 Task: Set up a custom metronome sound to match the genre or mood of a project.
Action: Mouse moved to (105, 16)
Screenshot: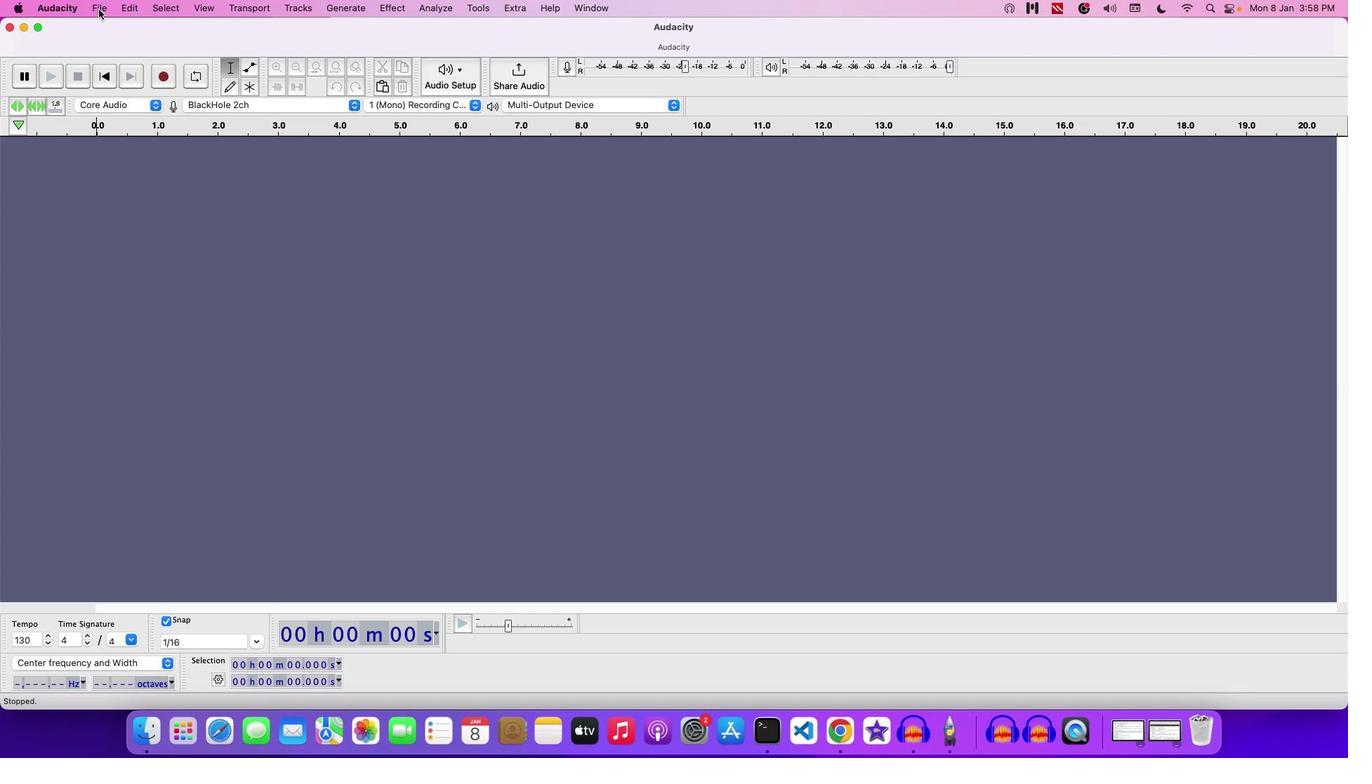 
Action: Mouse pressed left at (105, 16)
Screenshot: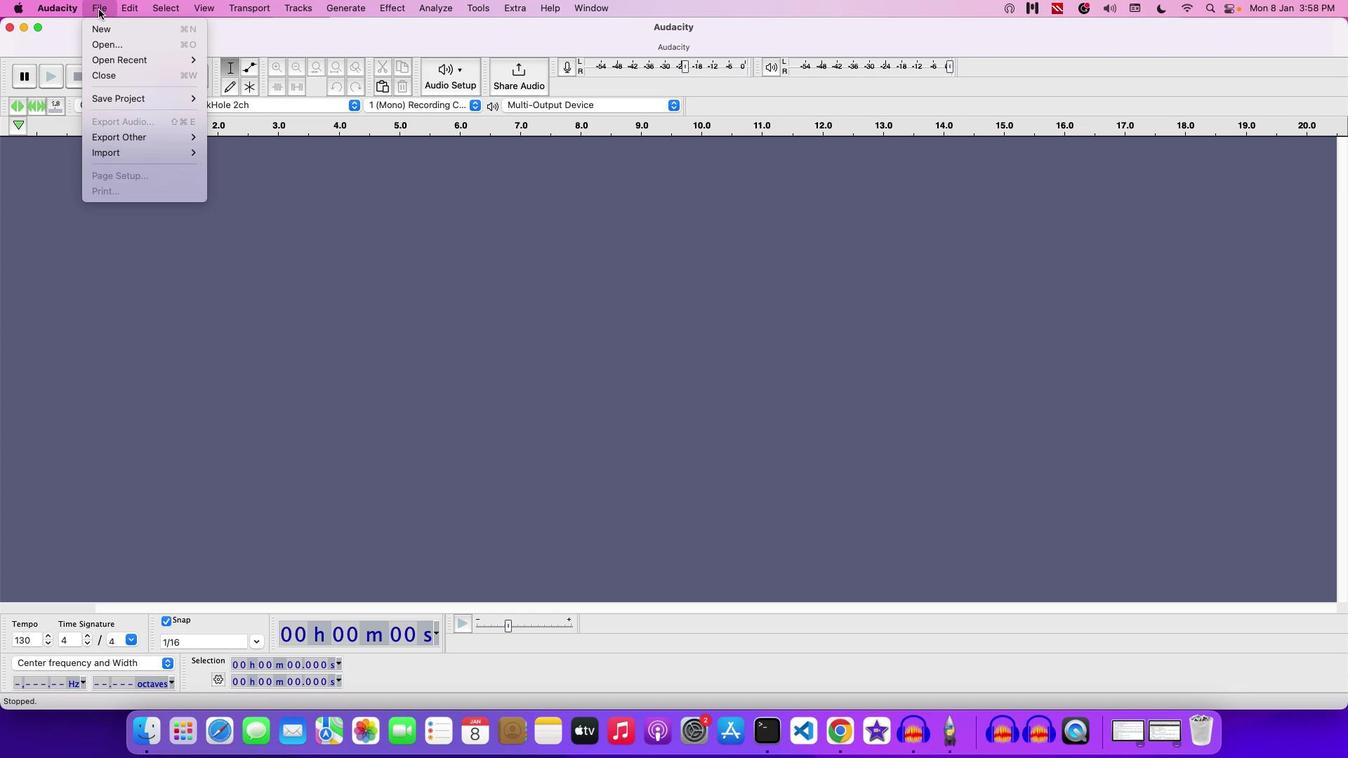 
Action: Mouse moved to (124, 51)
Screenshot: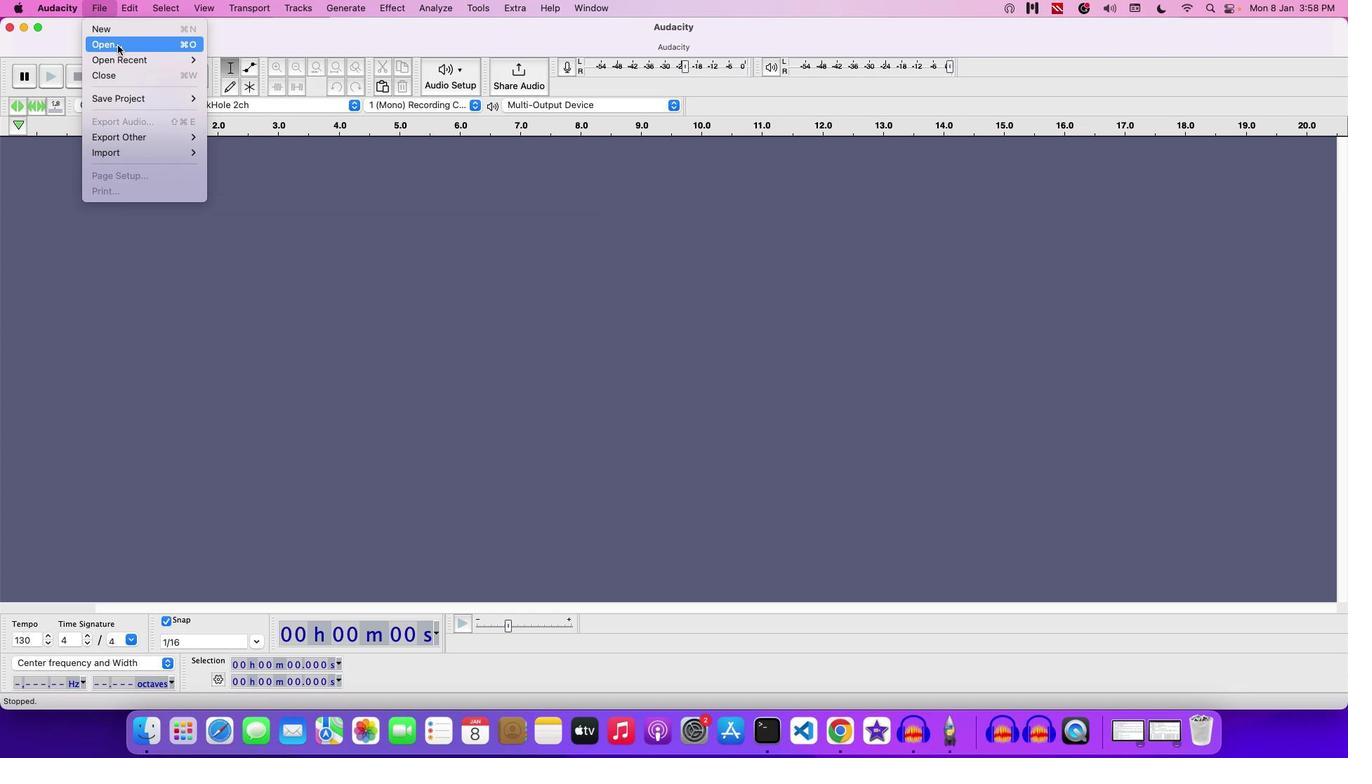 
Action: Mouse pressed left at (124, 51)
Screenshot: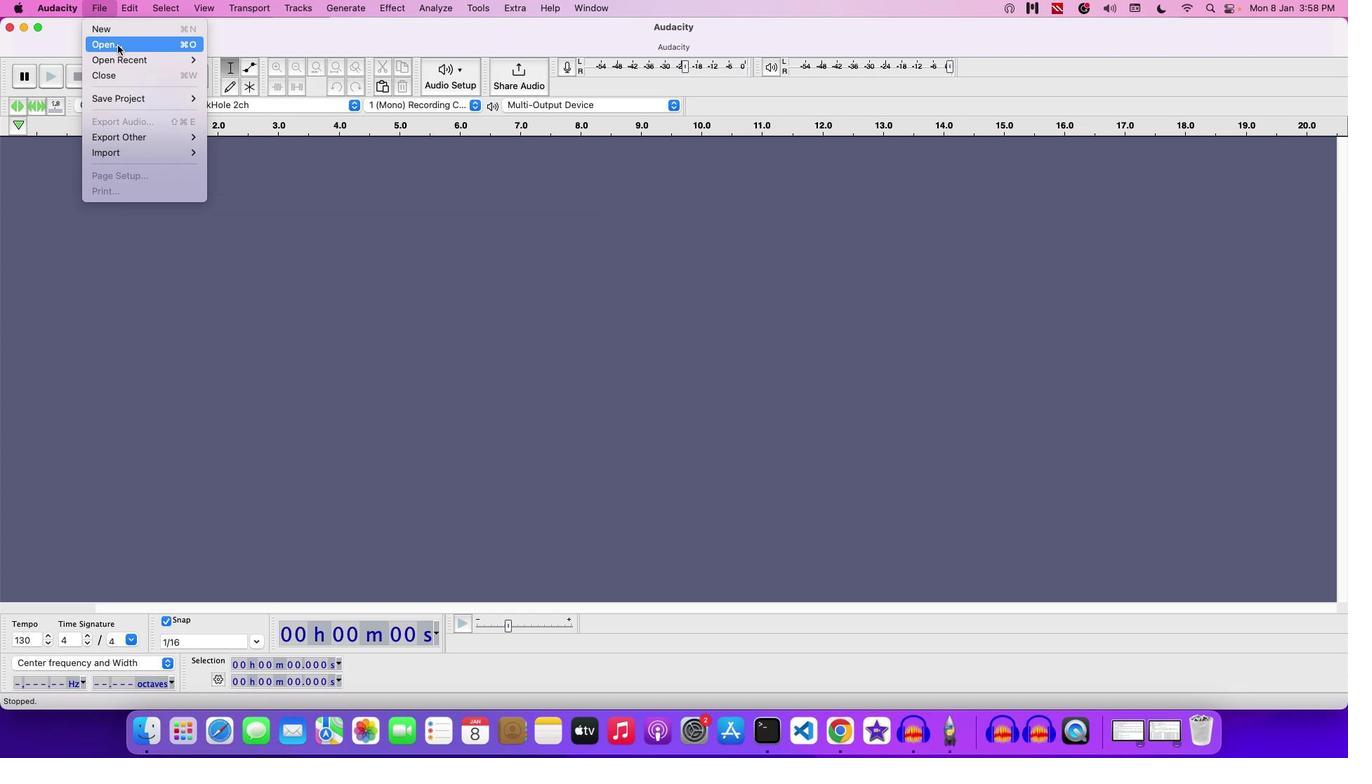 
Action: Mouse moved to (572, 281)
Screenshot: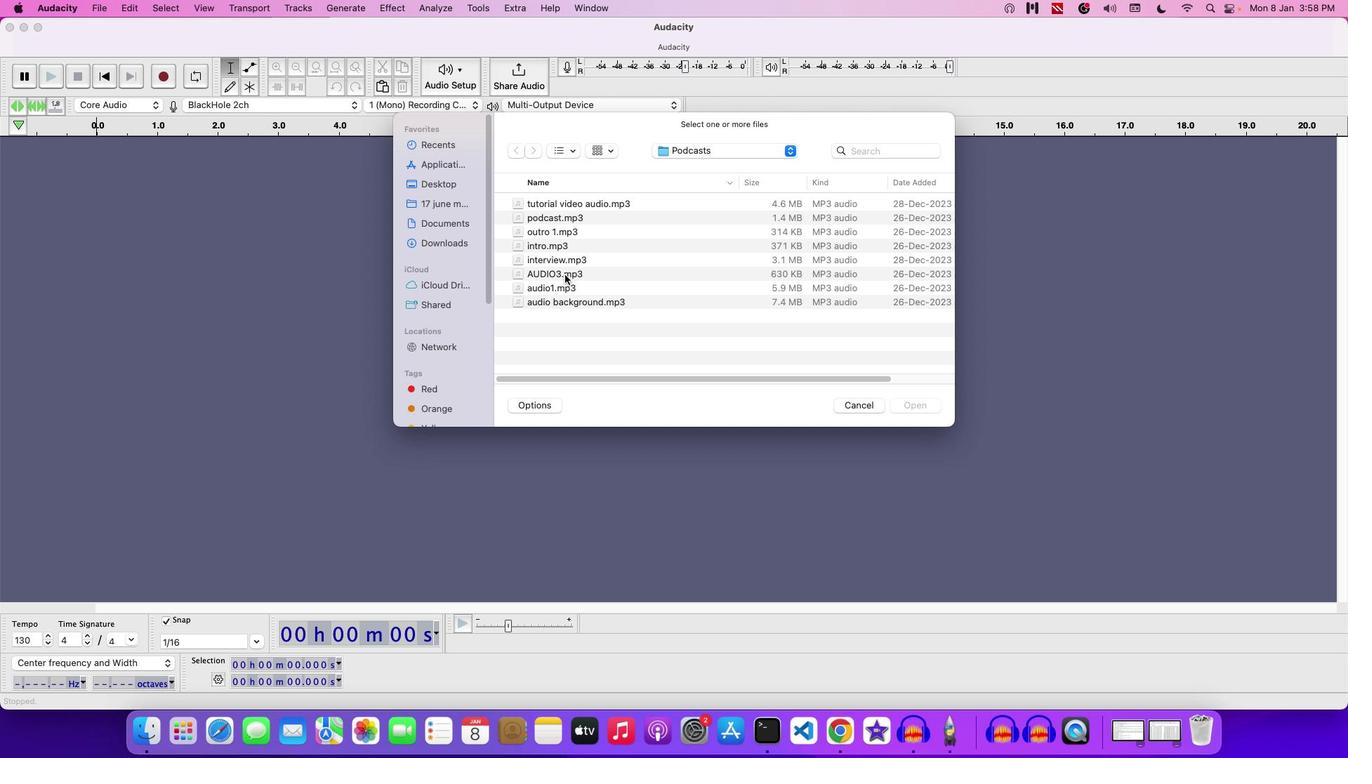 
Action: Mouse pressed left at (572, 281)
Screenshot: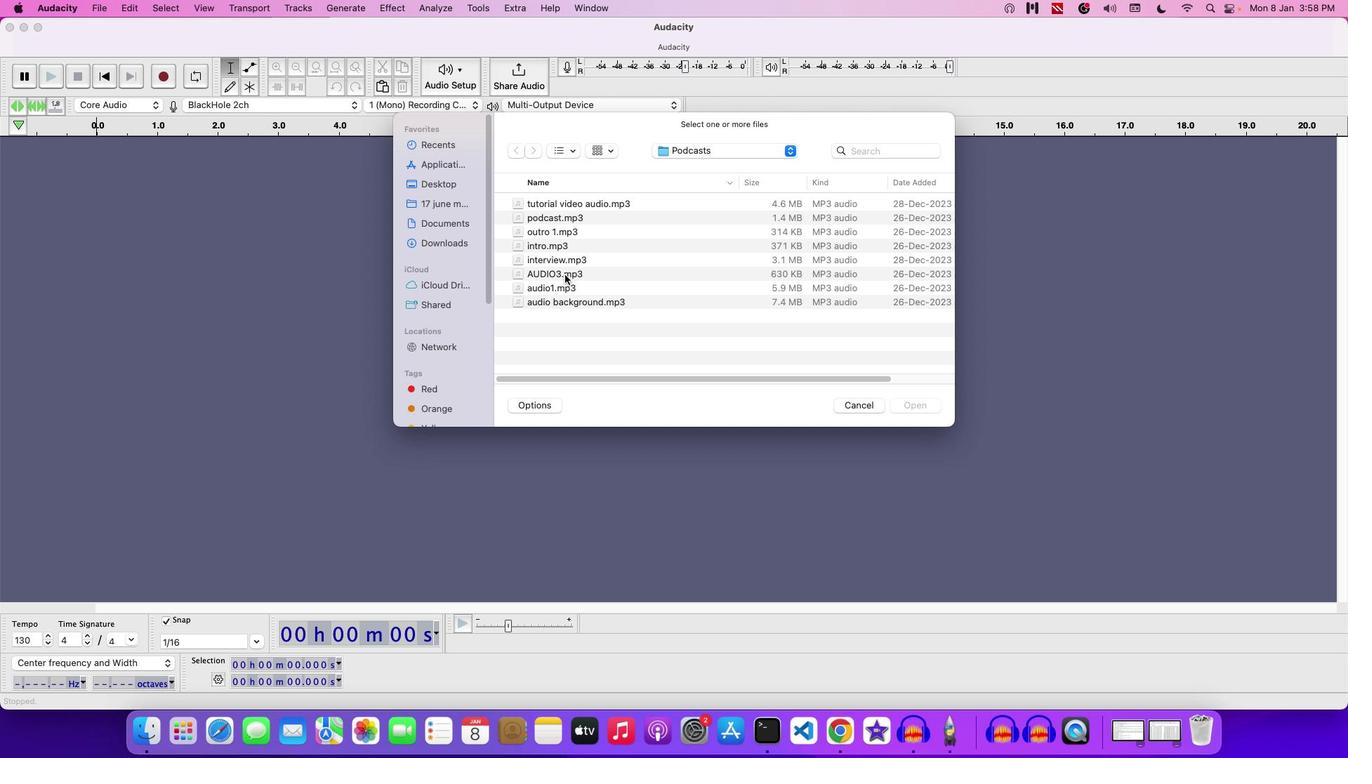 
Action: Mouse moved to (589, 309)
Screenshot: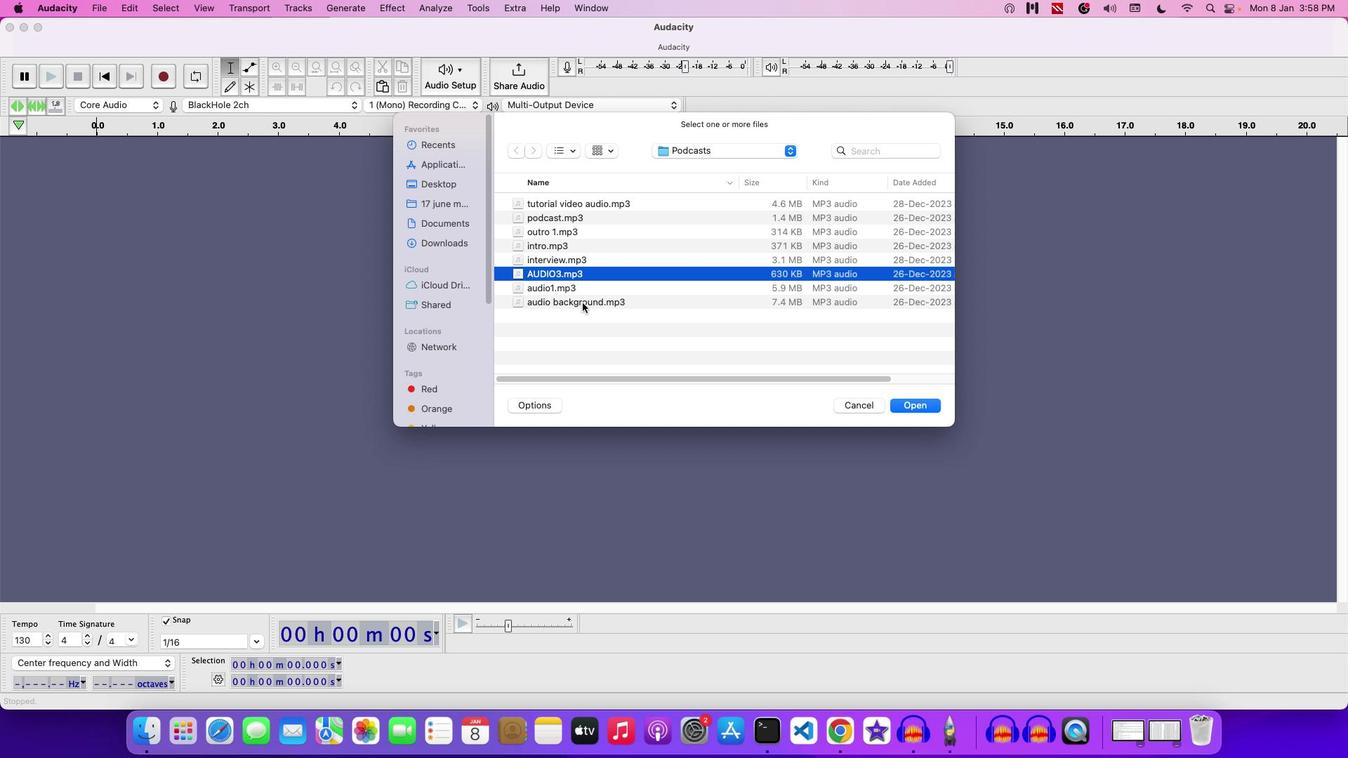 
Action: Mouse pressed left at (589, 309)
Screenshot: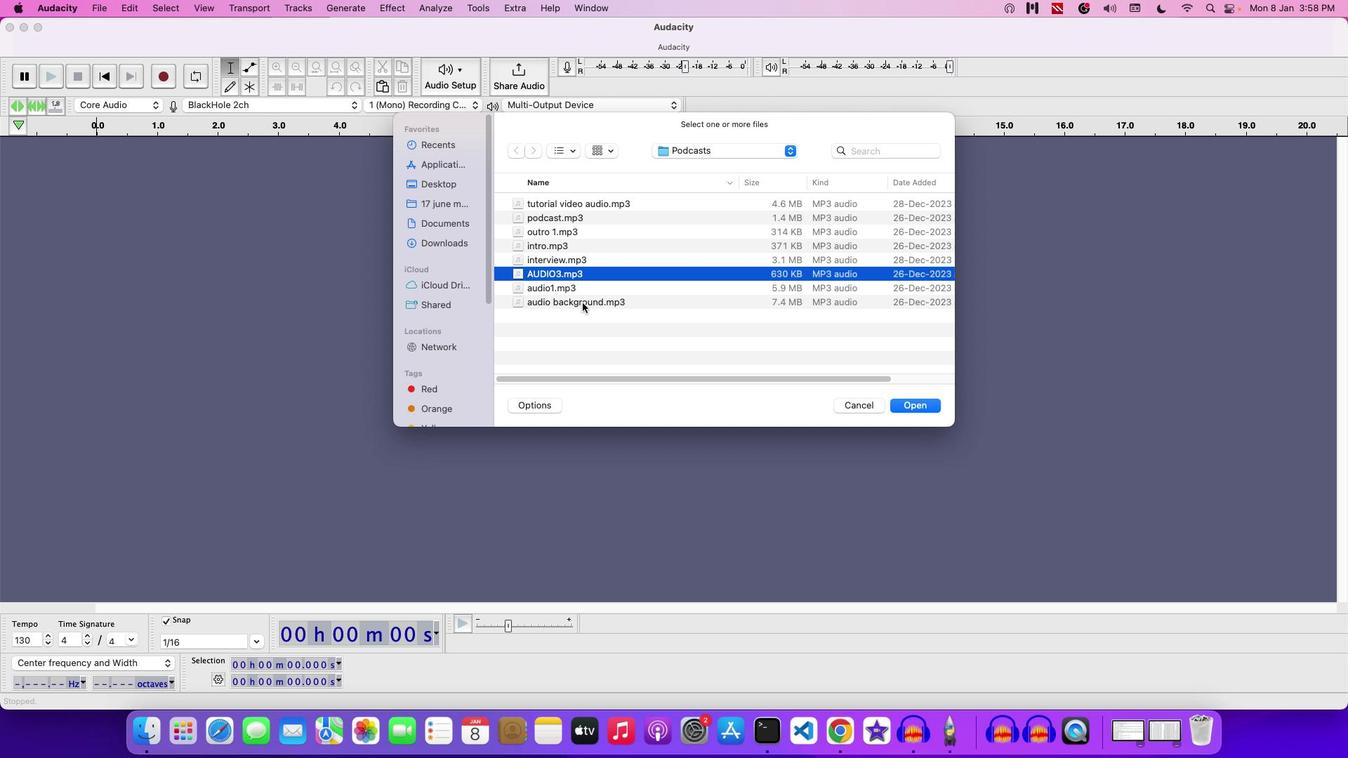 
Action: Mouse moved to (649, 306)
Screenshot: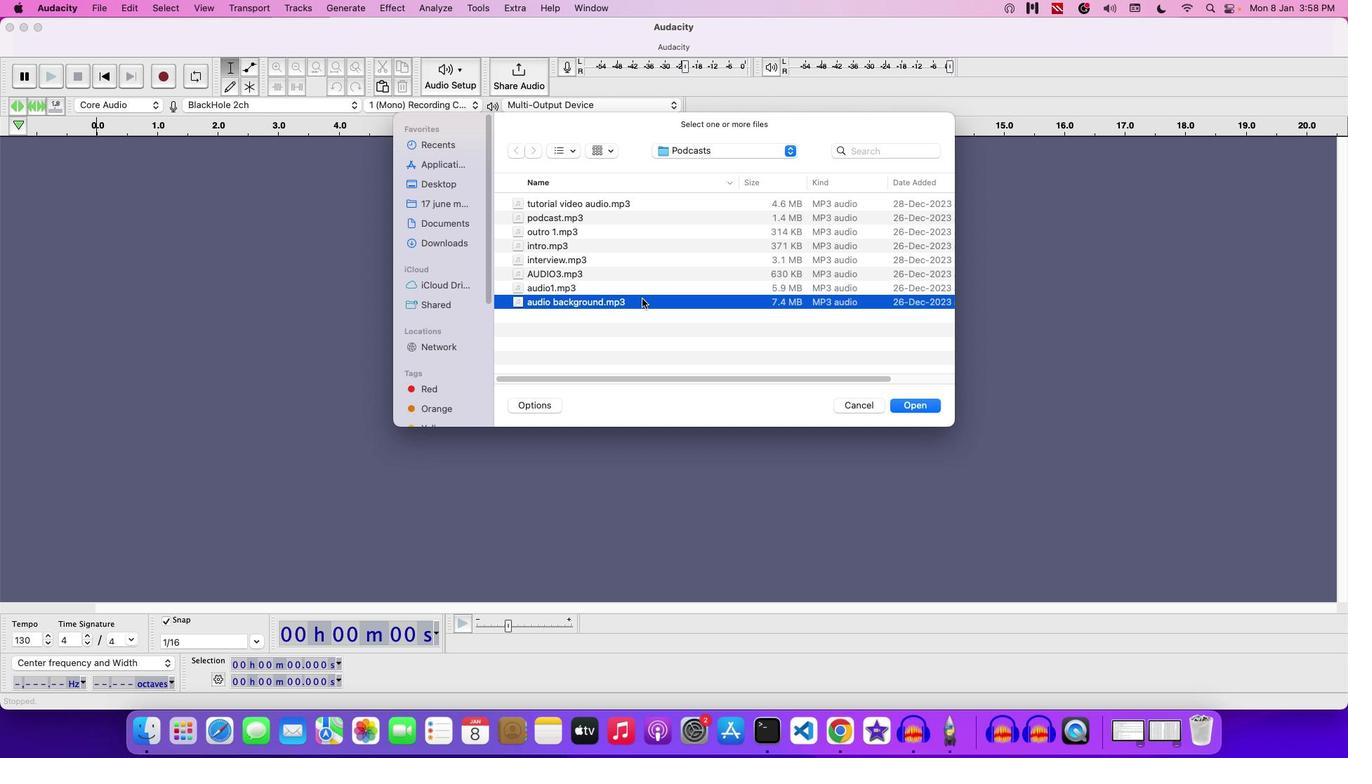 
Action: Mouse pressed left at (649, 306)
Screenshot: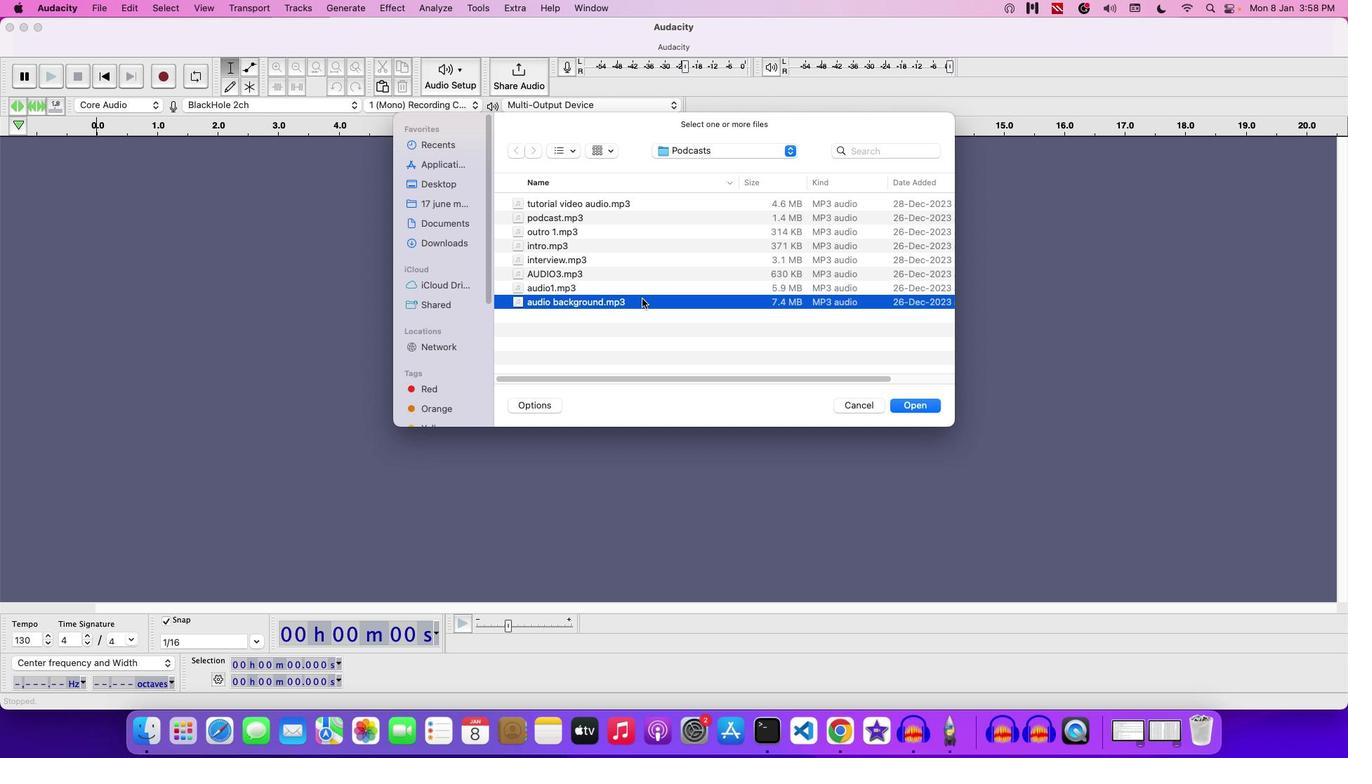 
Action: Mouse moved to (879, 416)
Screenshot: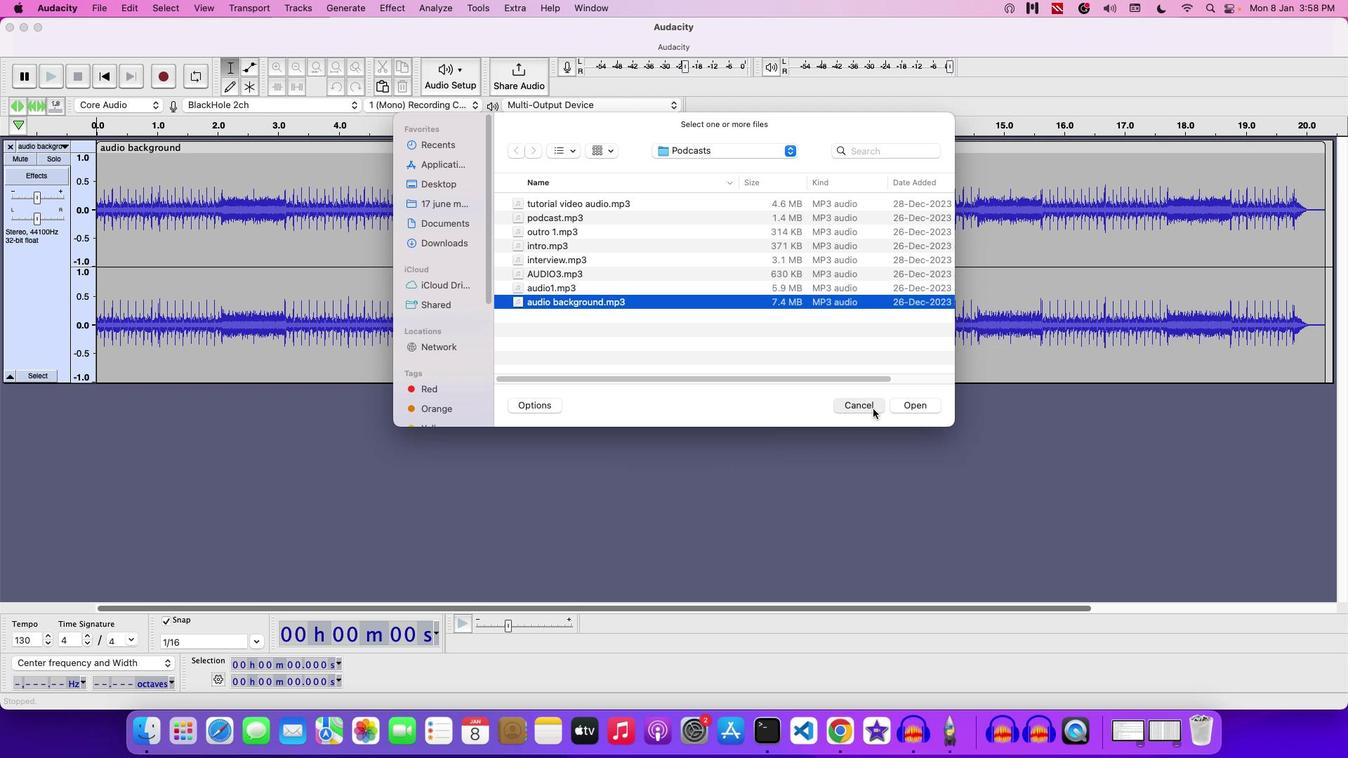 
Action: Mouse pressed left at (879, 416)
Screenshot: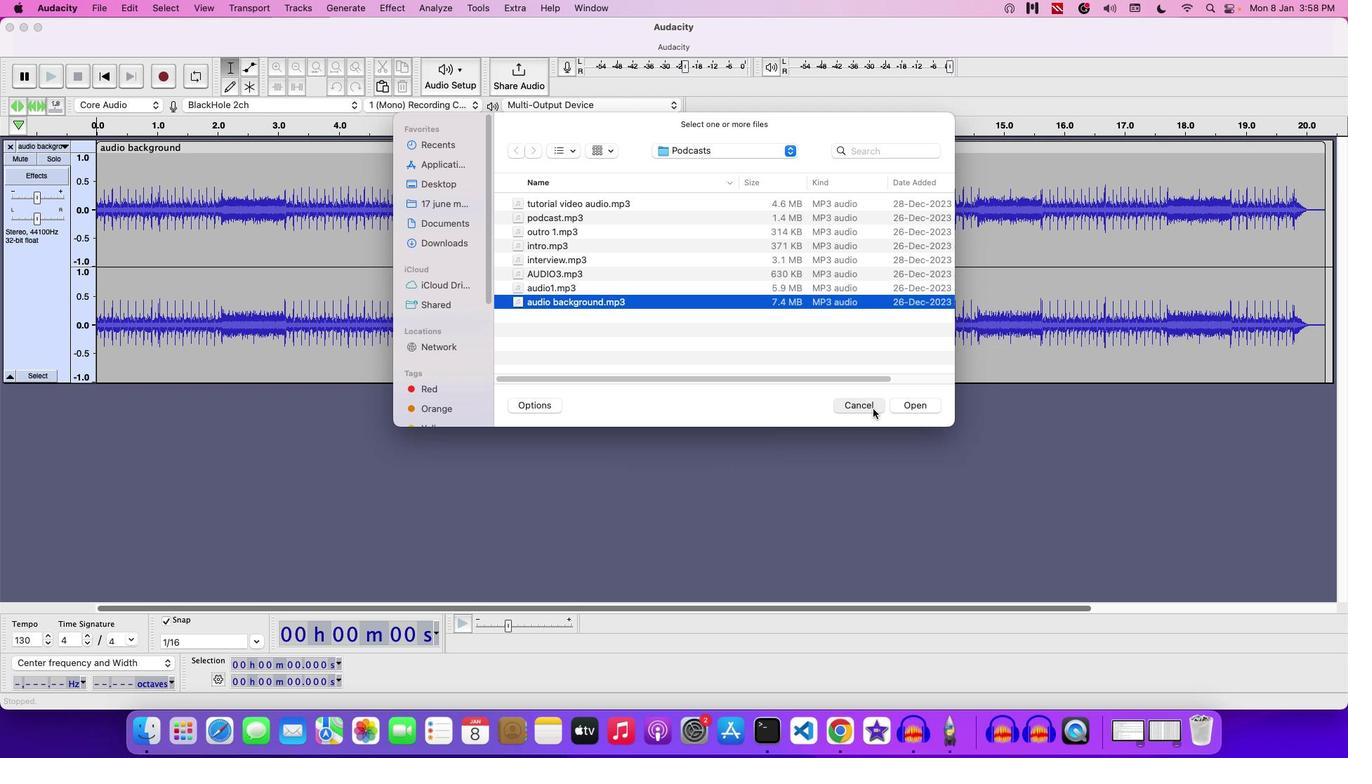 
Action: Mouse moved to (274, 221)
Screenshot: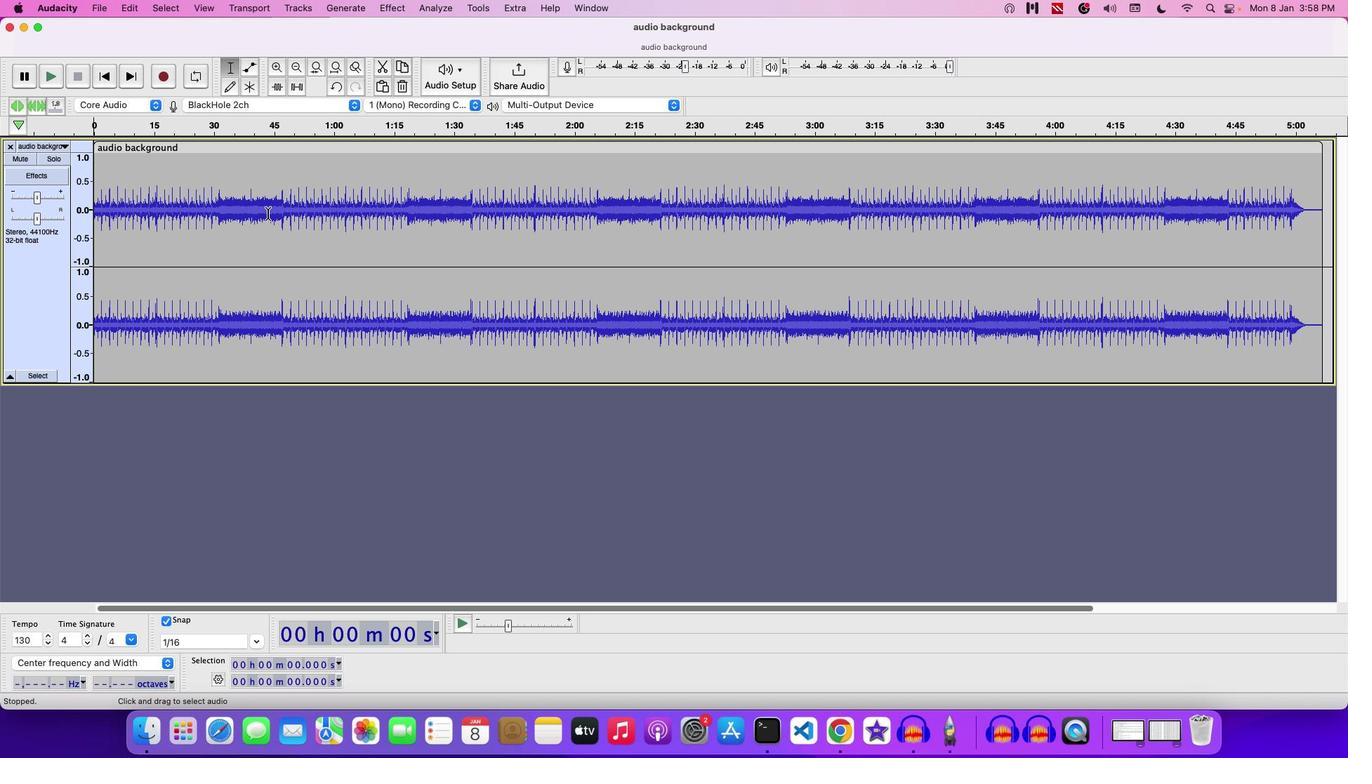 
Action: Mouse pressed left at (274, 221)
Screenshot: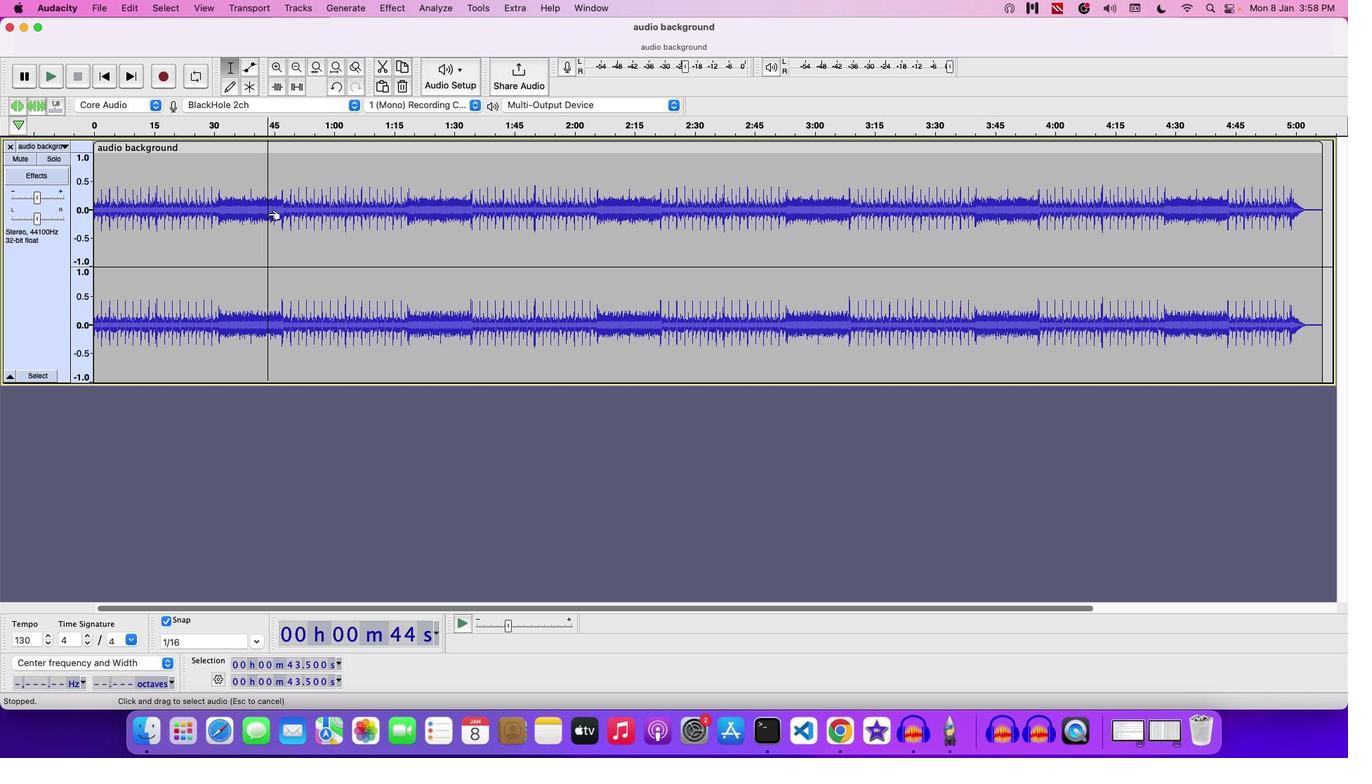 
Action: Mouse pressed left at (274, 221)
Screenshot: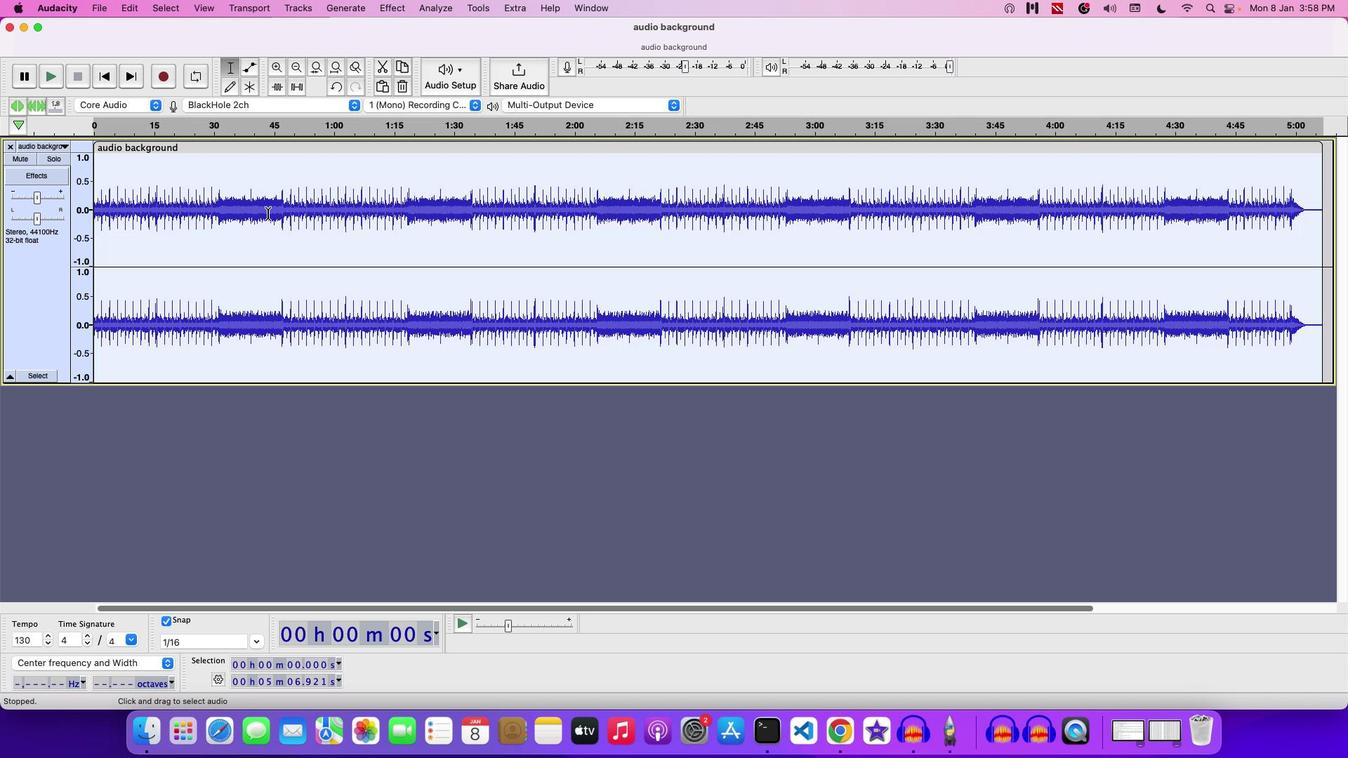 
Action: Mouse moved to (284, 207)
Screenshot: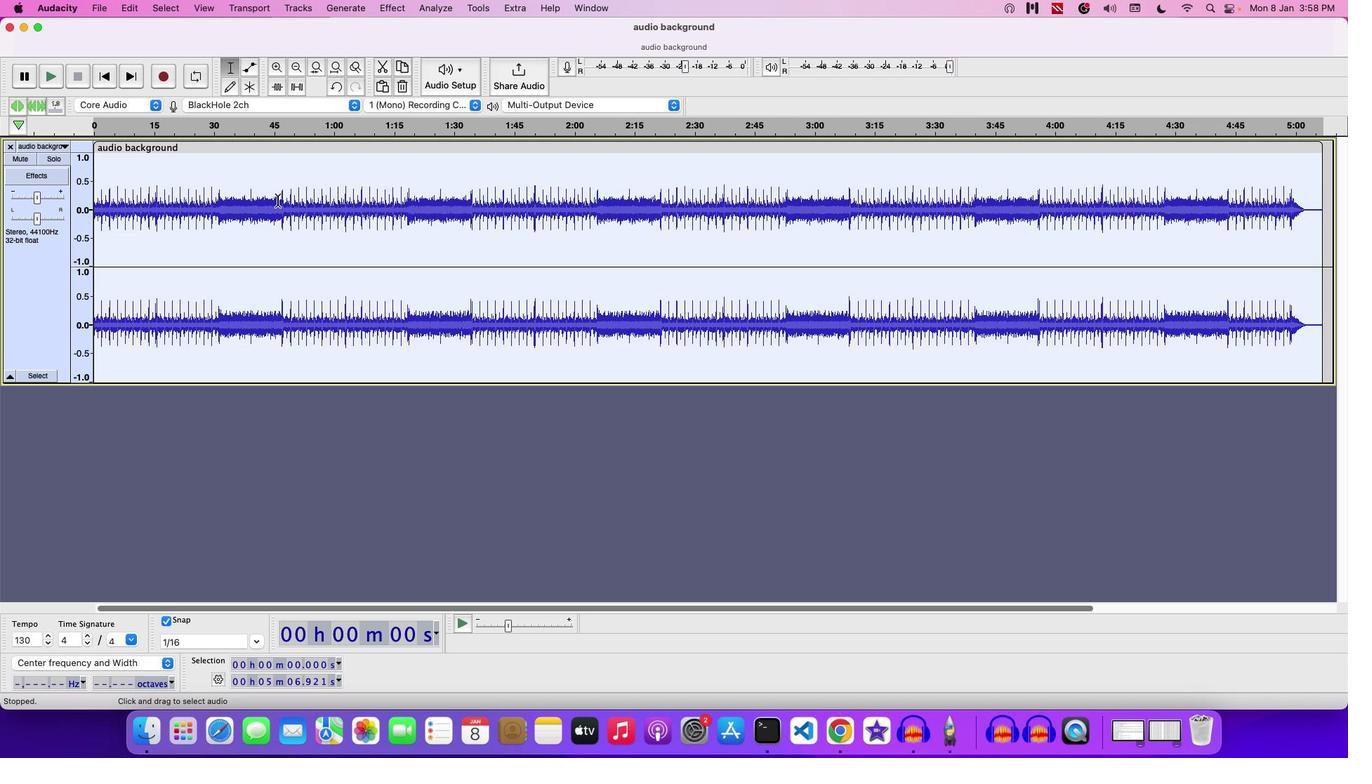 
Action: Key pressed Key.space
Screenshot: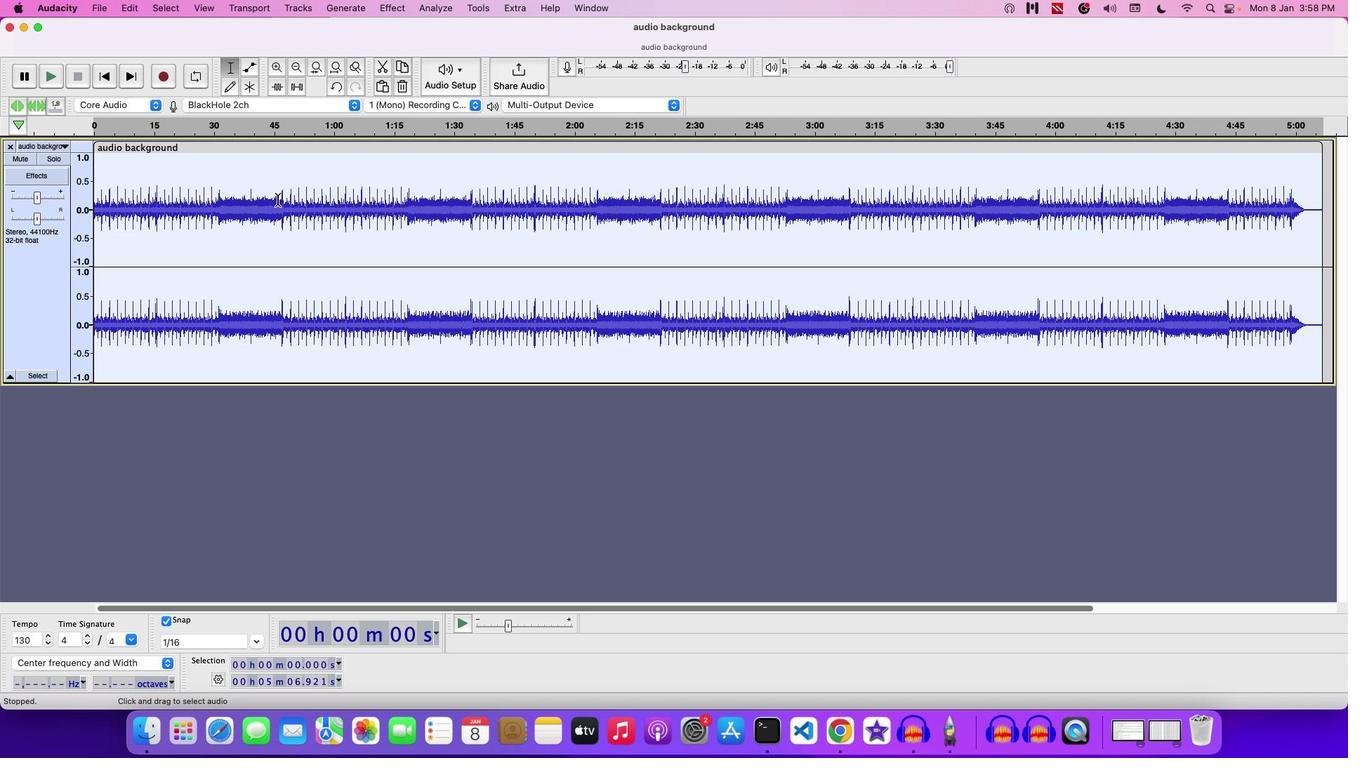 
Action: Mouse moved to (47, 204)
Screenshot: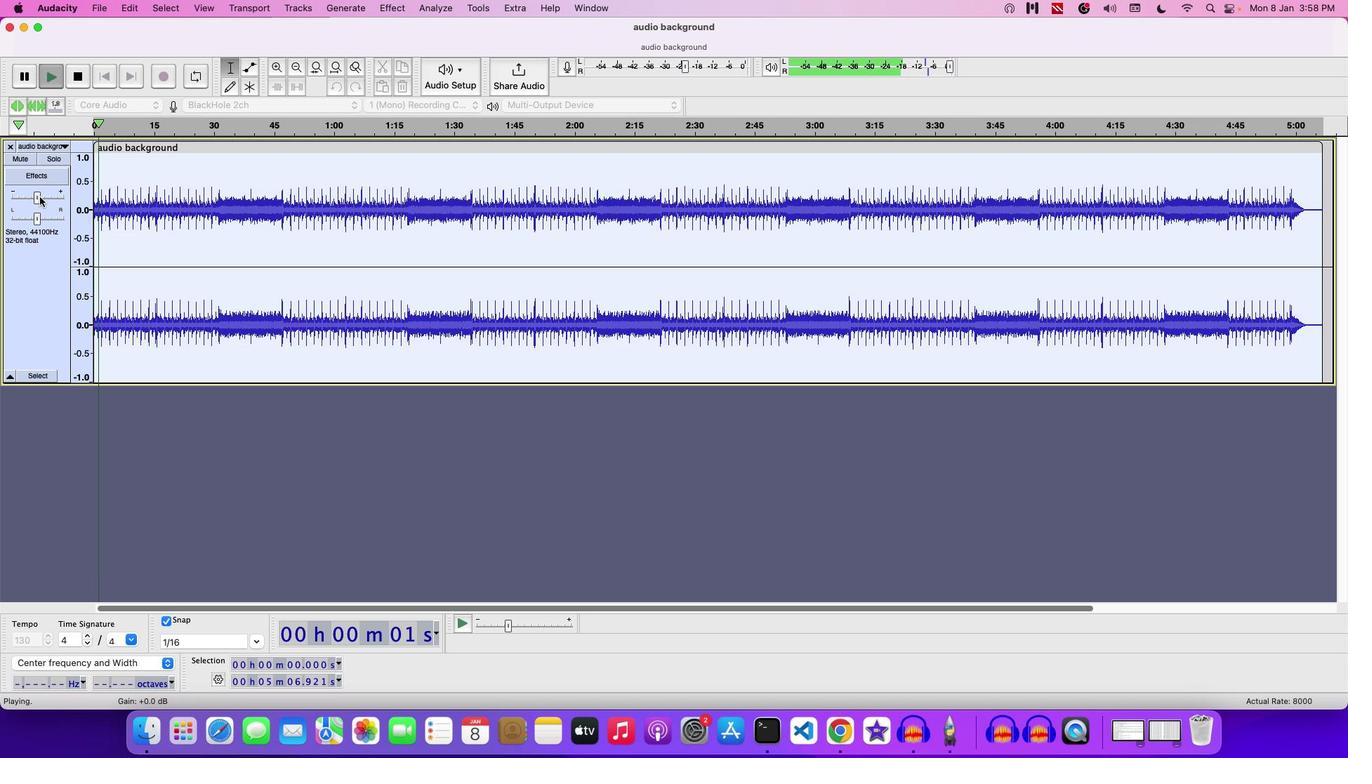 
Action: Mouse pressed left at (47, 204)
Screenshot: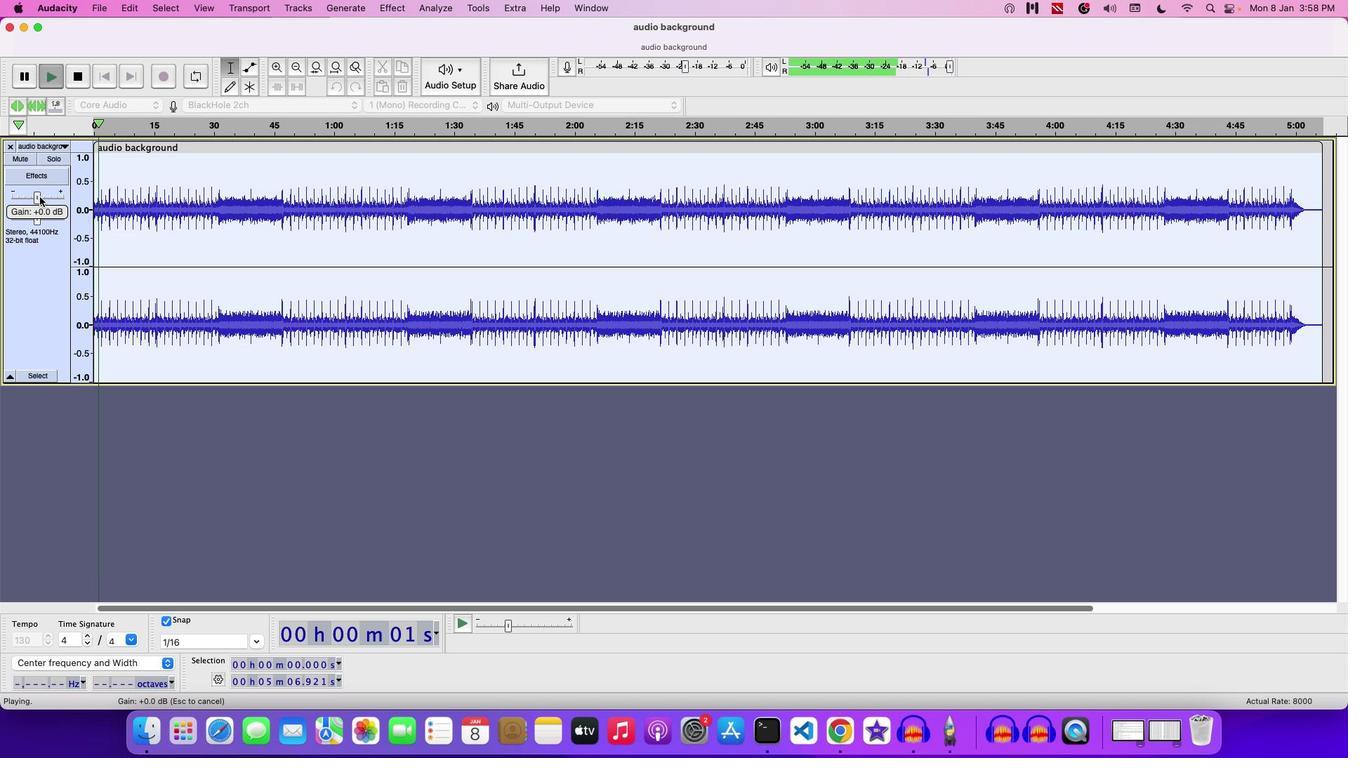 
Action: Mouse moved to (51, 202)
Screenshot: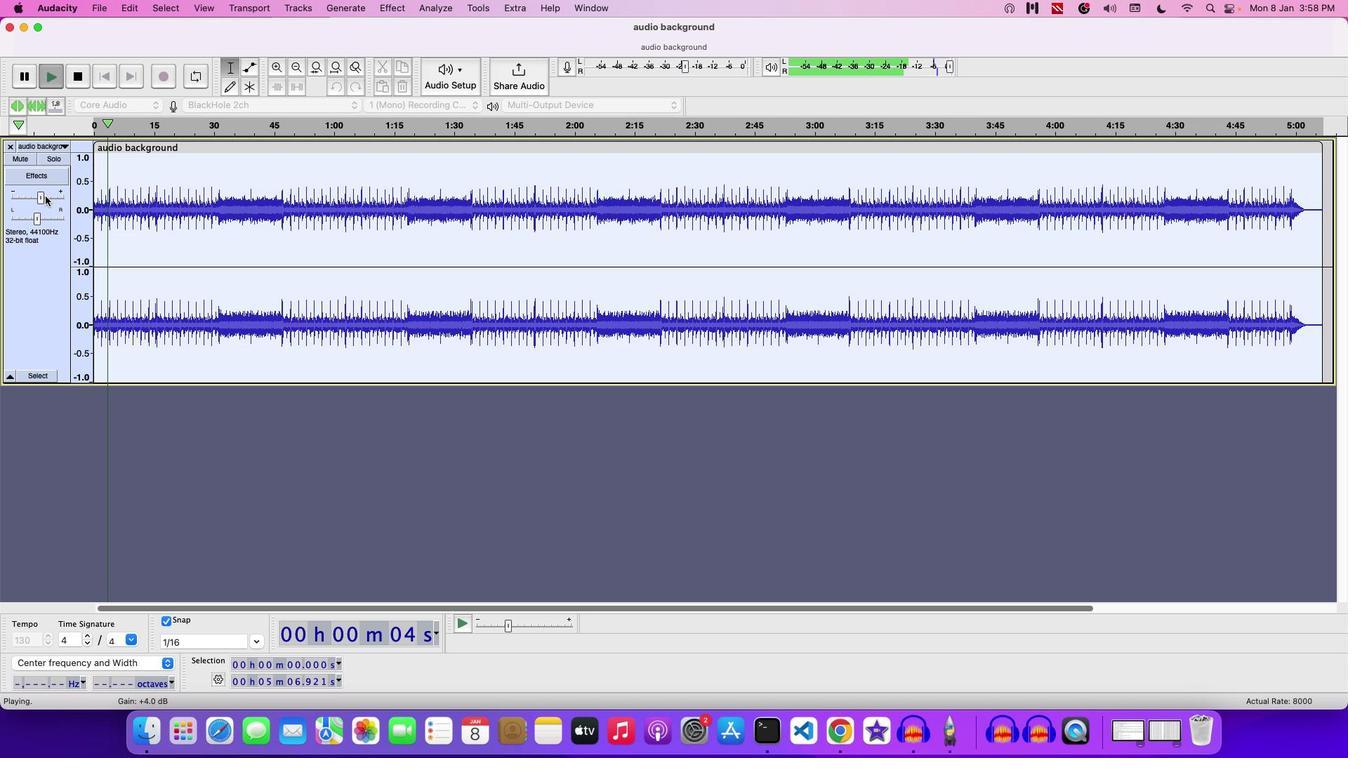 
Action: Mouse pressed left at (51, 202)
Screenshot: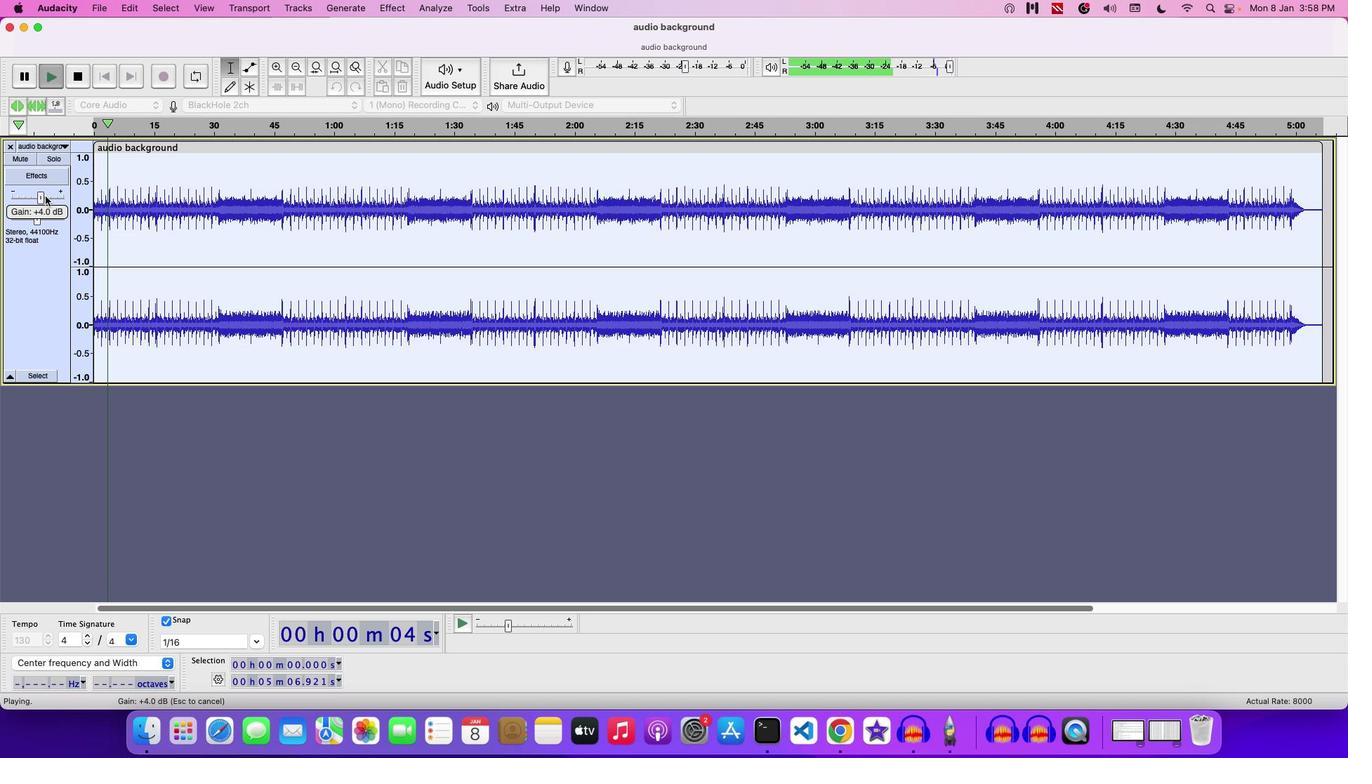 
Action: Mouse moved to (54, 203)
Screenshot: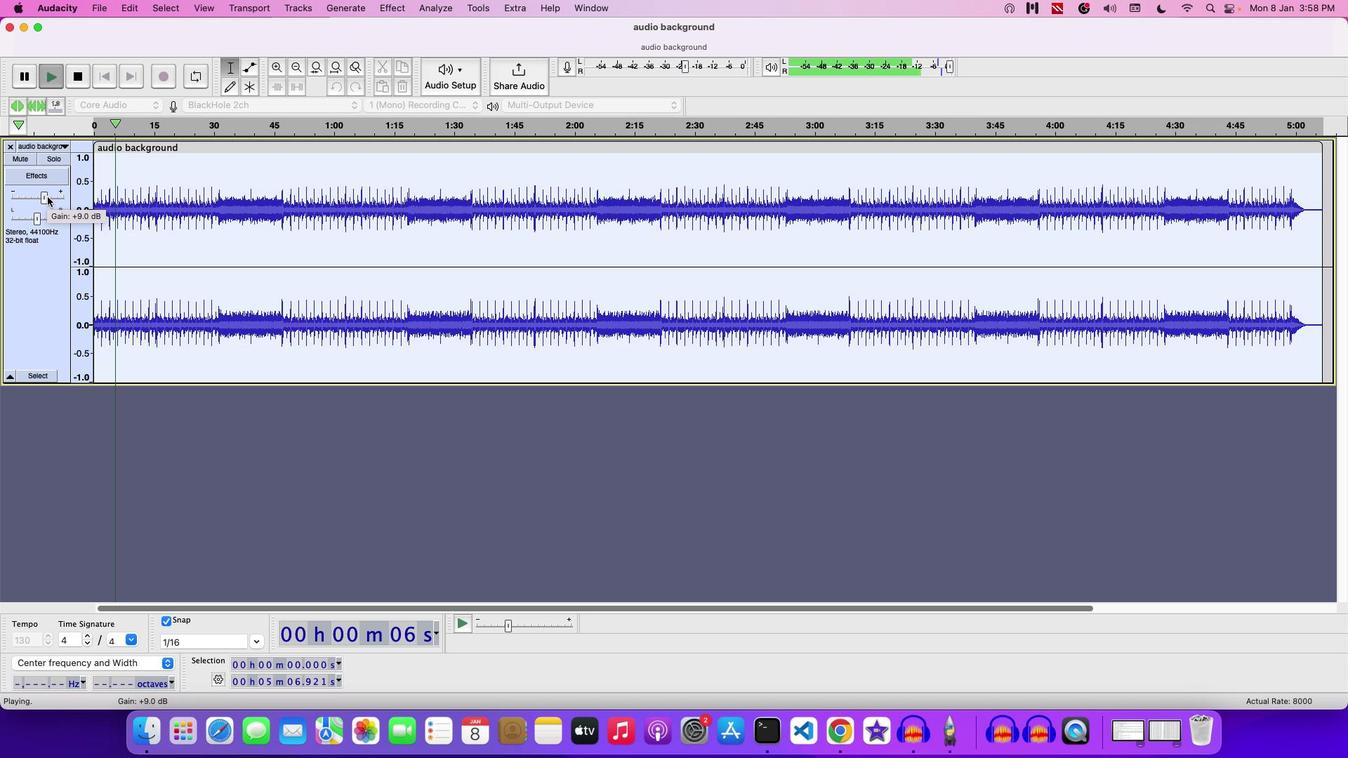 
Action: Mouse pressed left at (54, 203)
Screenshot: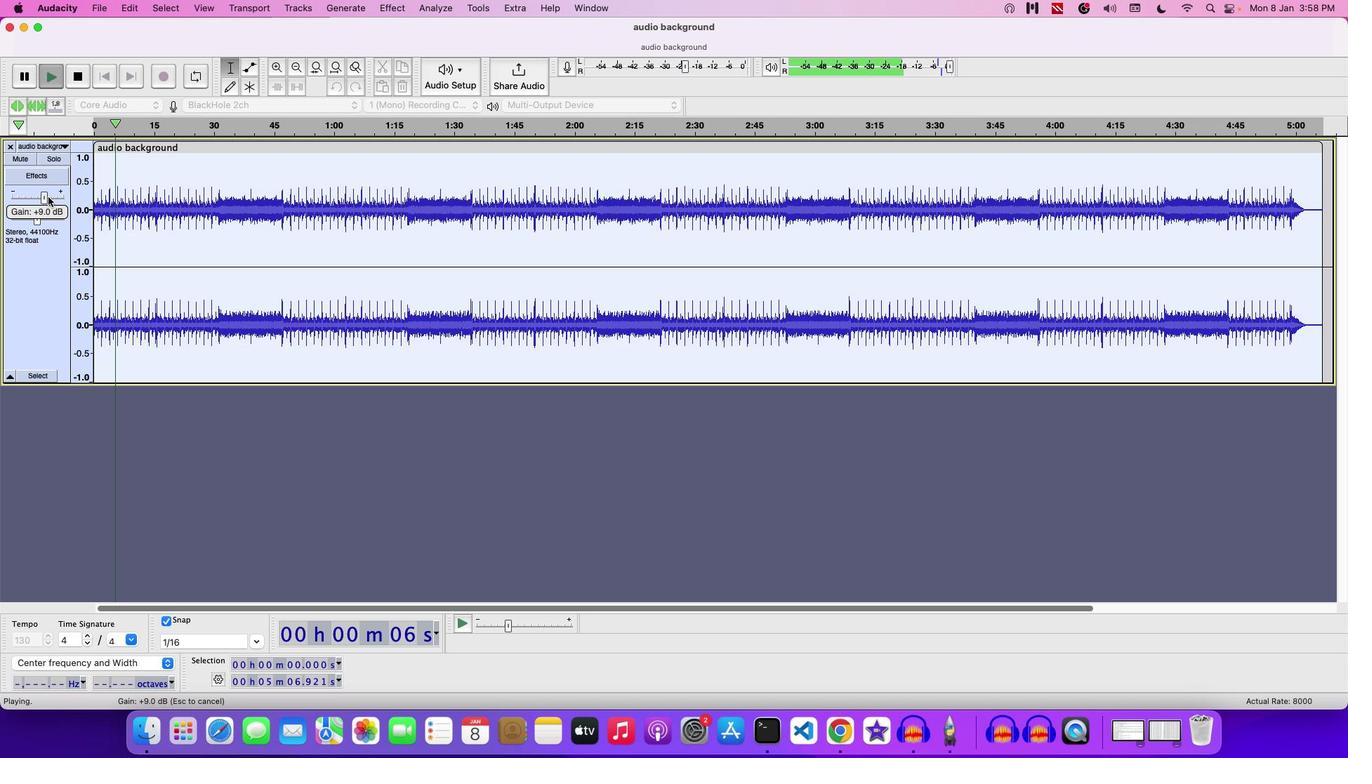 
Action: Mouse moved to (347, 58)
Screenshot: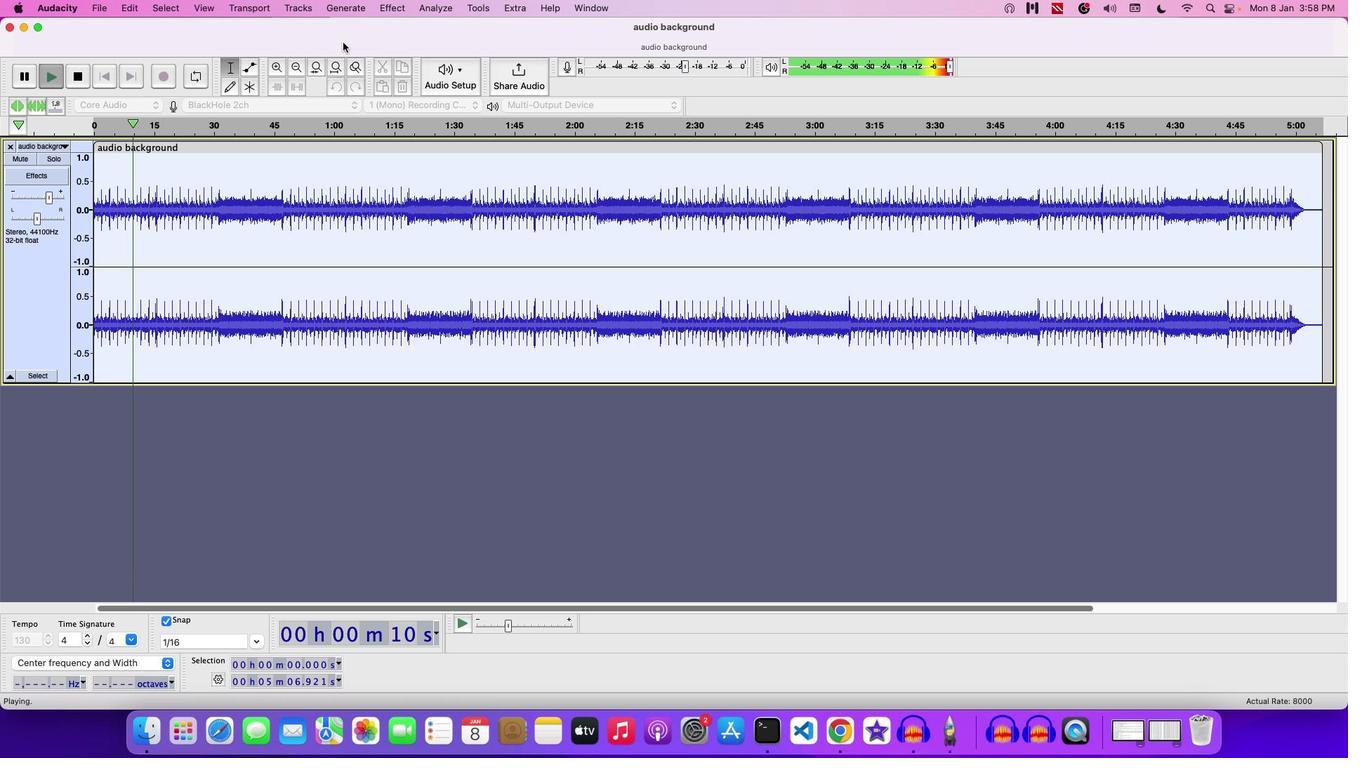 
Action: Key pressed Key.space
Screenshot: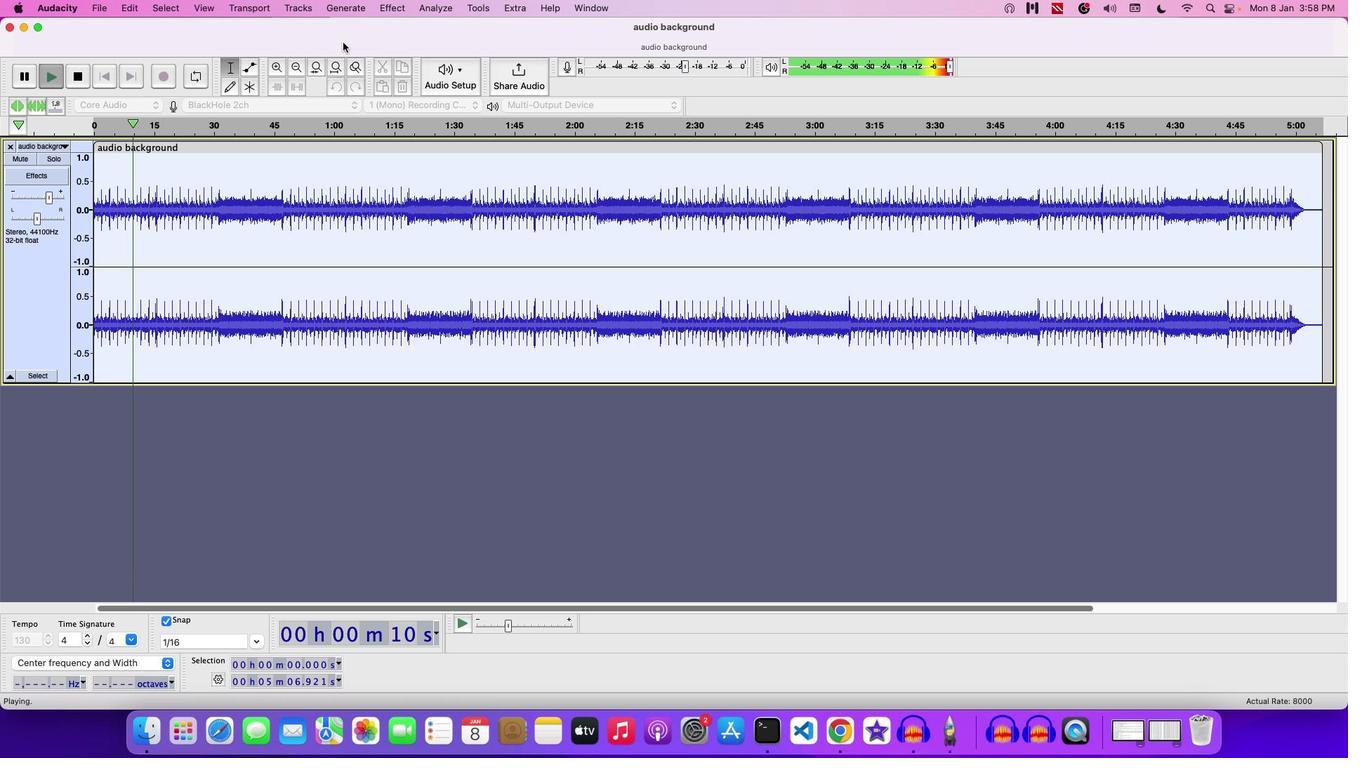 
Action: Mouse moved to (363, 16)
Screenshot: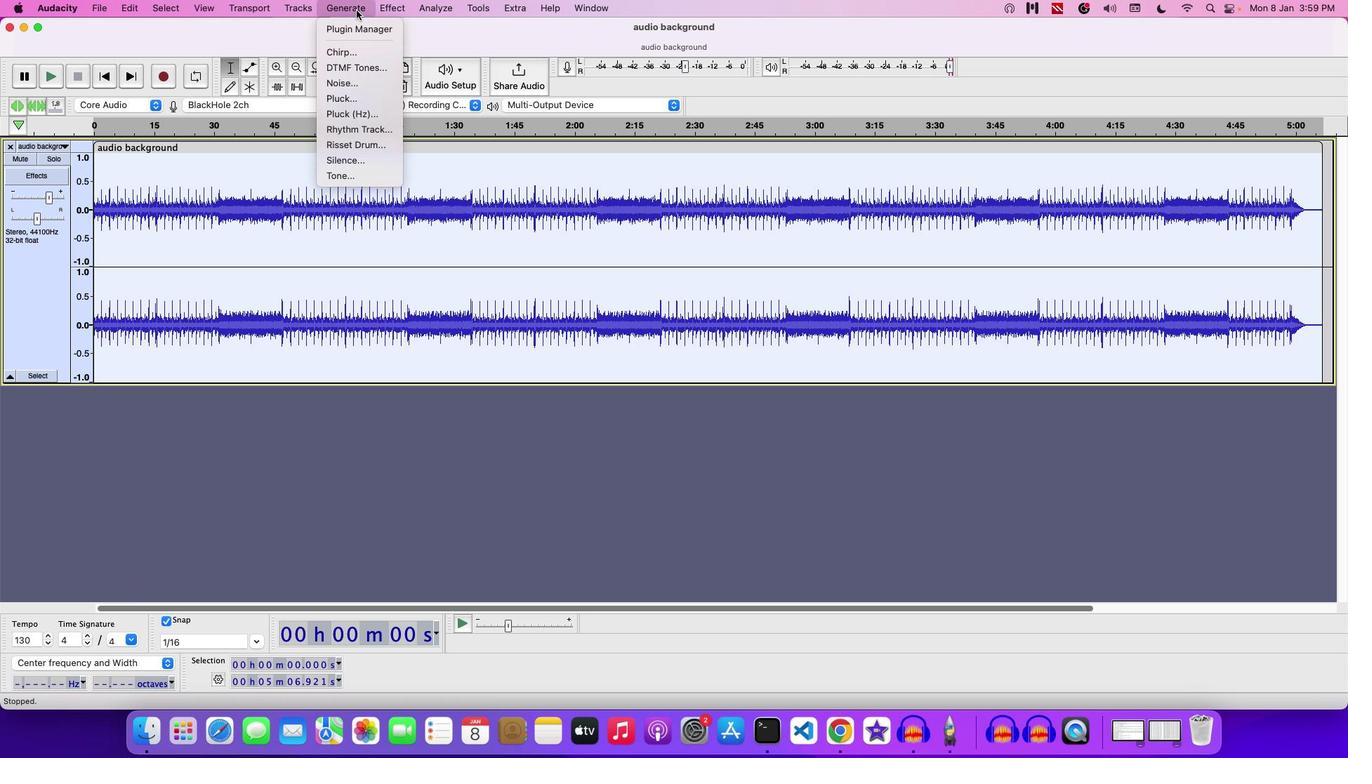 
Action: Mouse pressed left at (363, 16)
Screenshot: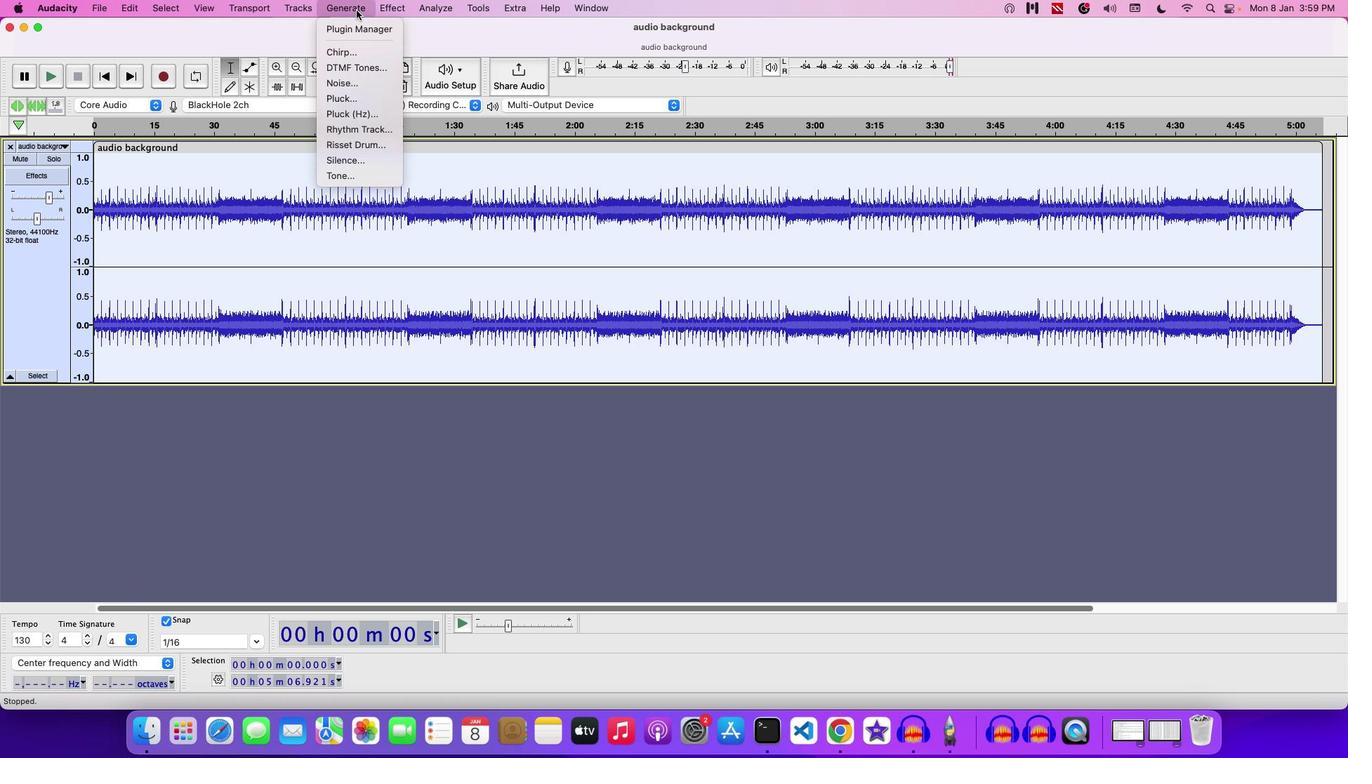 
Action: Mouse moved to (374, 132)
Screenshot: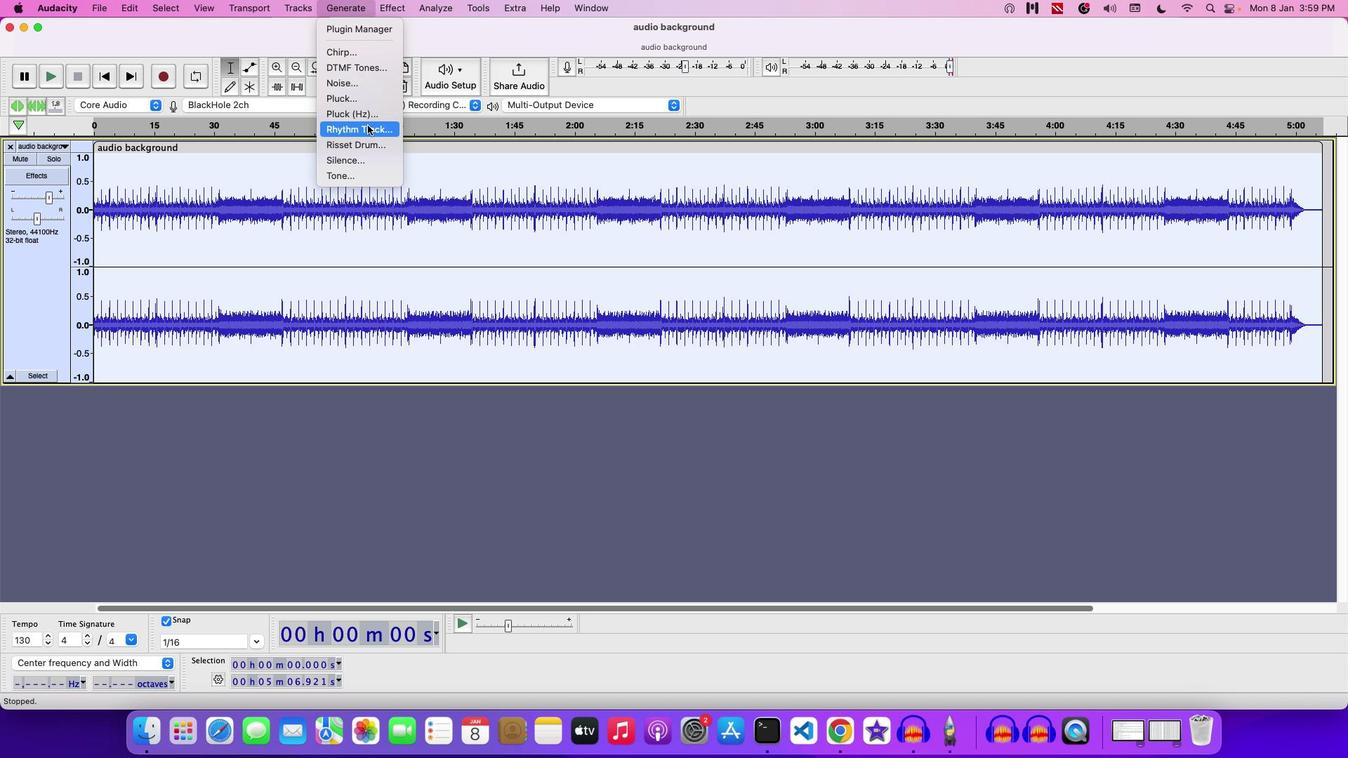 
Action: Mouse pressed left at (374, 132)
Screenshot: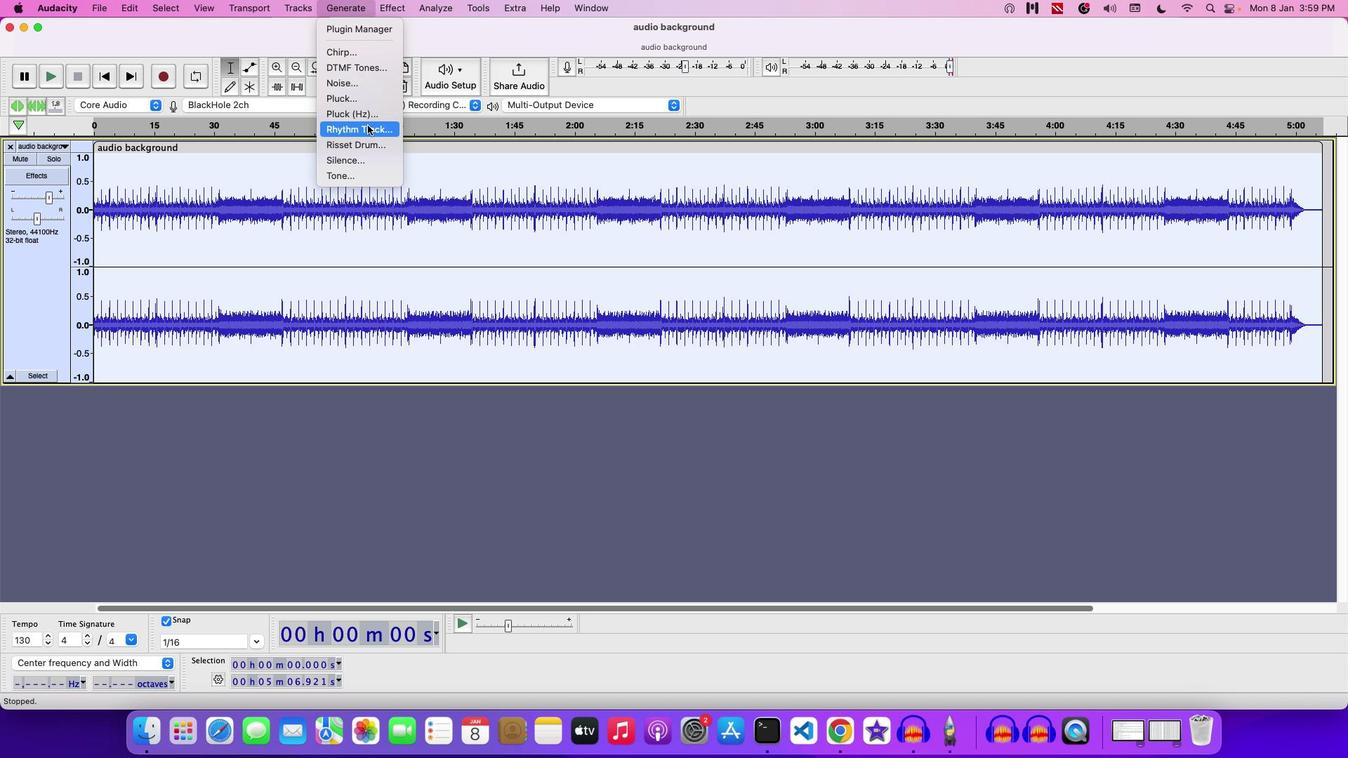 
Action: Mouse moved to (700, 450)
Screenshot: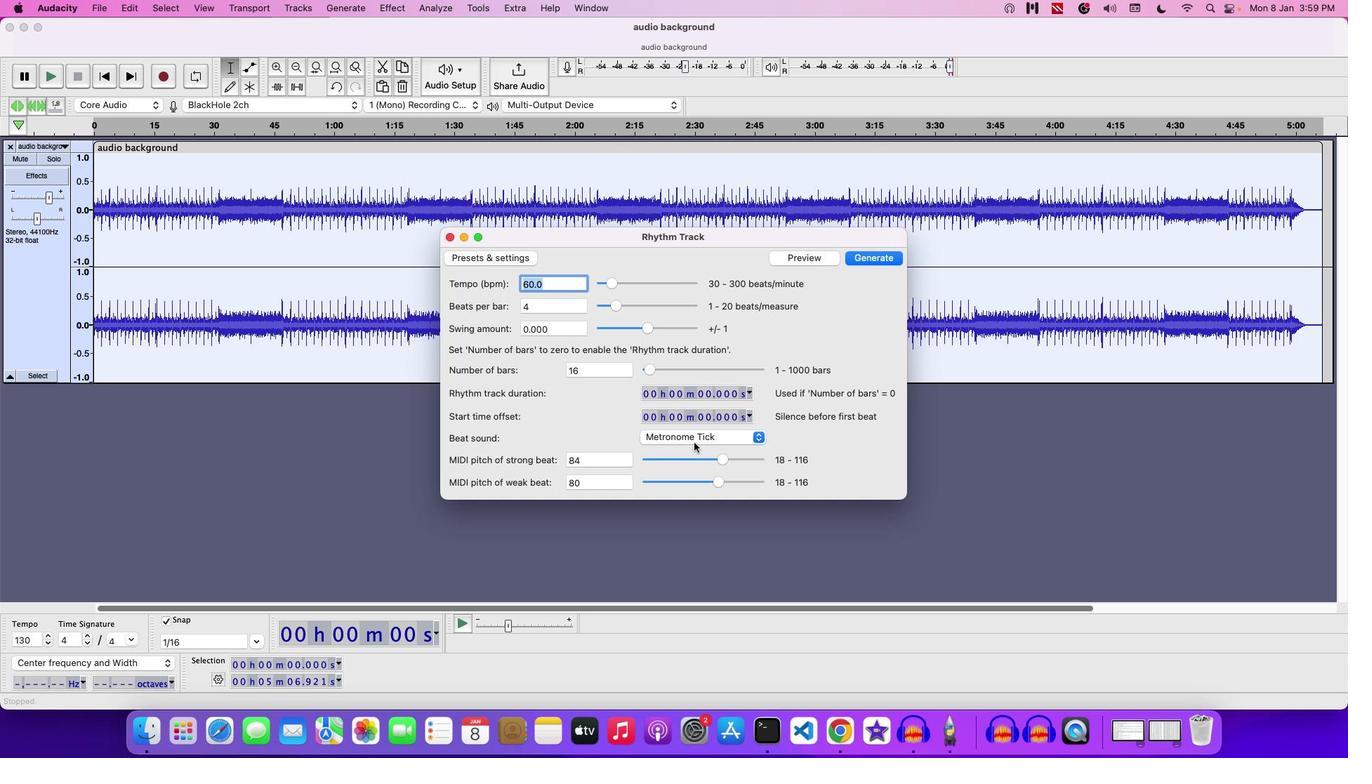 
Action: Mouse pressed left at (700, 450)
Screenshot: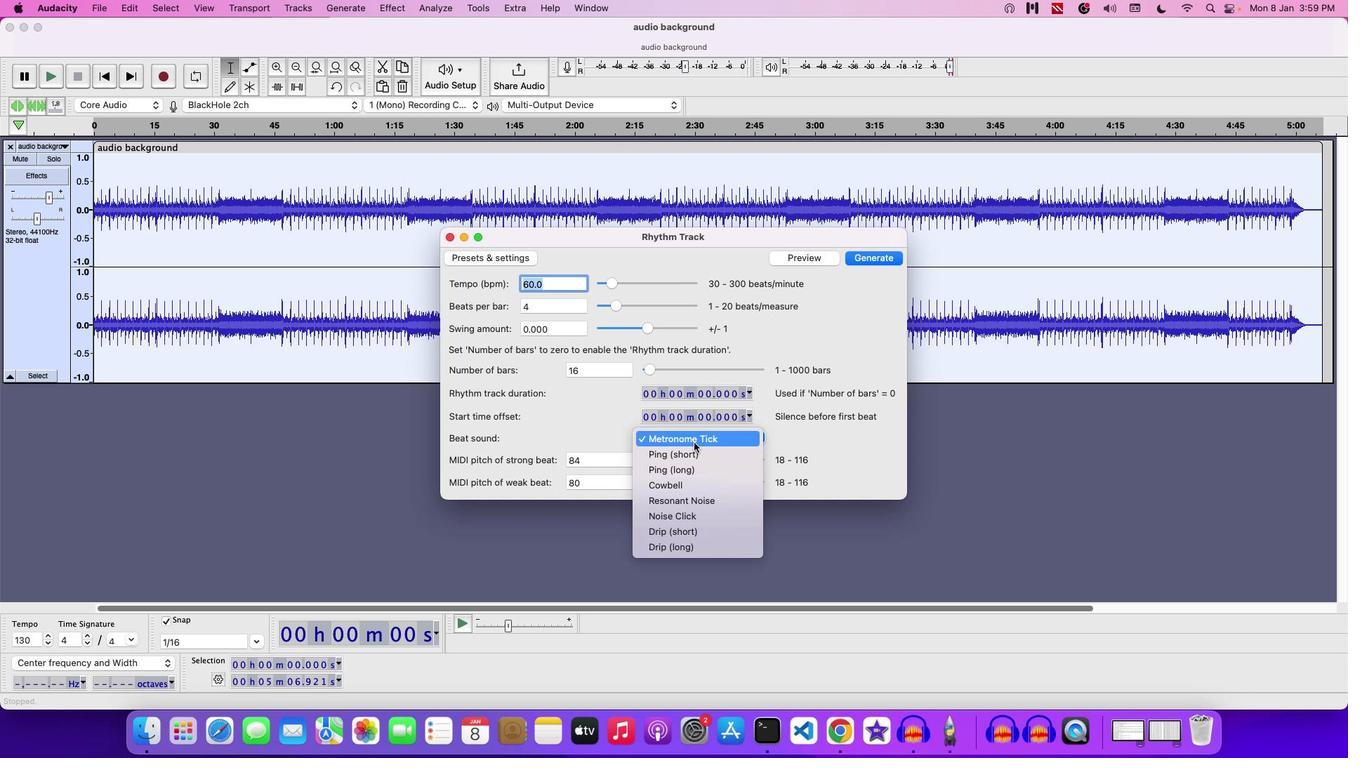 
Action: Mouse moved to (688, 464)
Screenshot: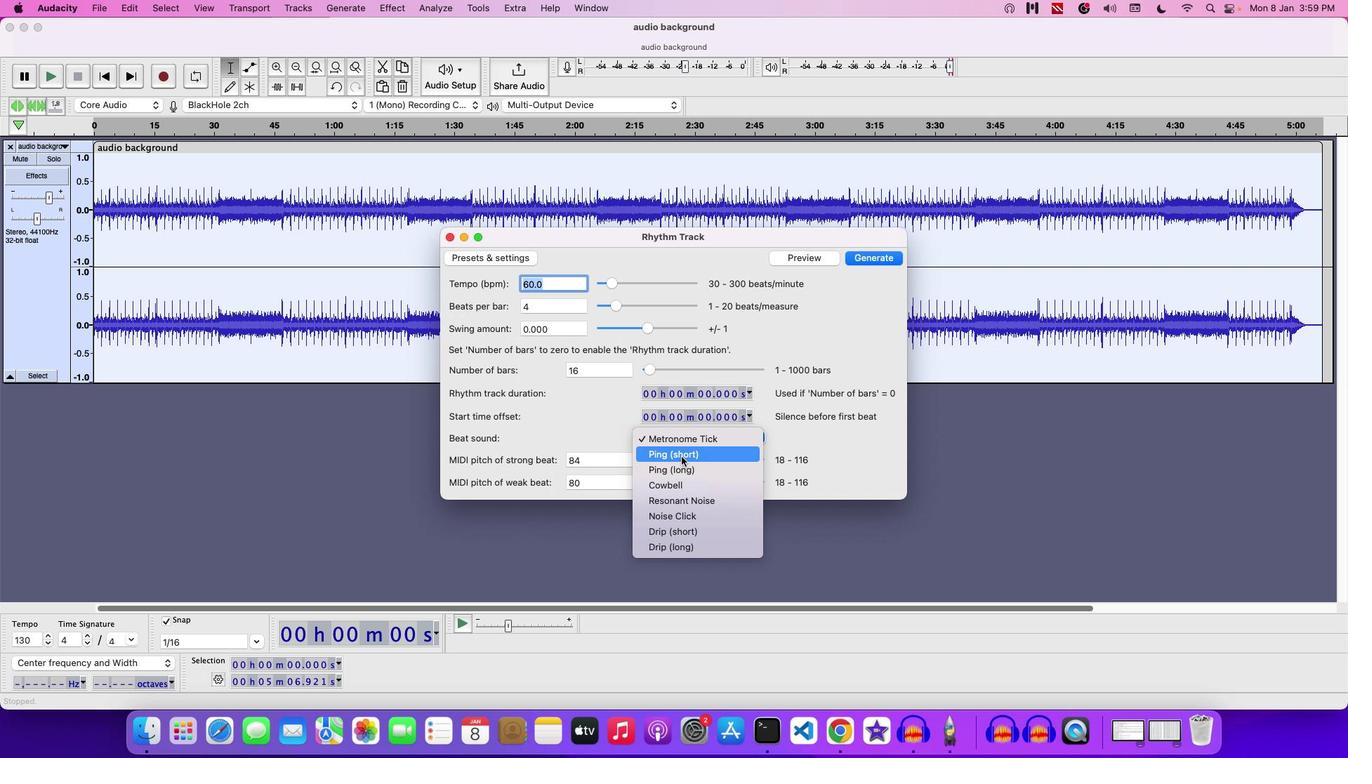 
Action: Mouse pressed left at (688, 464)
Screenshot: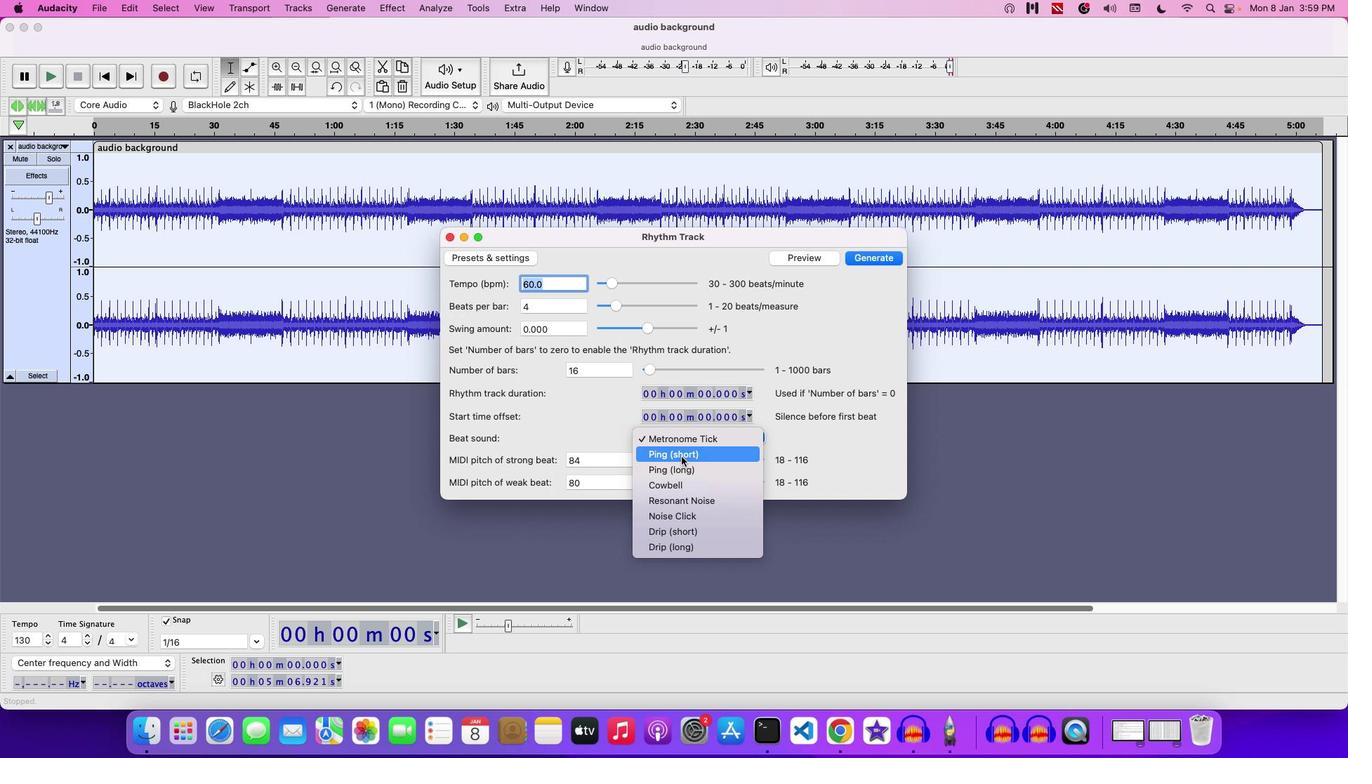 
Action: Mouse moved to (810, 259)
Screenshot: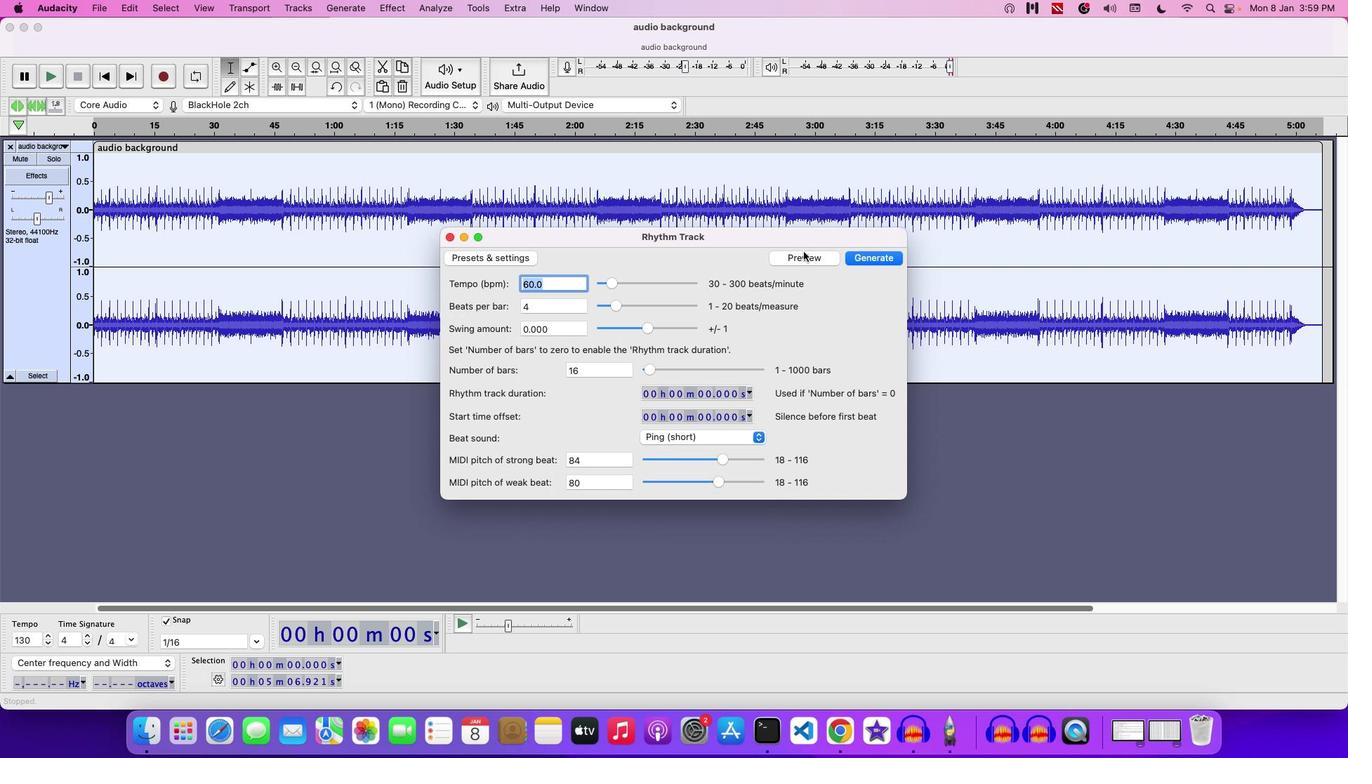 
Action: Mouse pressed left at (810, 259)
Screenshot: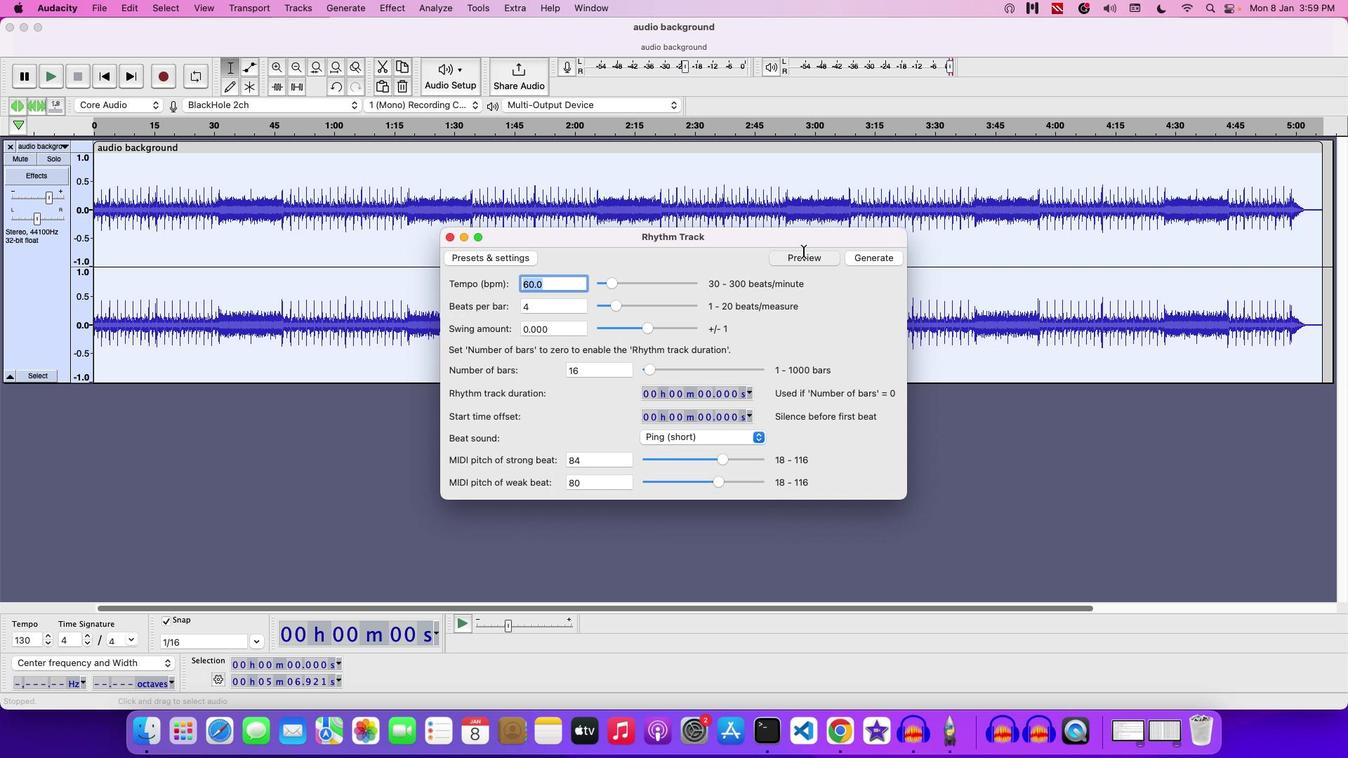 
Action: Mouse moved to (725, 426)
Screenshot: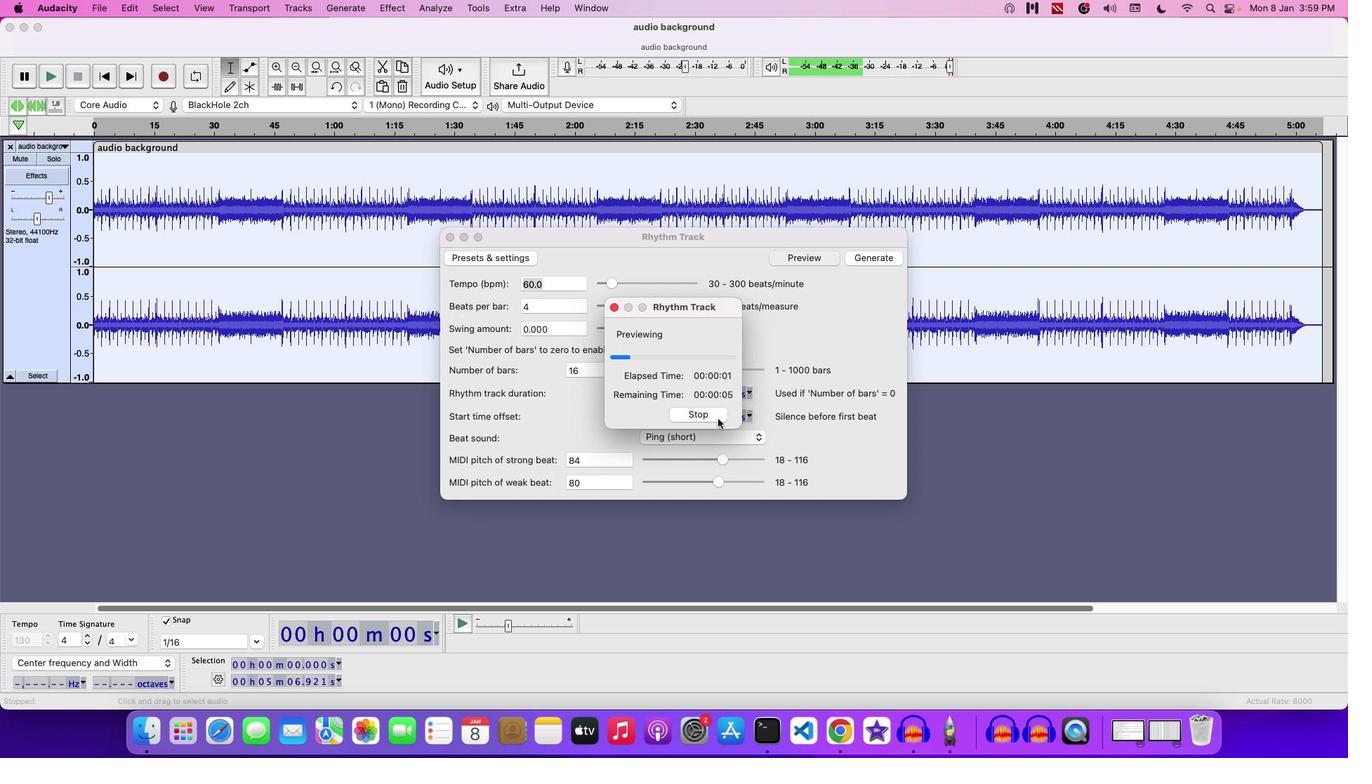 
Action: Mouse pressed left at (725, 426)
Screenshot: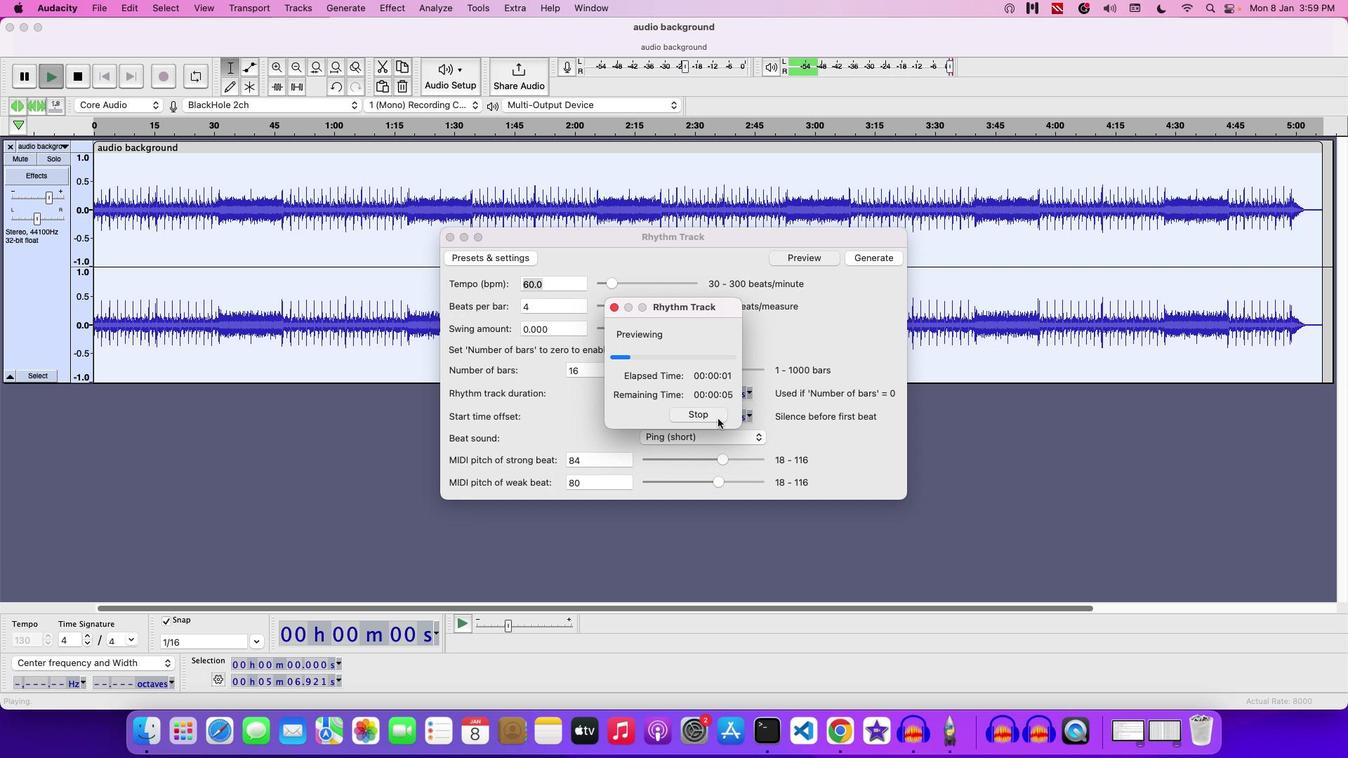 
Action: Mouse moved to (704, 439)
Screenshot: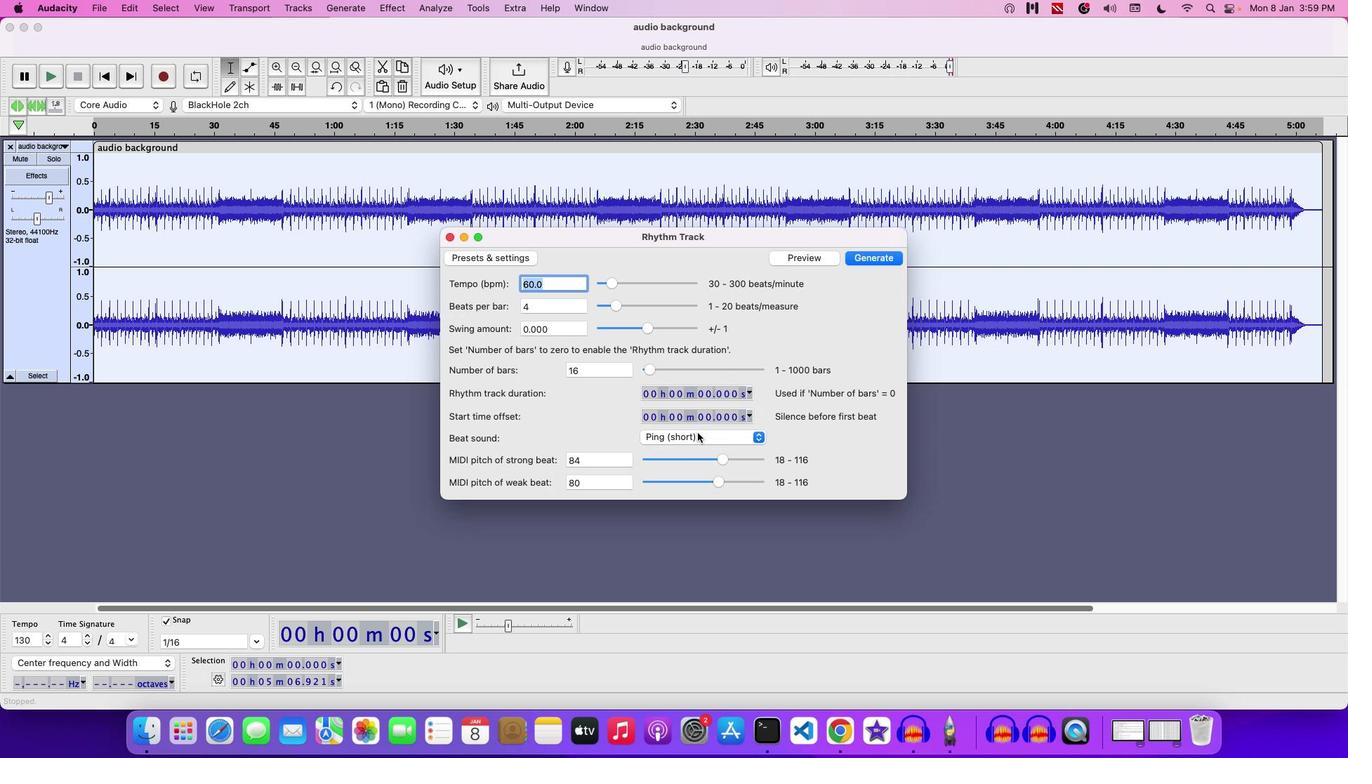 
Action: Mouse pressed left at (704, 439)
Screenshot: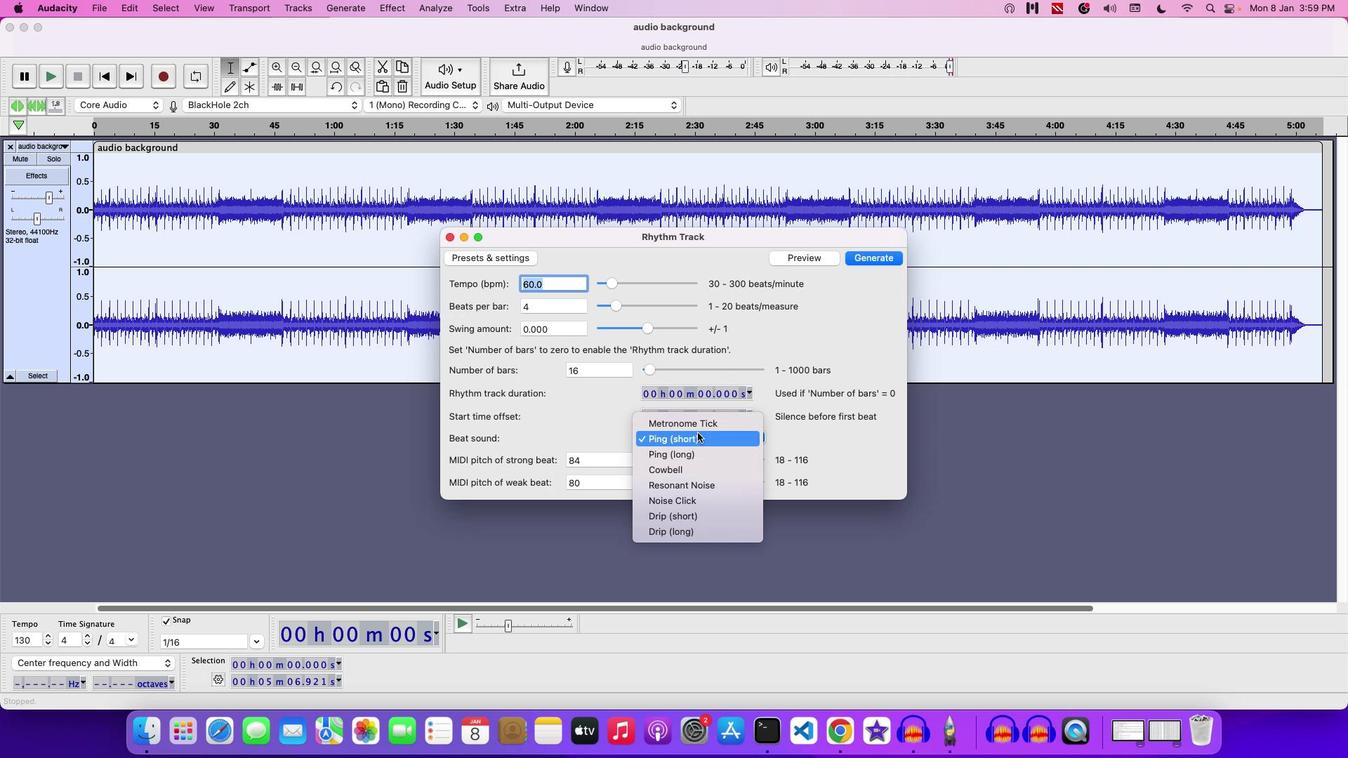 
Action: Mouse moved to (688, 490)
Screenshot: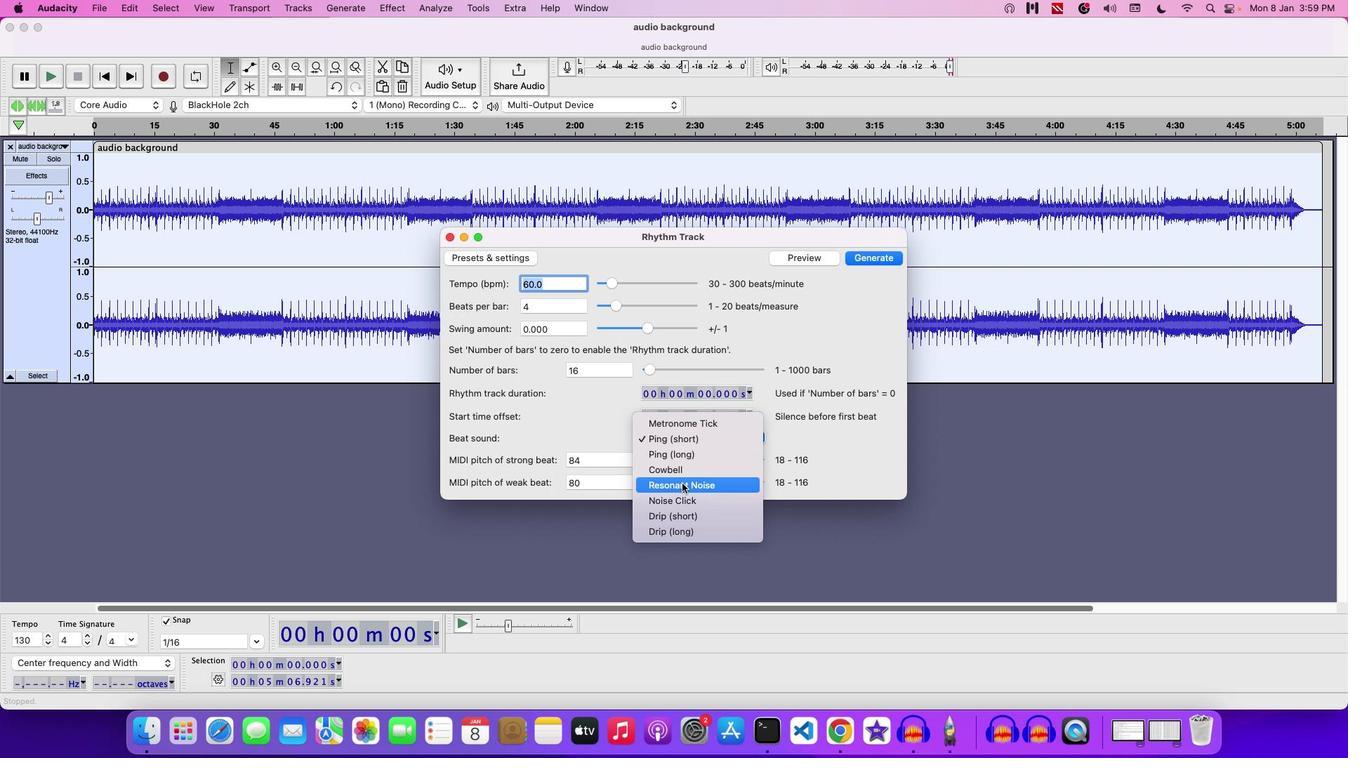 
Action: Mouse pressed left at (688, 490)
Screenshot: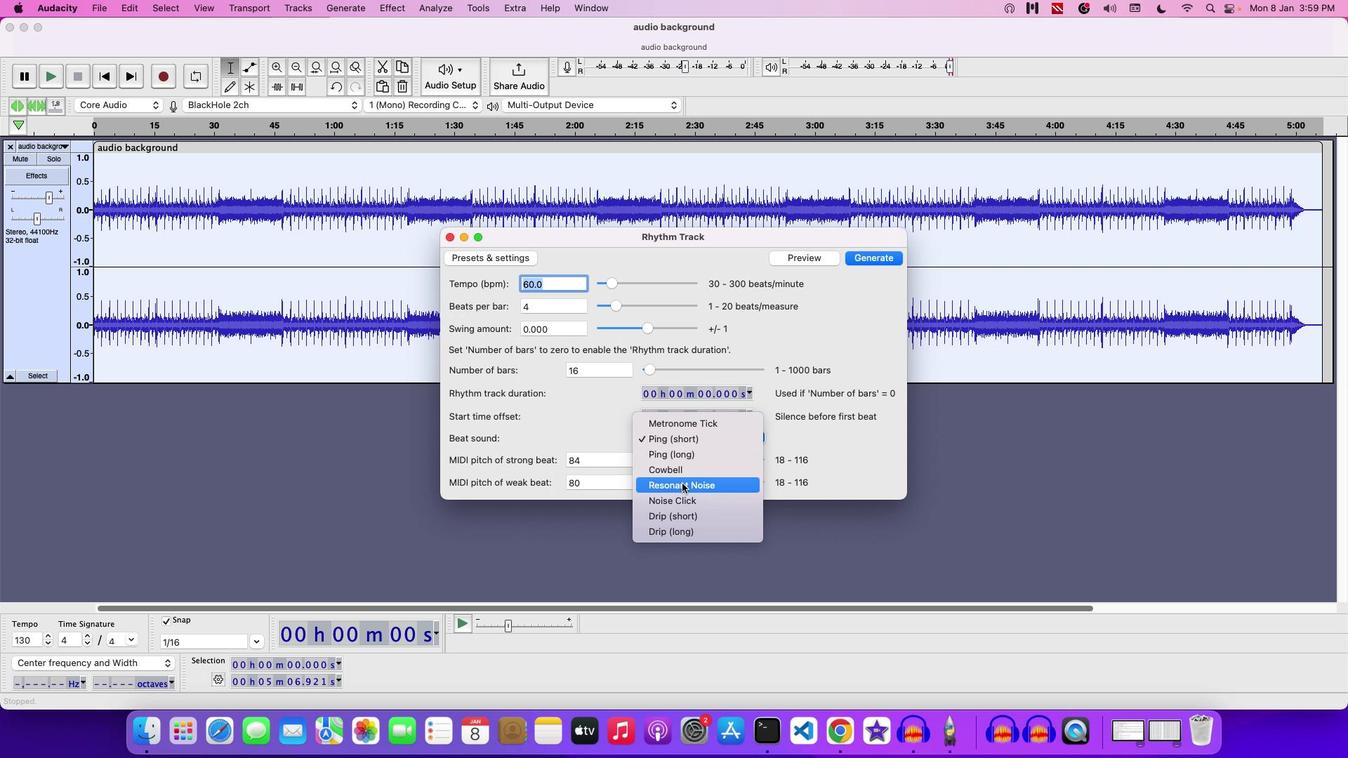 
Action: Mouse moved to (828, 266)
Screenshot: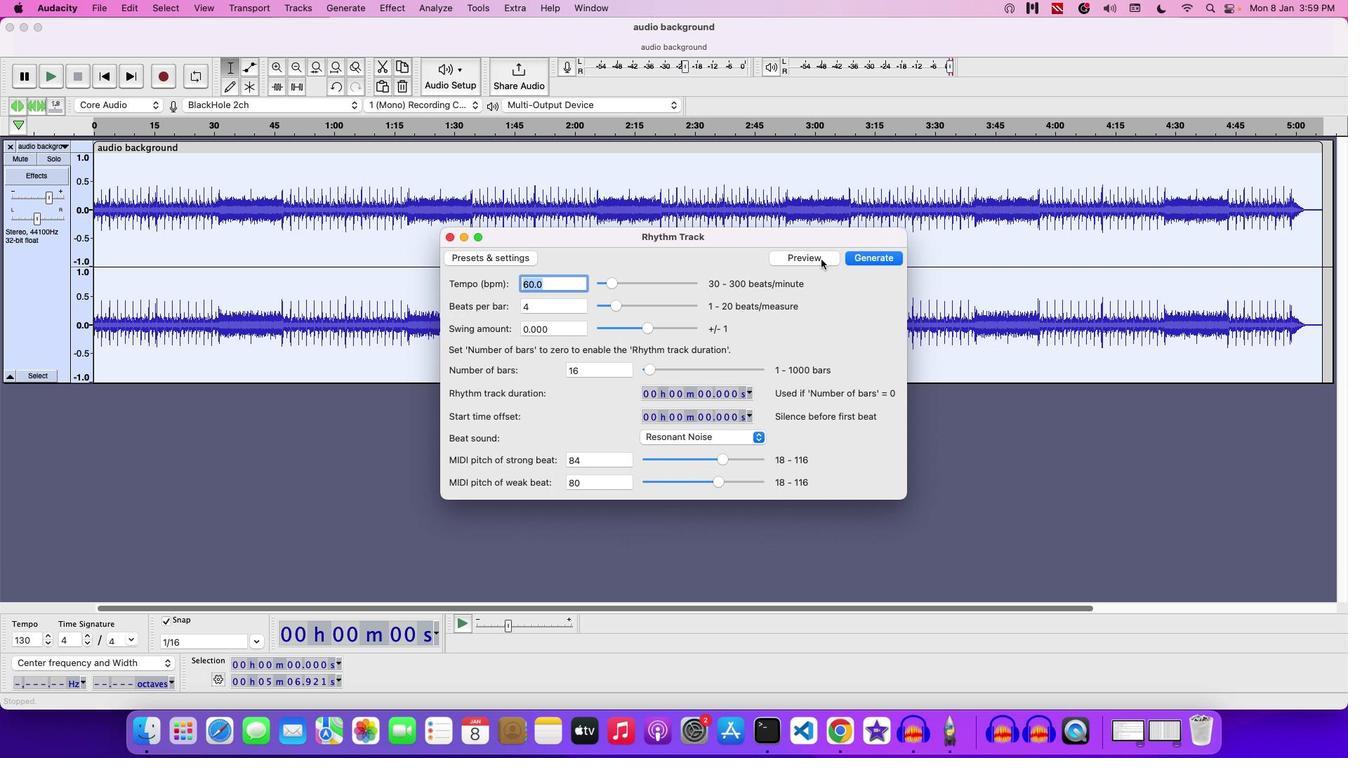 
Action: Mouse pressed left at (828, 266)
Screenshot: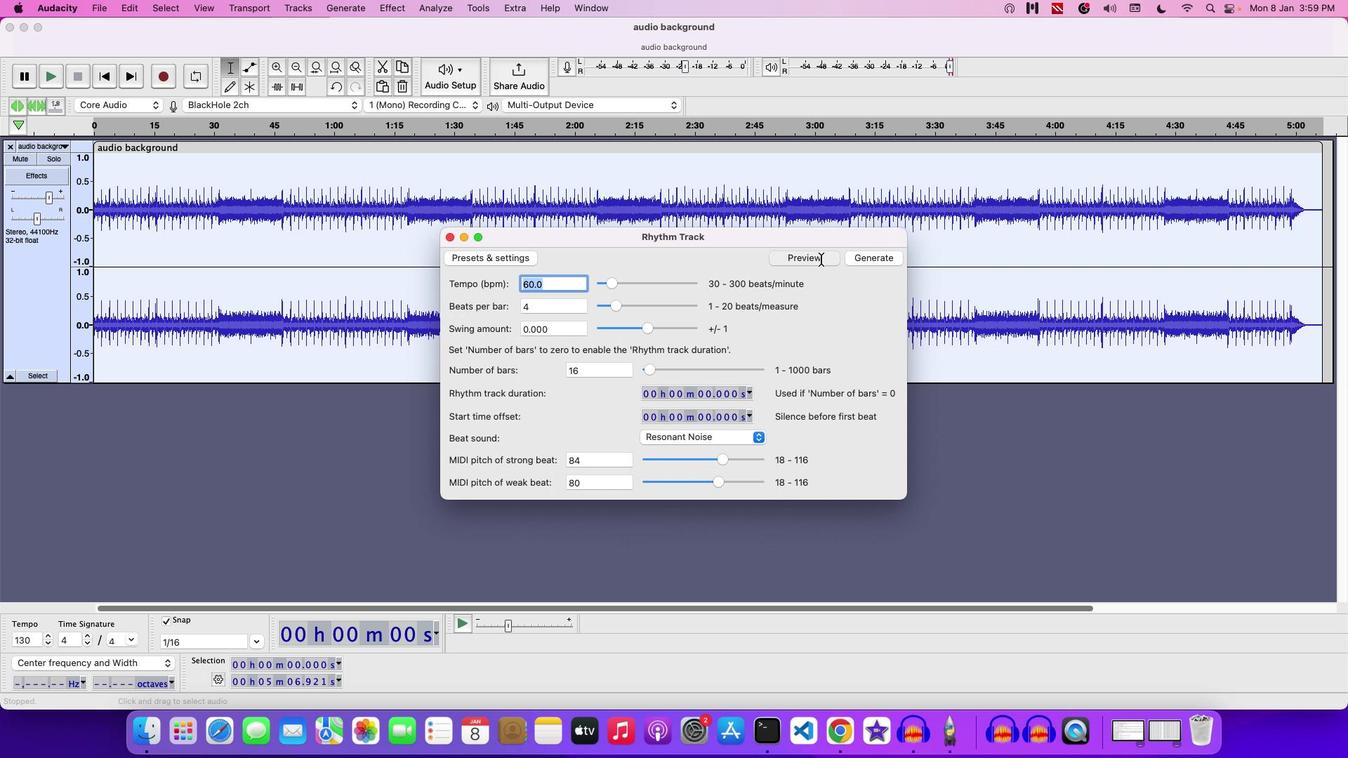 
Action: Mouse moved to (704, 422)
Screenshot: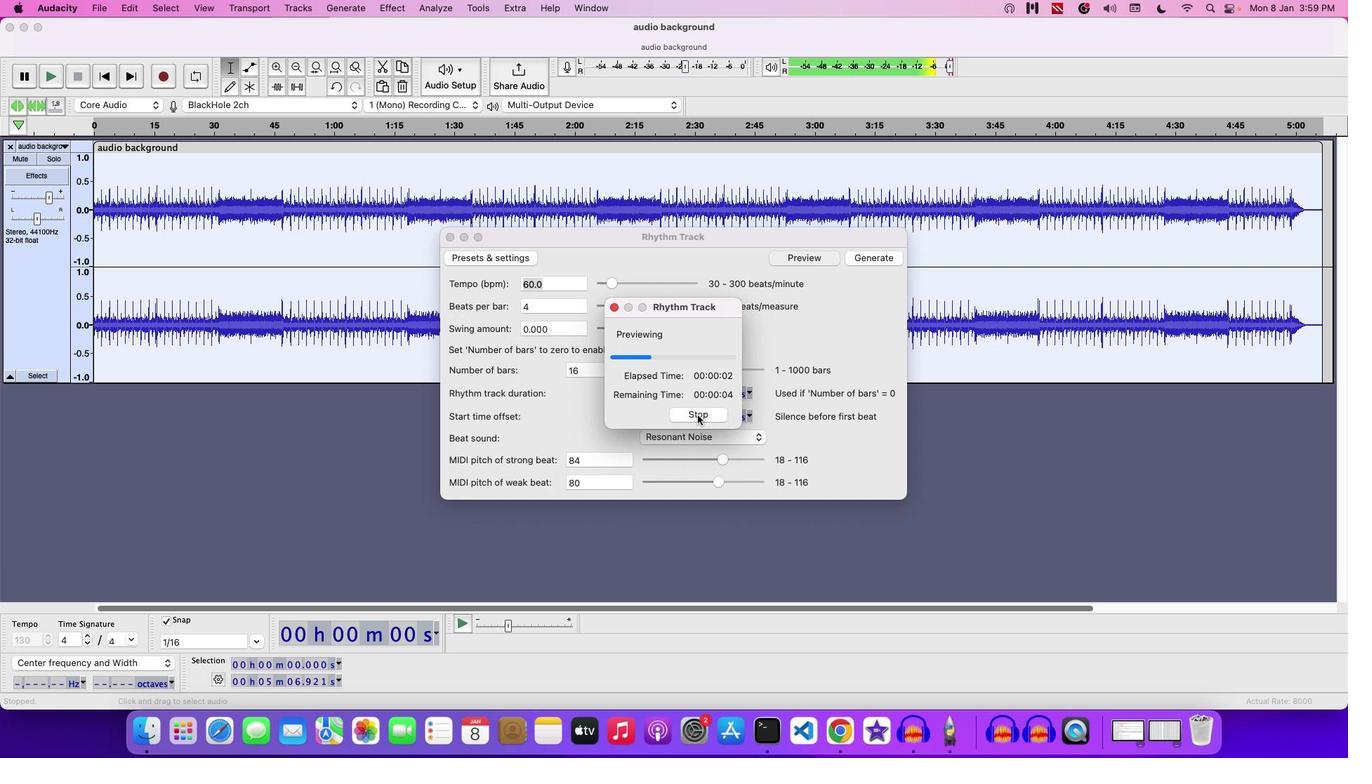 
Action: Mouse pressed left at (704, 422)
Screenshot: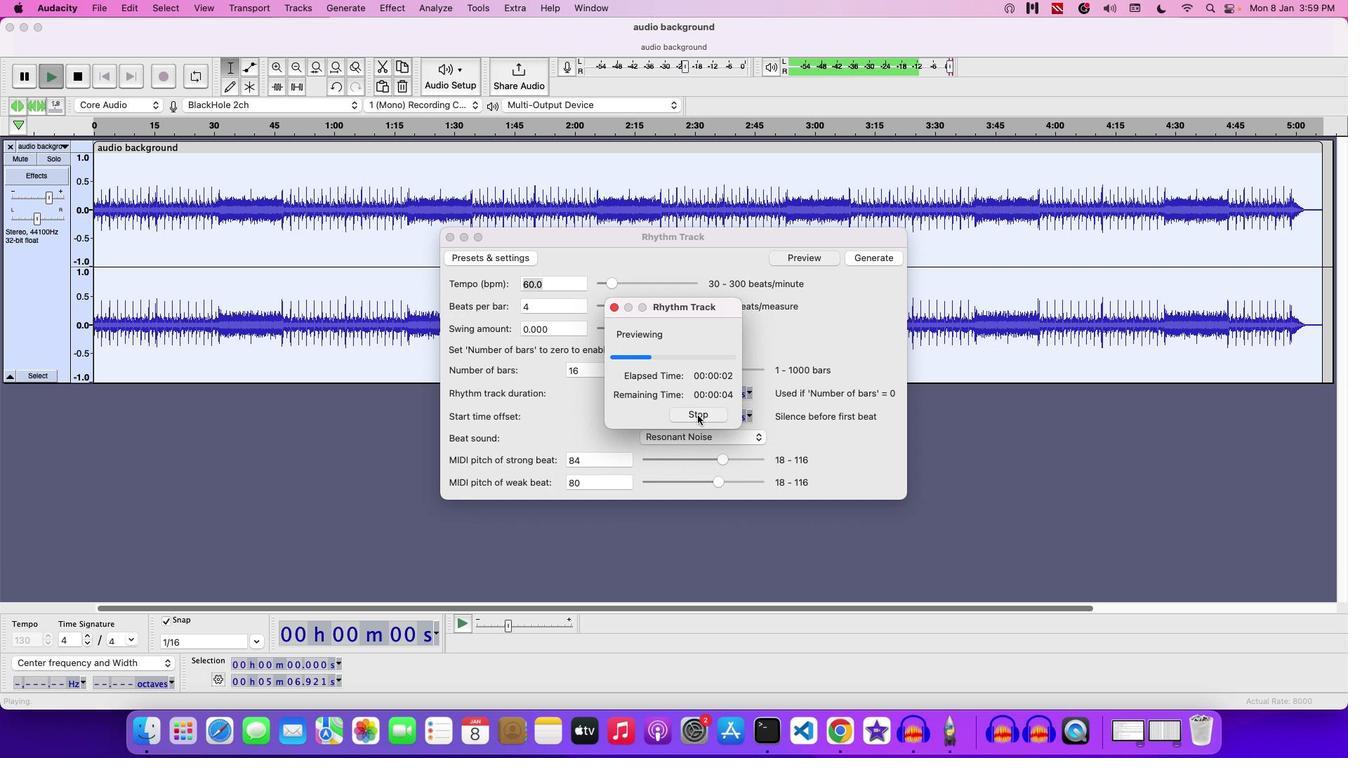 
Action: Mouse moved to (685, 439)
Screenshot: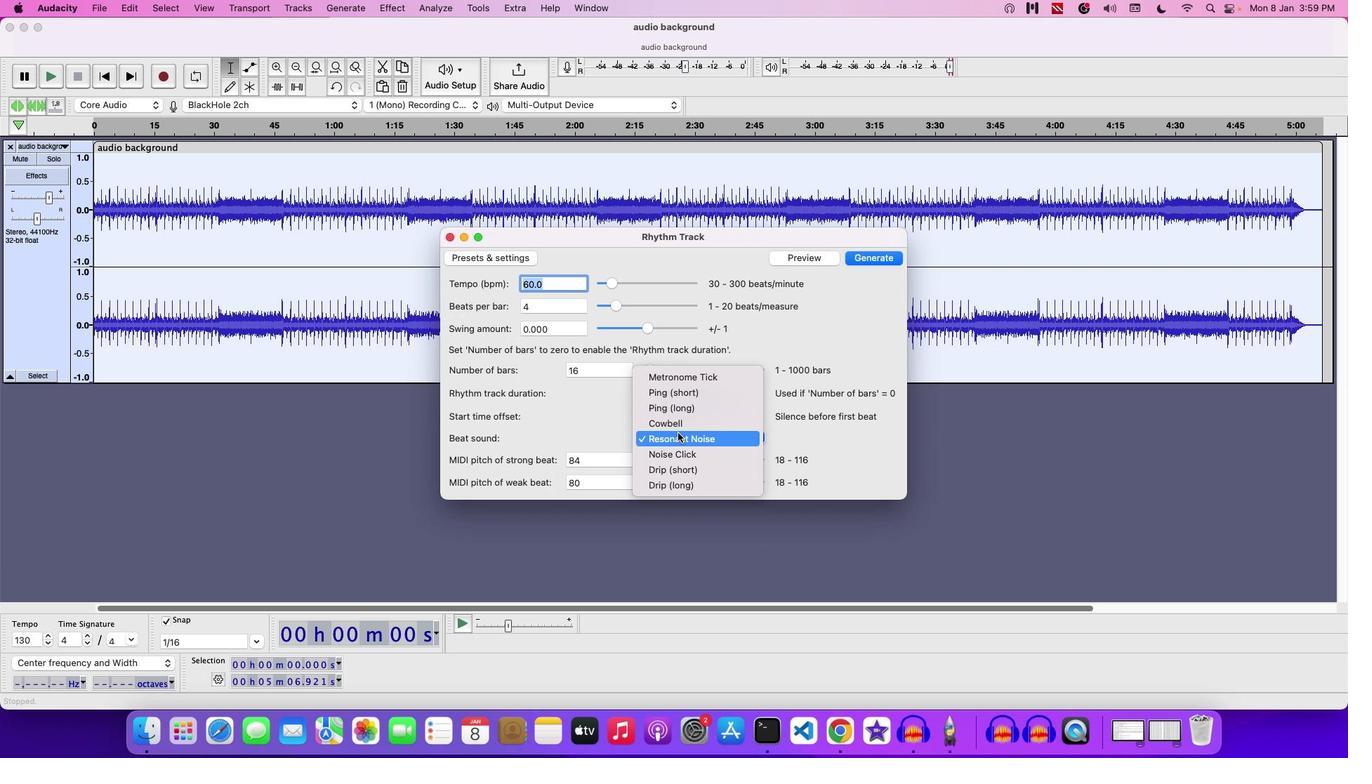 
Action: Mouse pressed left at (685, 439)
Screenshot: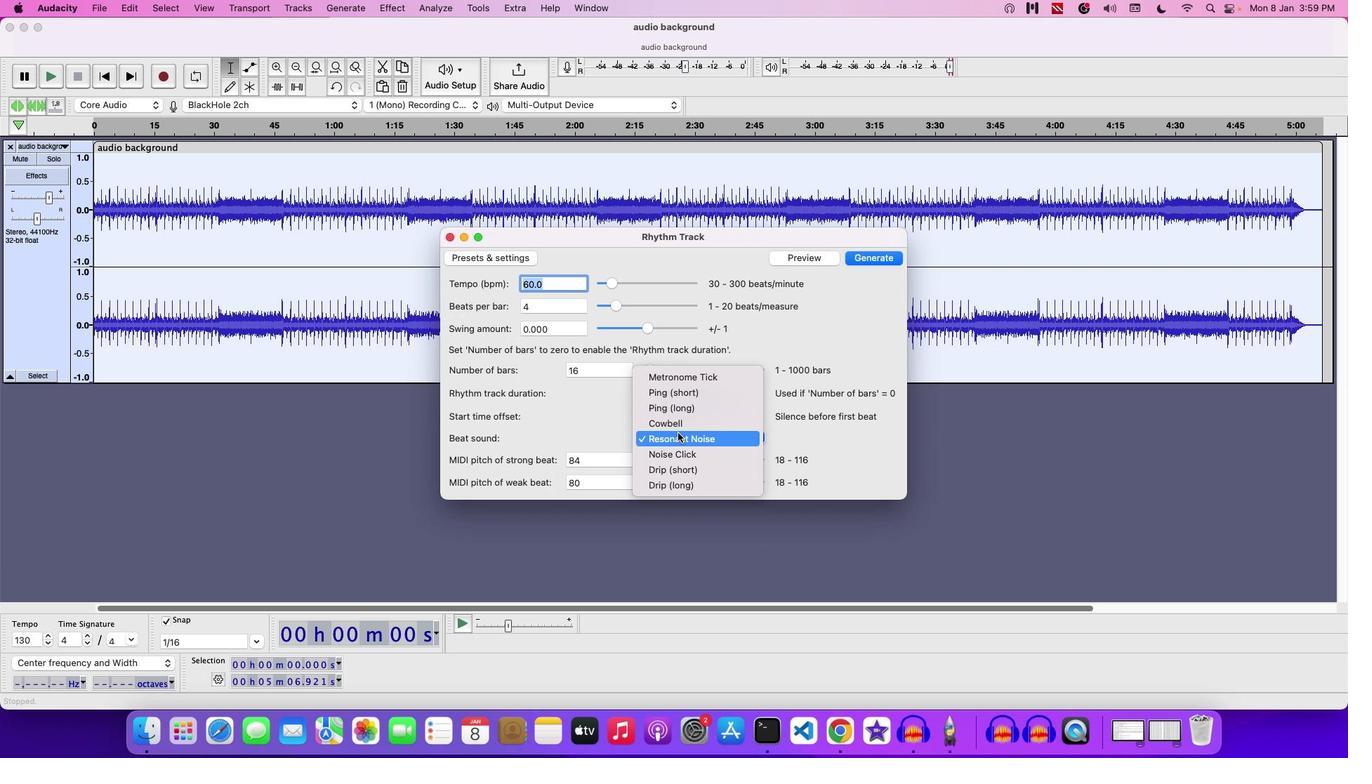 
Action: Mouse moved to (680, 472)
Screenshot: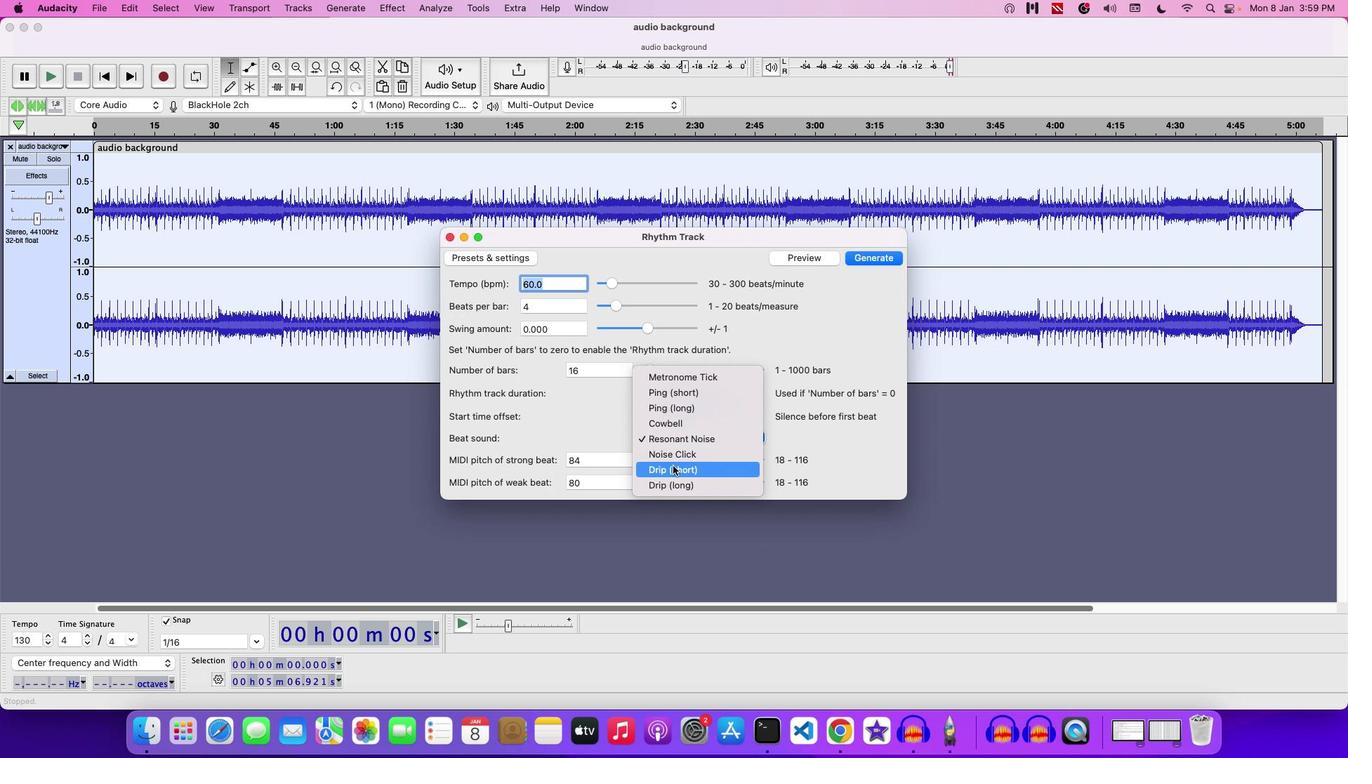 
Action: Mouse pressed left at (680, 472)
Screenshot: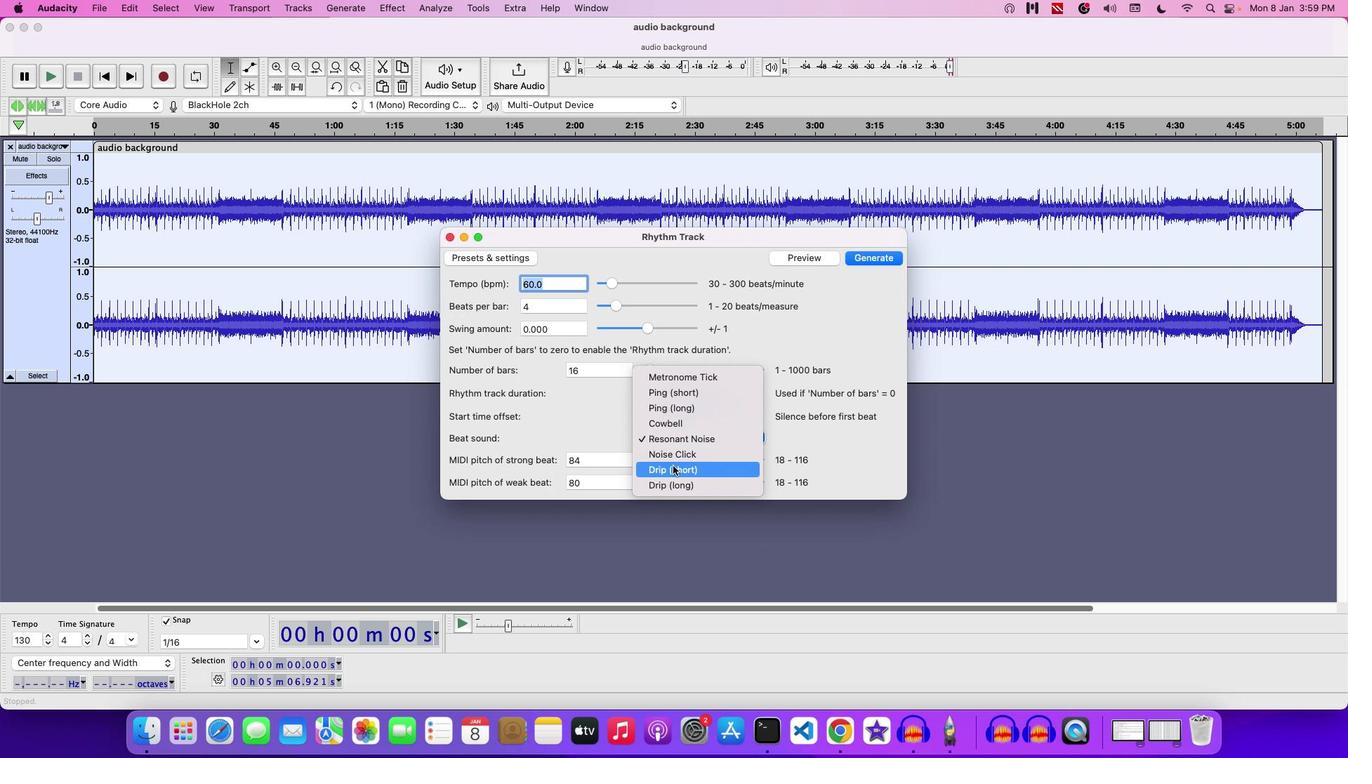 
Action: Mouse moved to (820, 266)
Screenshot: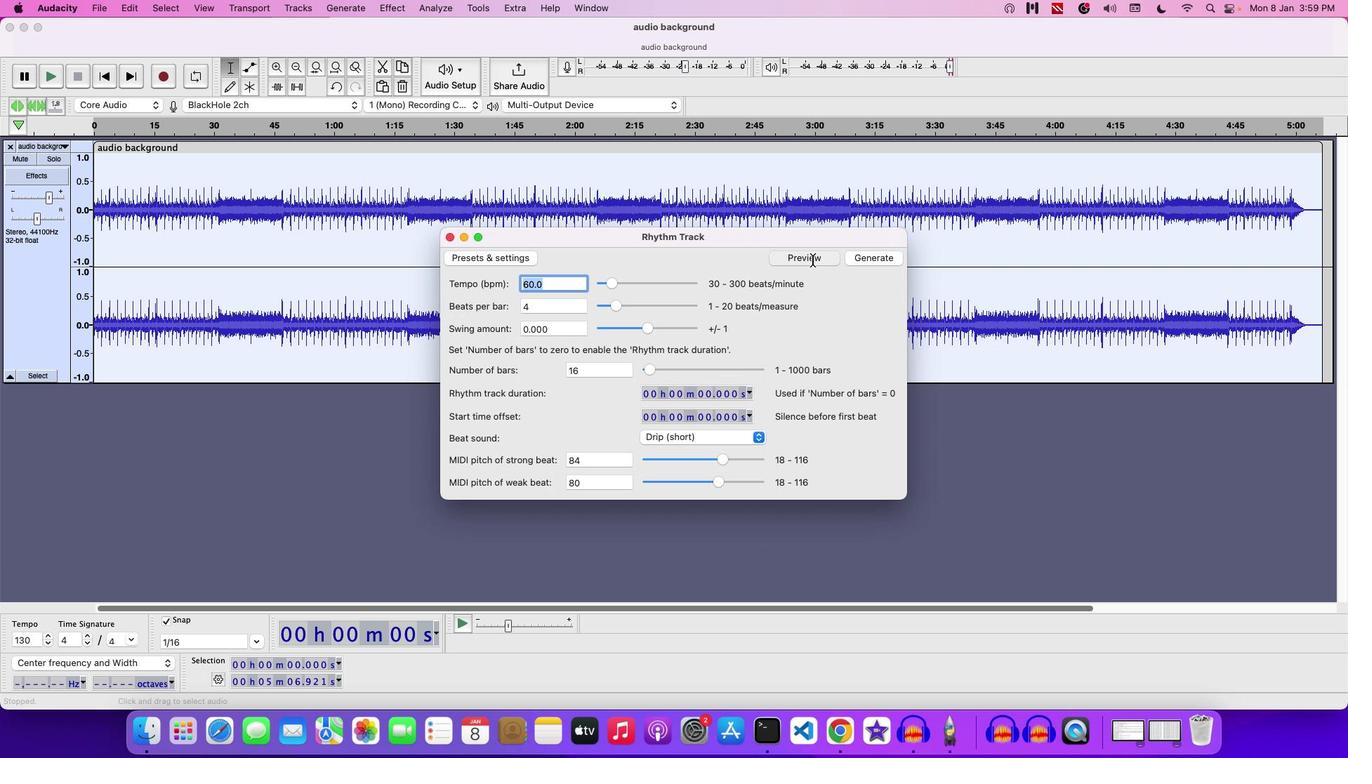 
Action: Mouse pressed left at (820, 266)
Screenshot: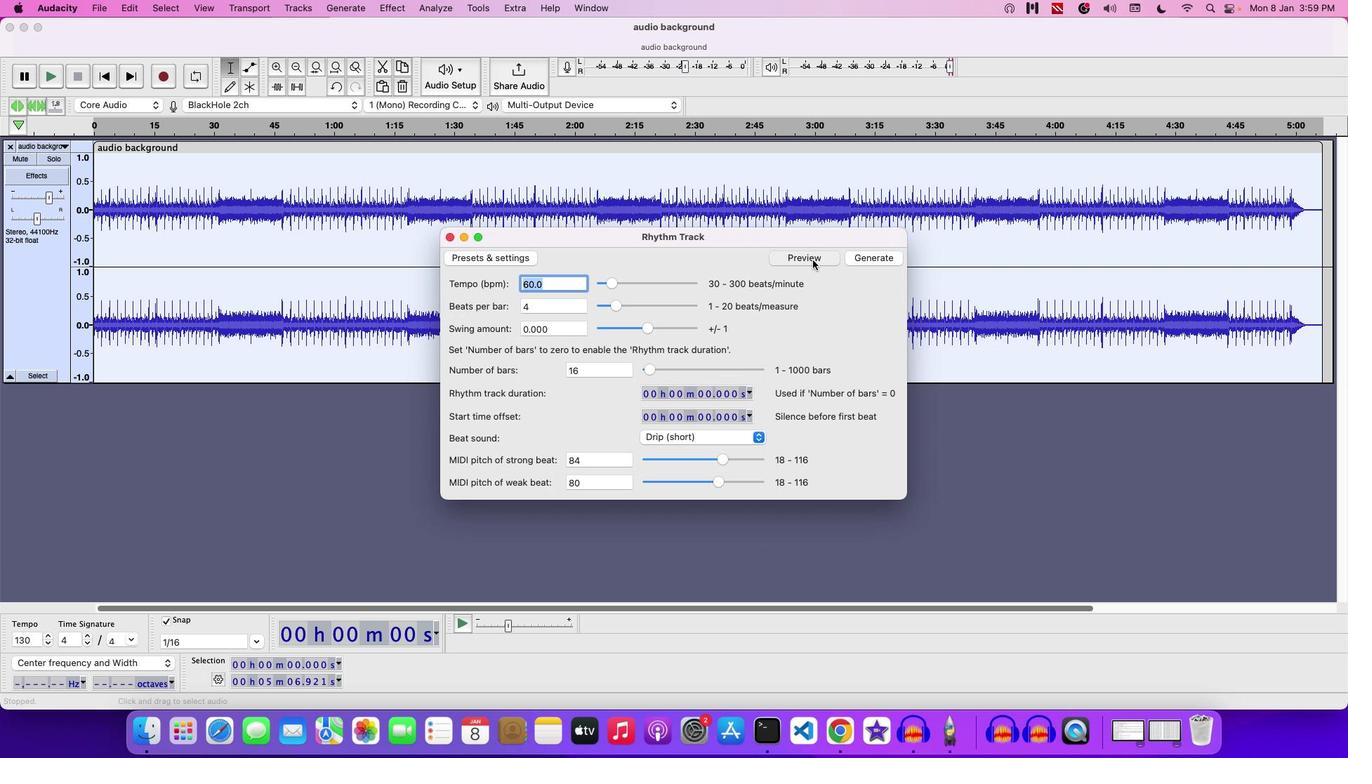 
Action: Mouse moved to (867, 265)
Screenshot: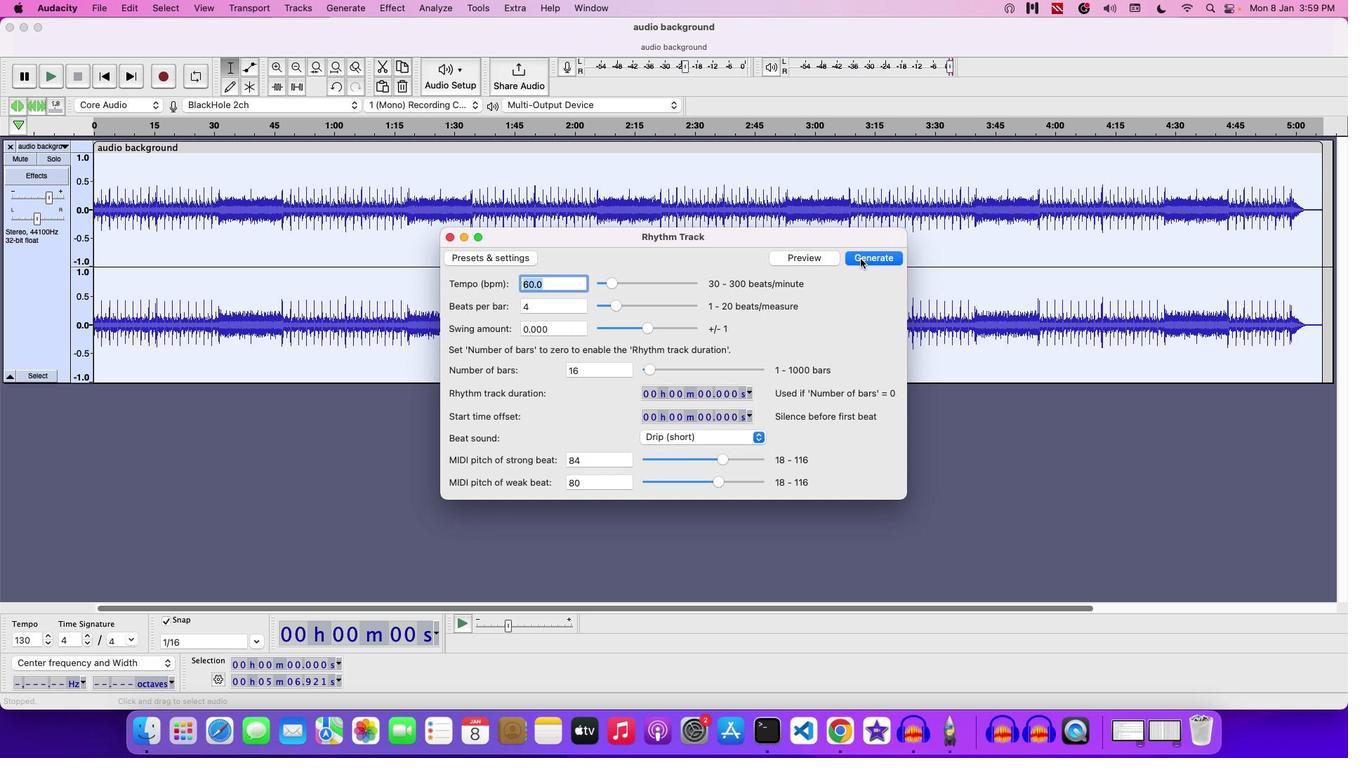 
Action: Mouse pressed left at (867, 265)
Screenshot: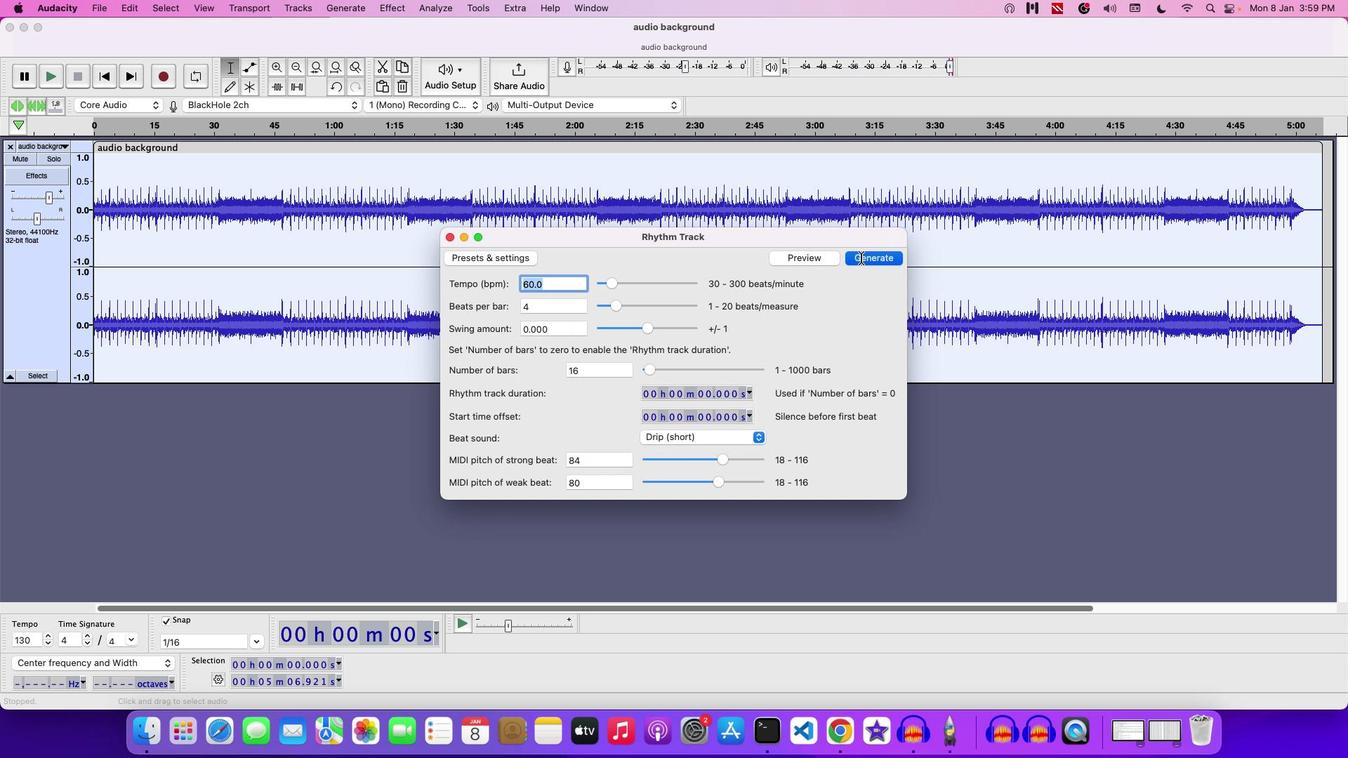 
Action: Mouse moved to (478, 252)
Screenshot: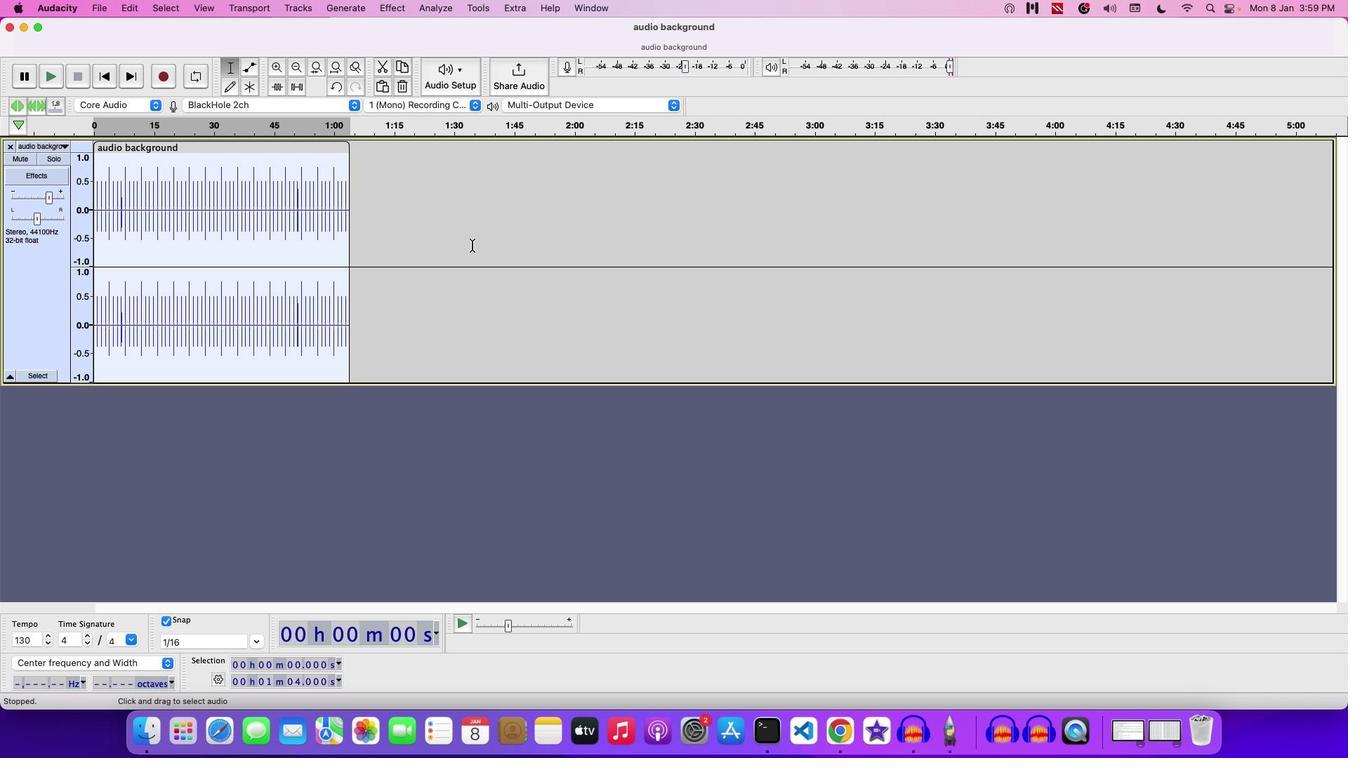 
Action: Key pressed Key.space
Screenshot: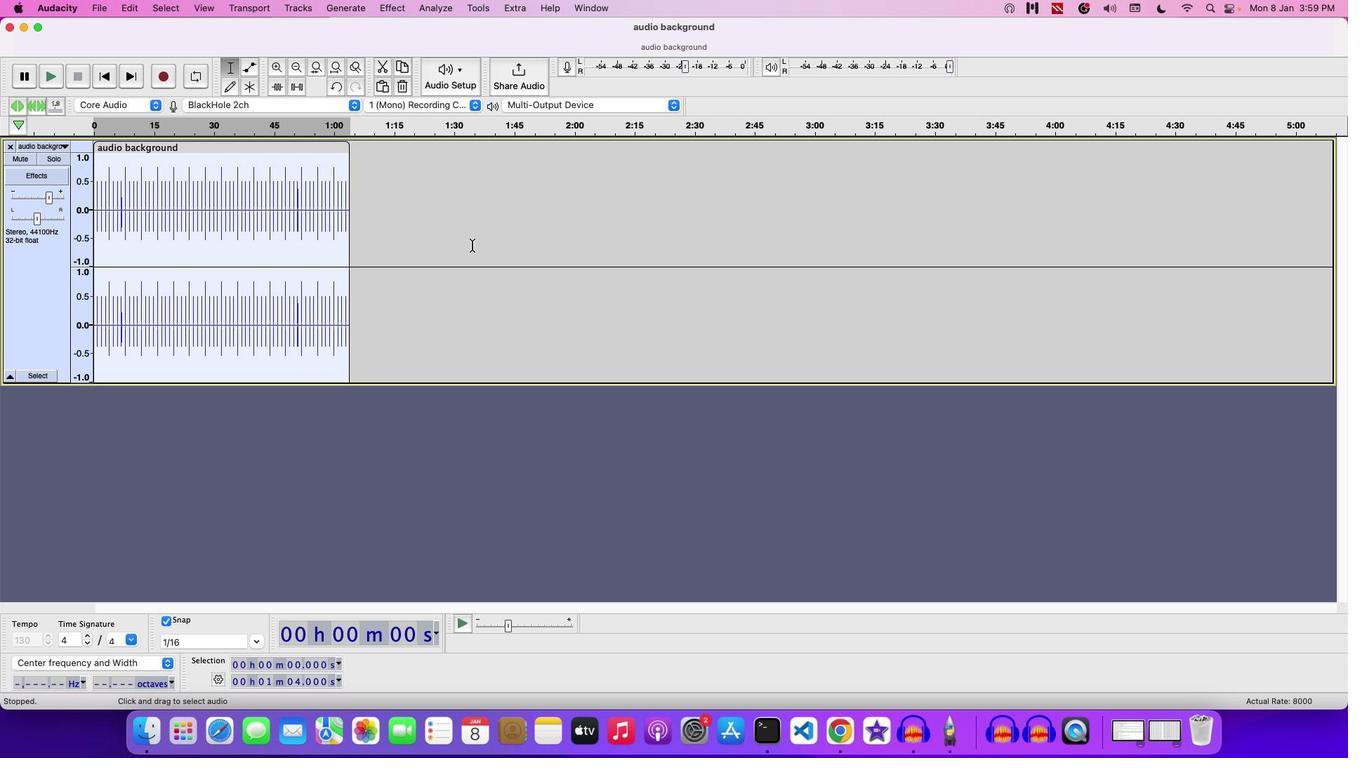 
Action: Mouse moved to (134, 43)
Screenshot: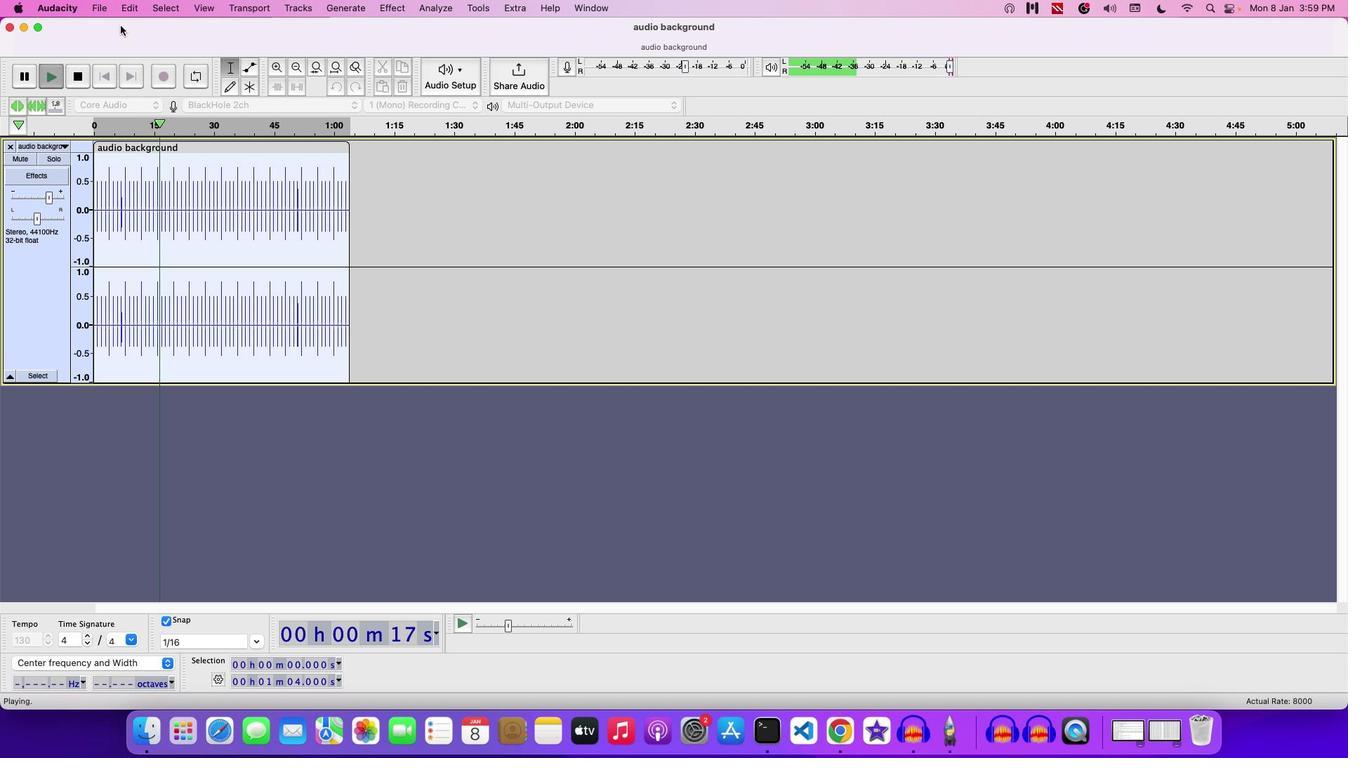 
Action: Key pressed Key.space
Screenshot: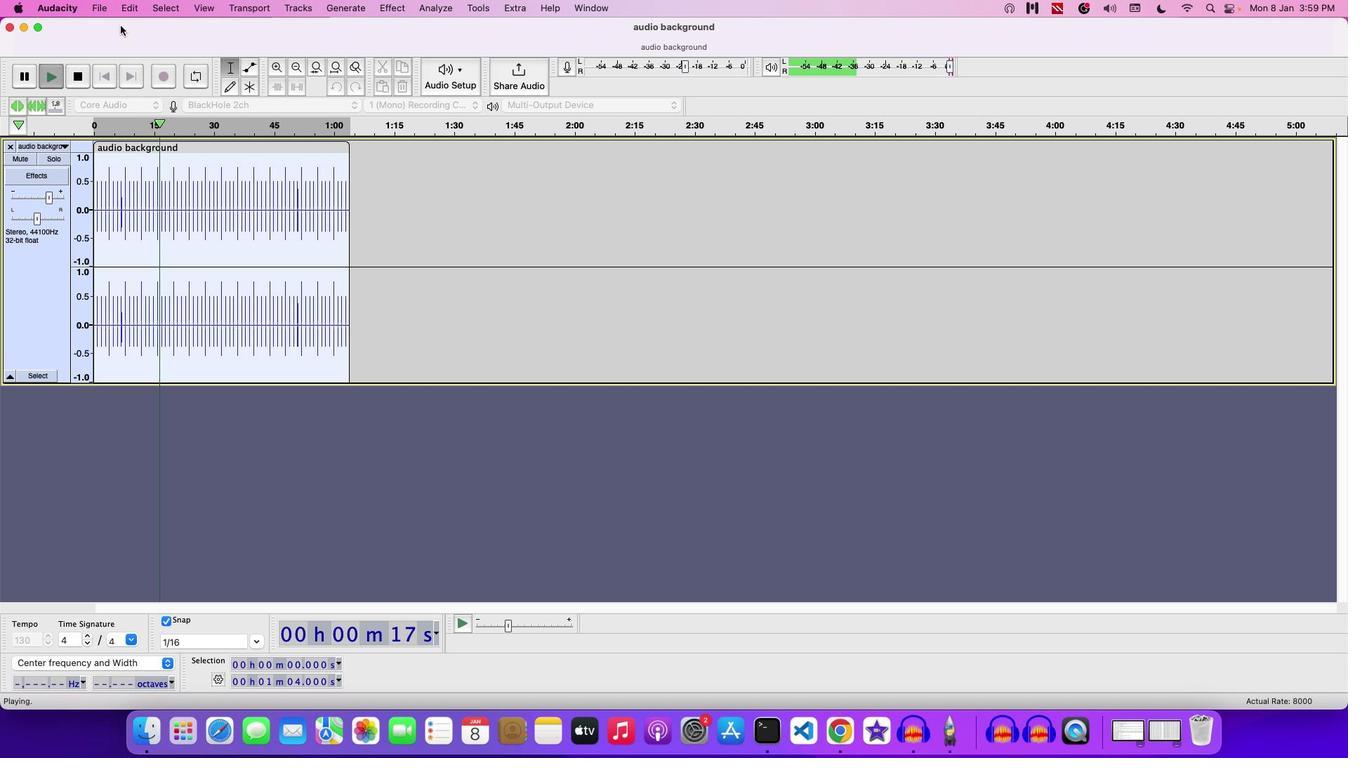 
Action: Mouse moved to (110, 7)
Screenshot: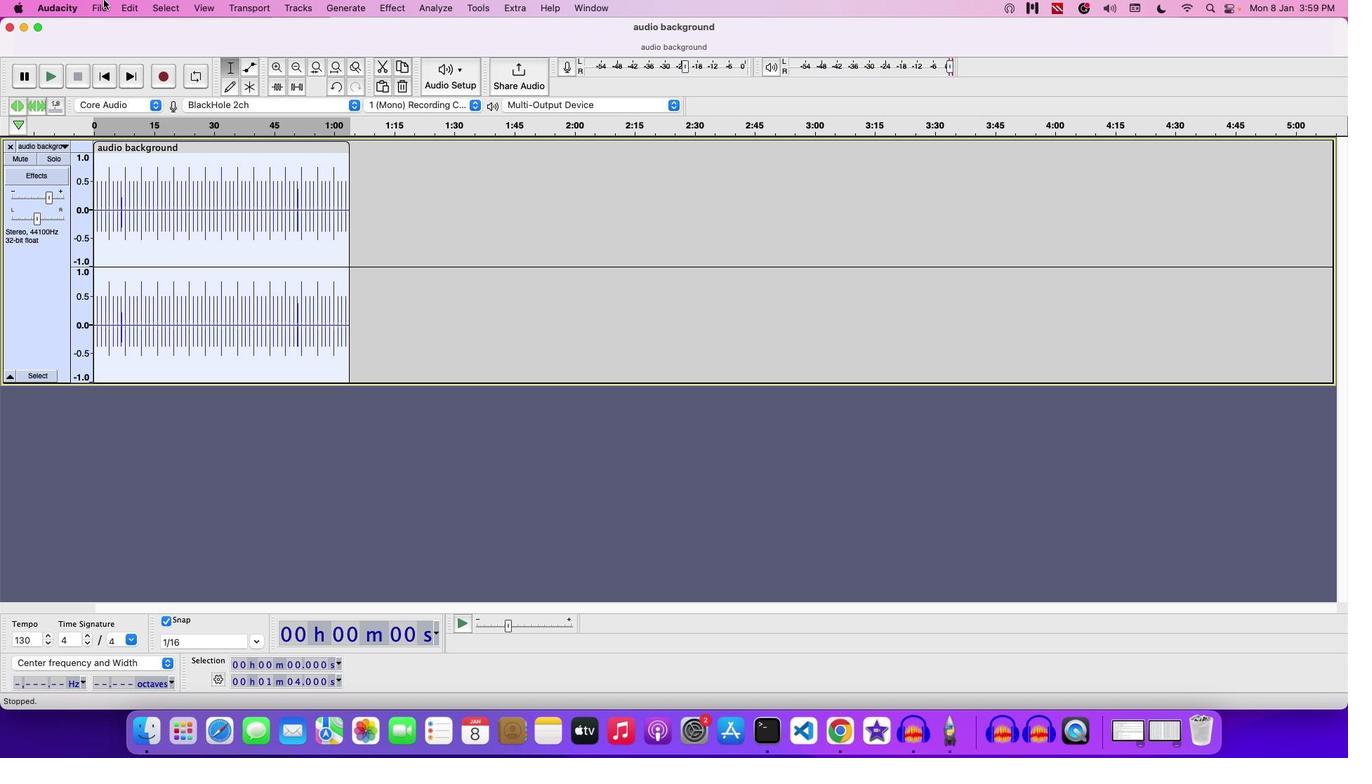 
Action: Mouse pressed left at (110, 7)
Screenshot: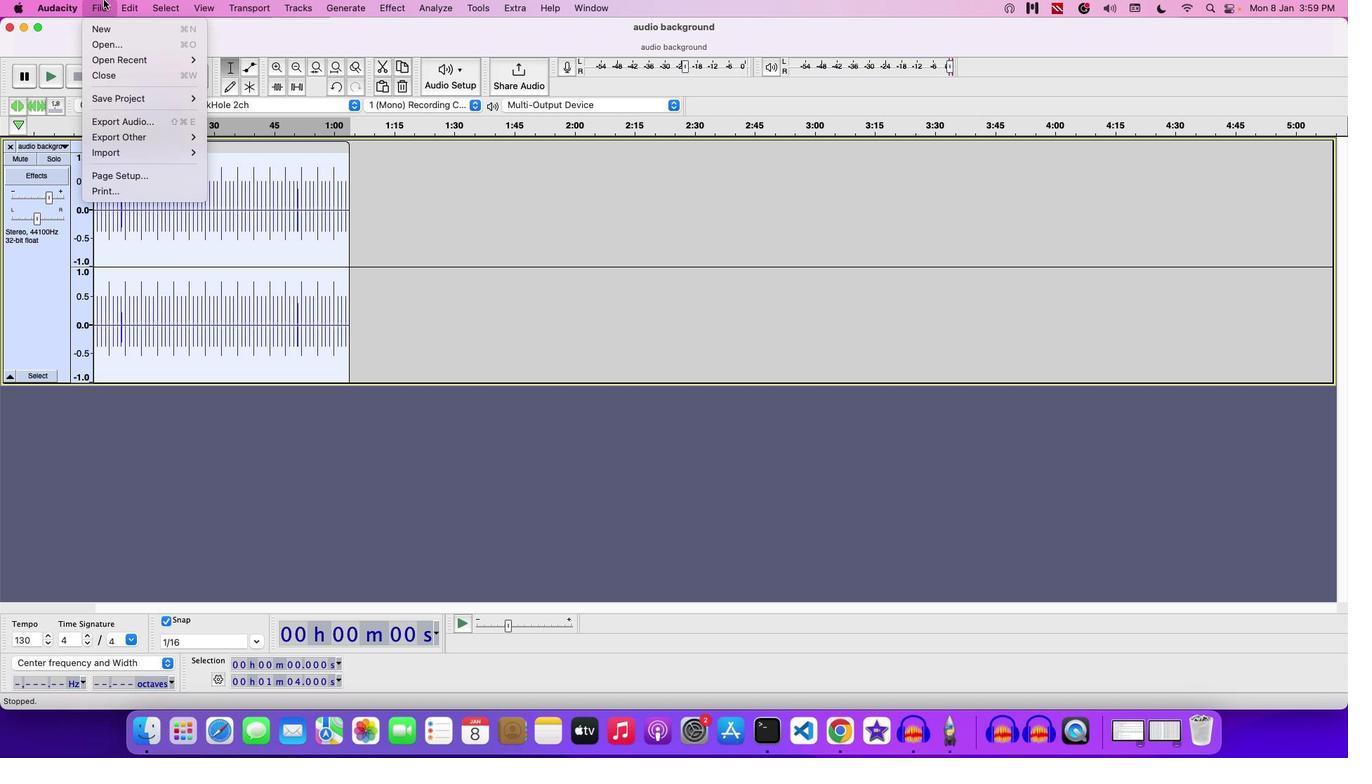 
Action: Mouse moved to (134, 108)
Screenshot: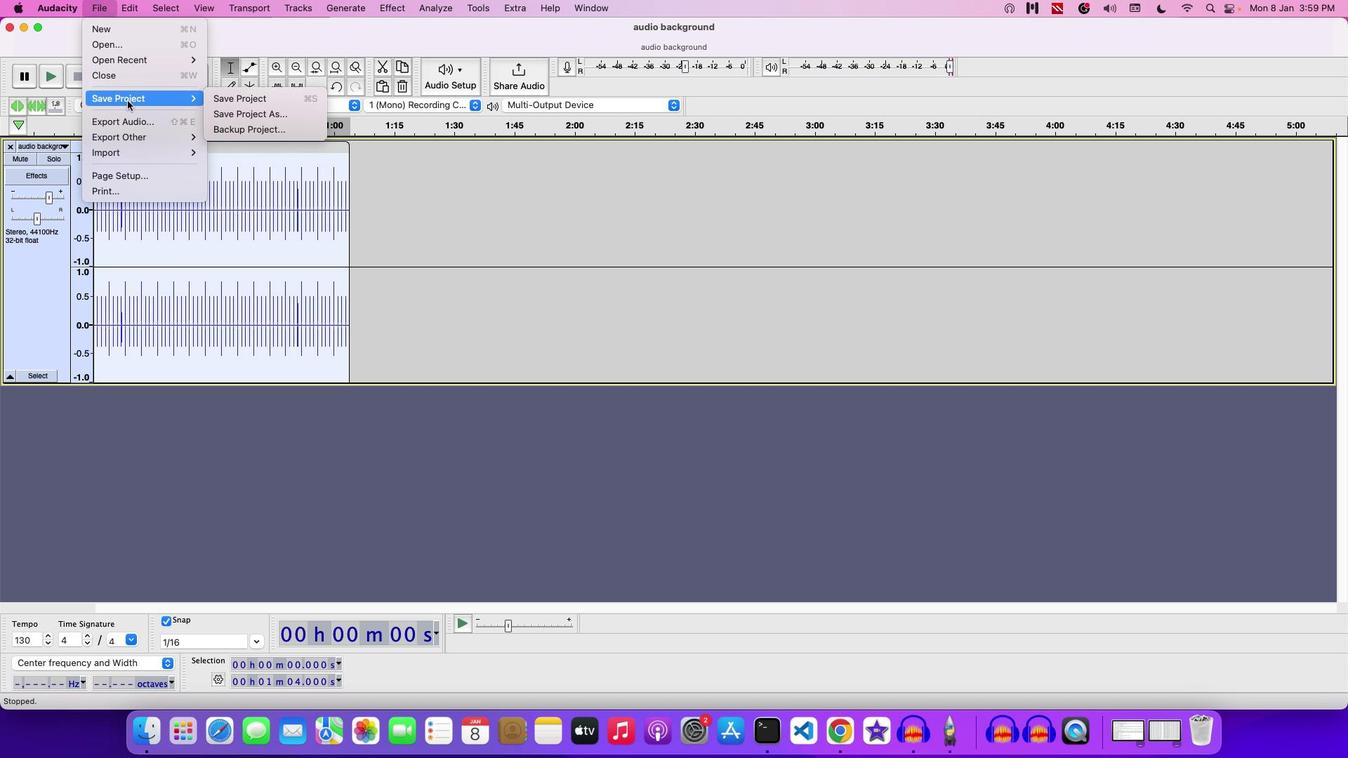
Action: Mouse pressed left at (134, 108)
Screenshot: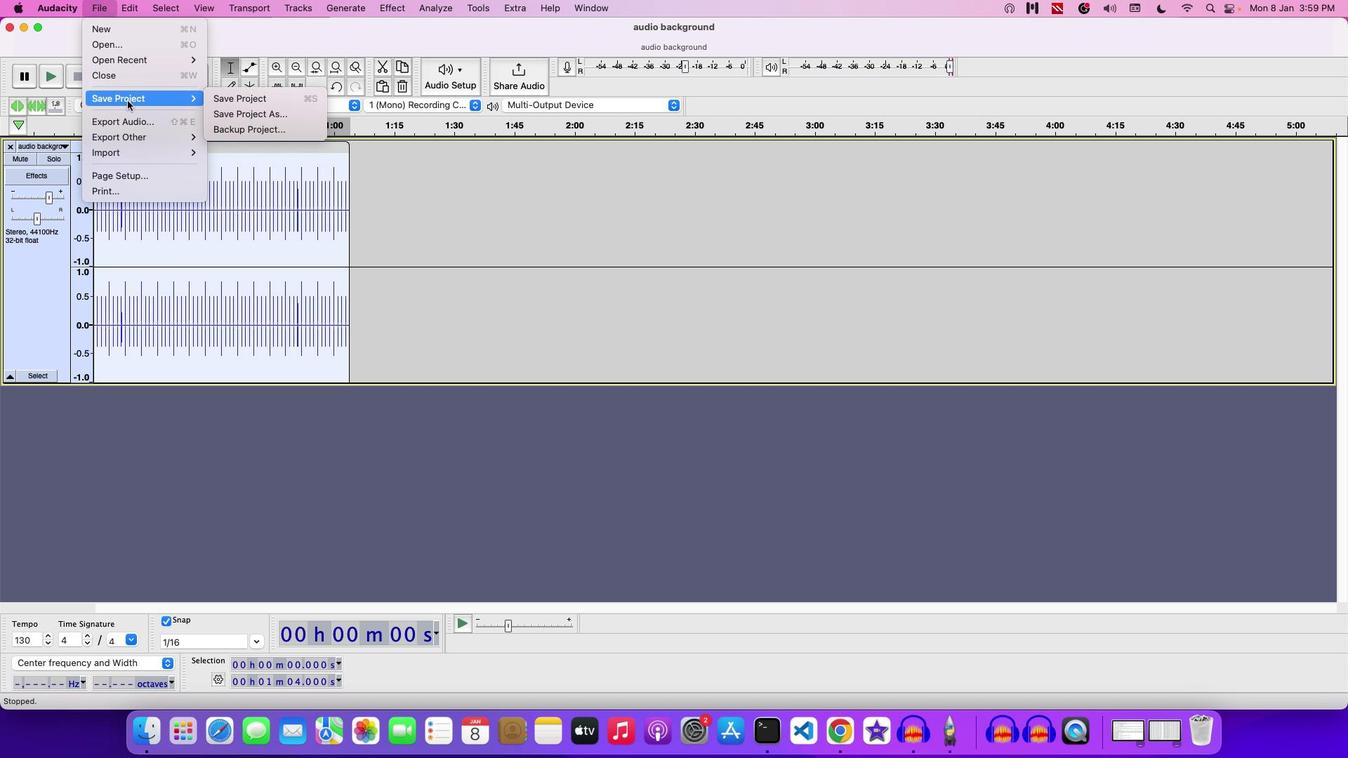 
Action: Mouse moved to (261, 100)
Screenshot: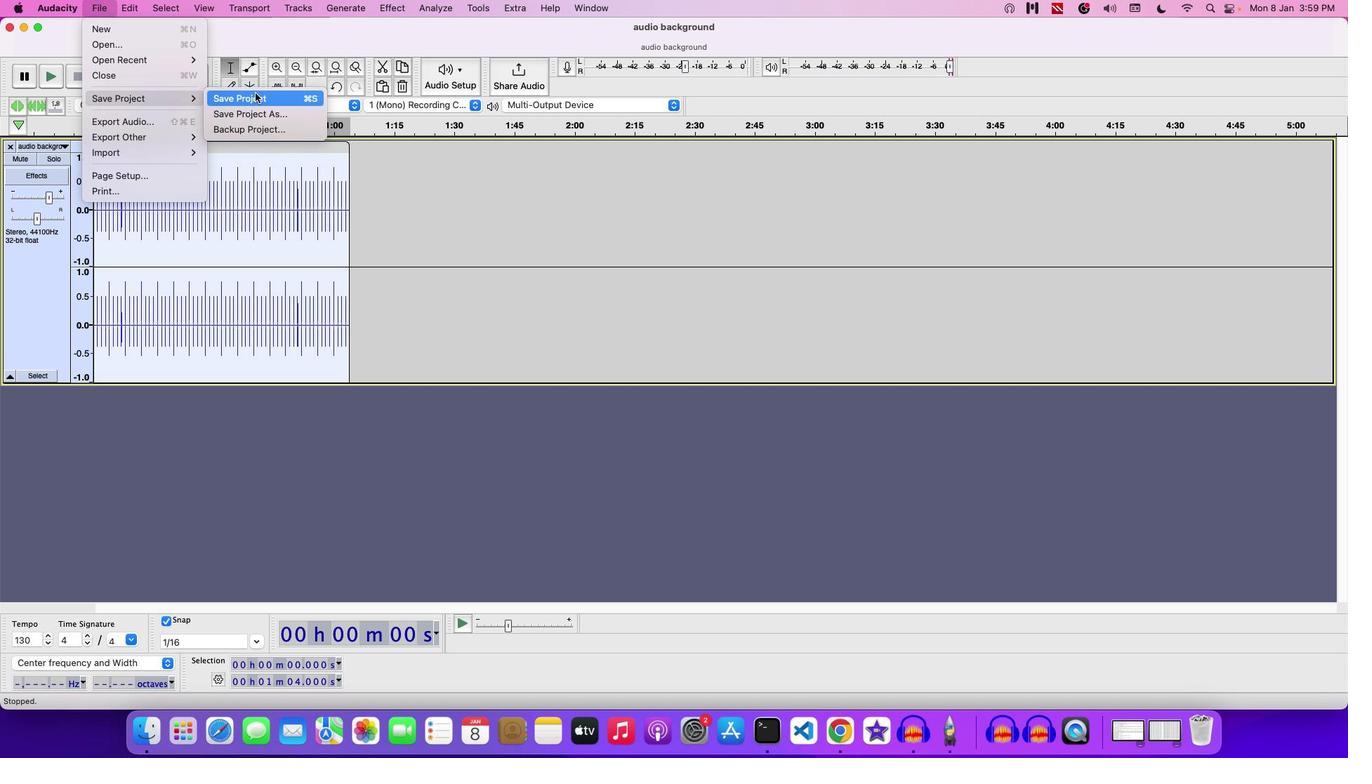 
Action: Mouse pressed left at (261, 100)
Screenshot: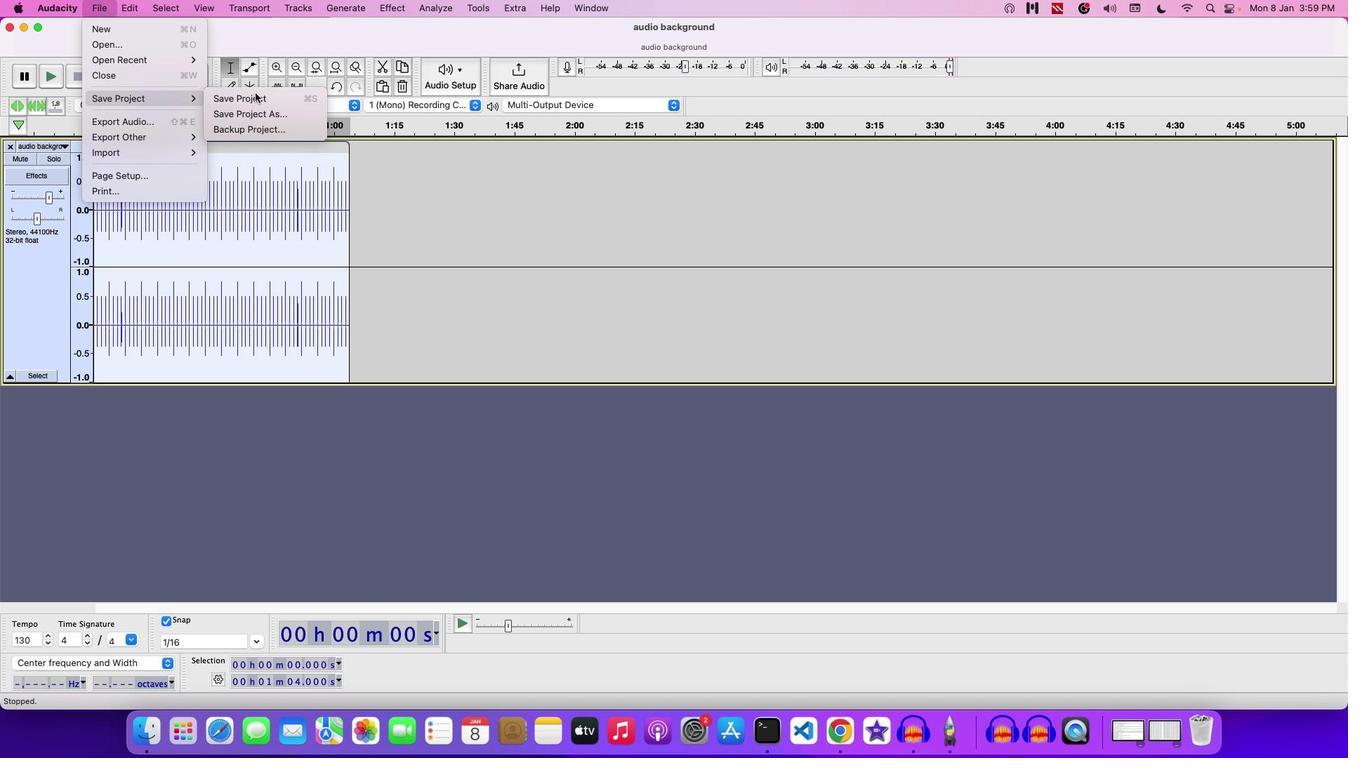 
Action: Mouse moved to (695, 173)
Screenshot: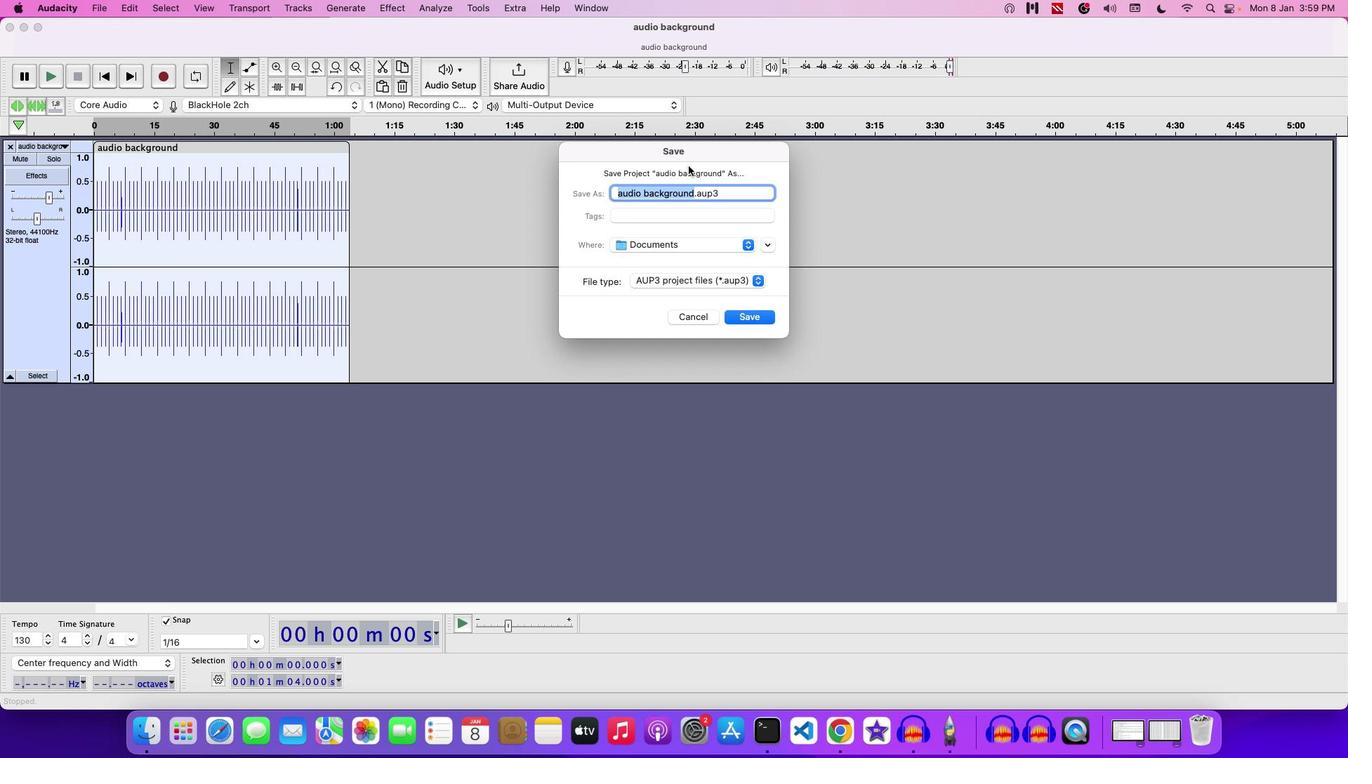 
Action: Key pressed Key.backspace'C''U''S''T''O''M'Key.space'M''E''T''R''O''N''O''M''E'Key.space'A''O'Key.backspaceKey.backspace'S''O''U''N''D'Key.space'2'
Screenshot: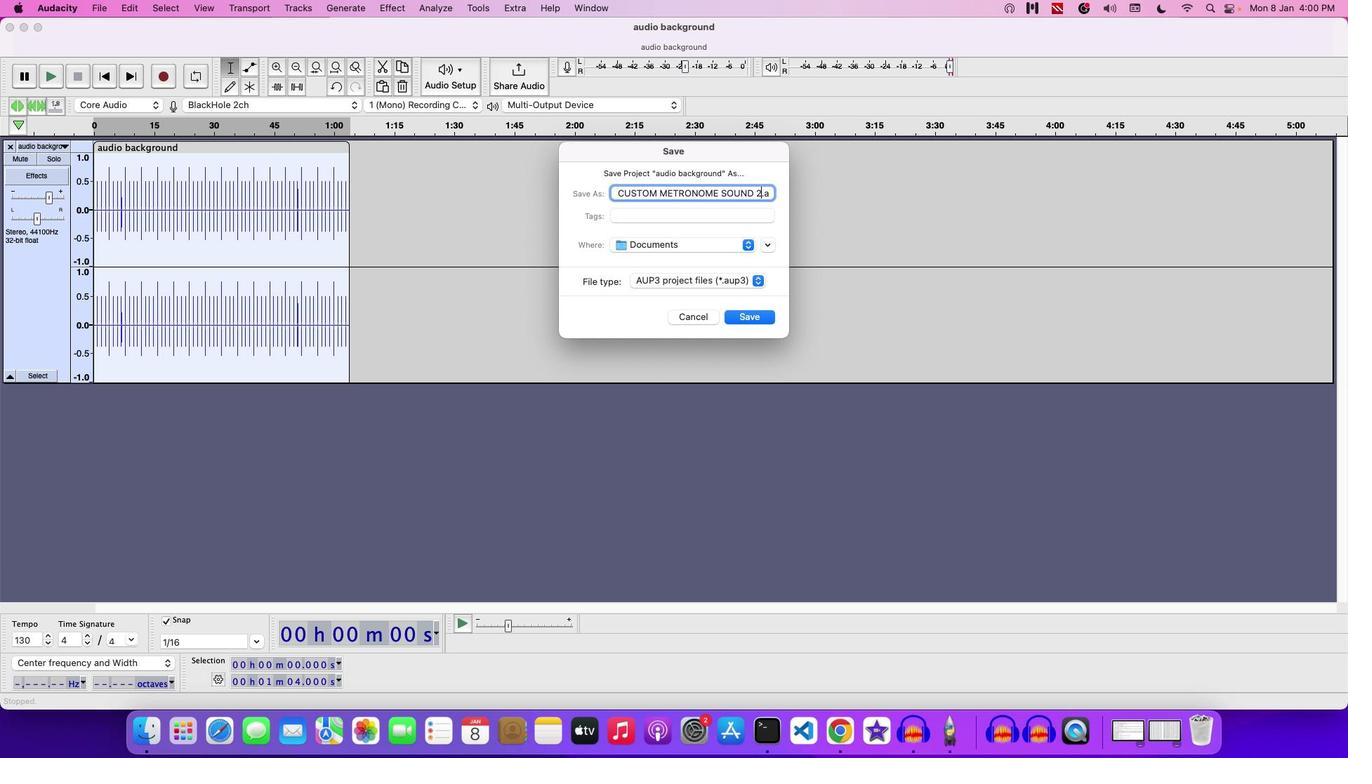 
Action: Mouse moved to (768, 327)
Screenshot: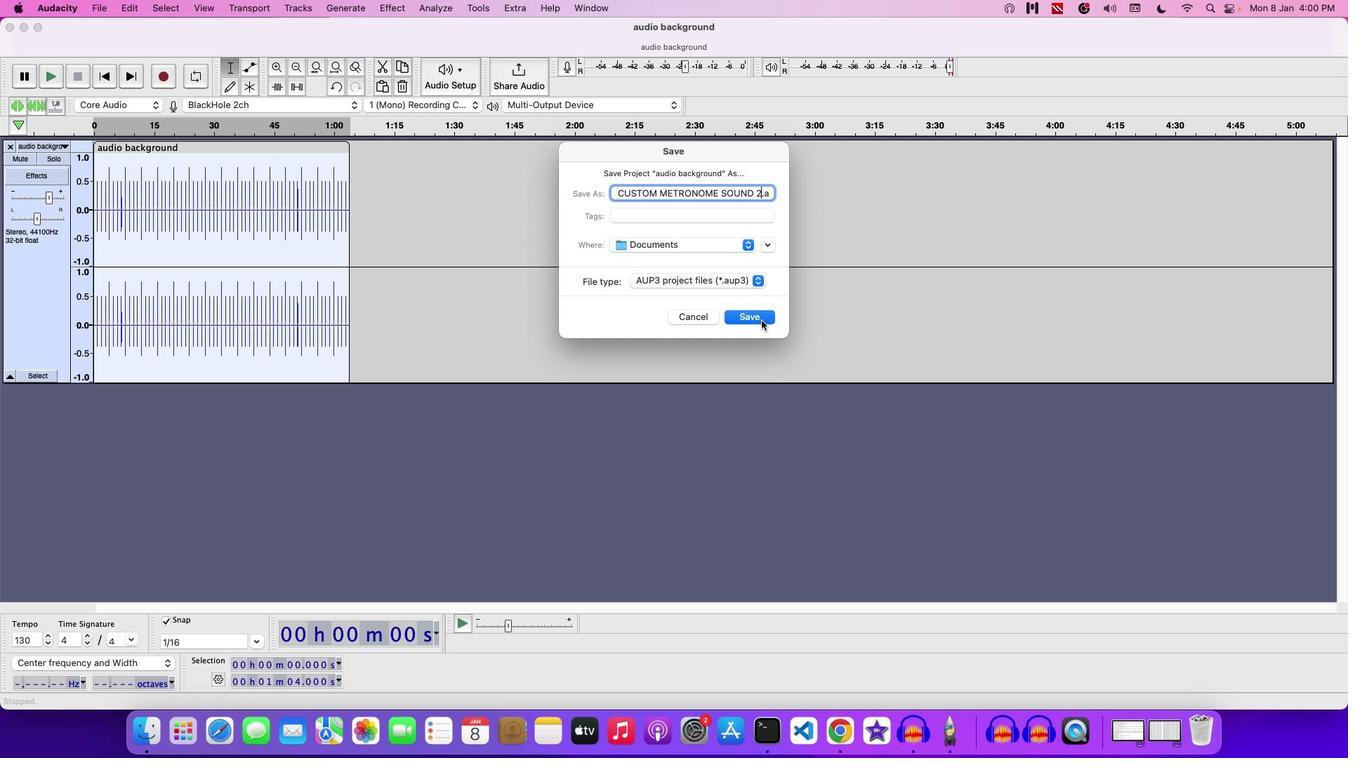 
Action: Mouse pressed left at (768, 327)
Screenshot: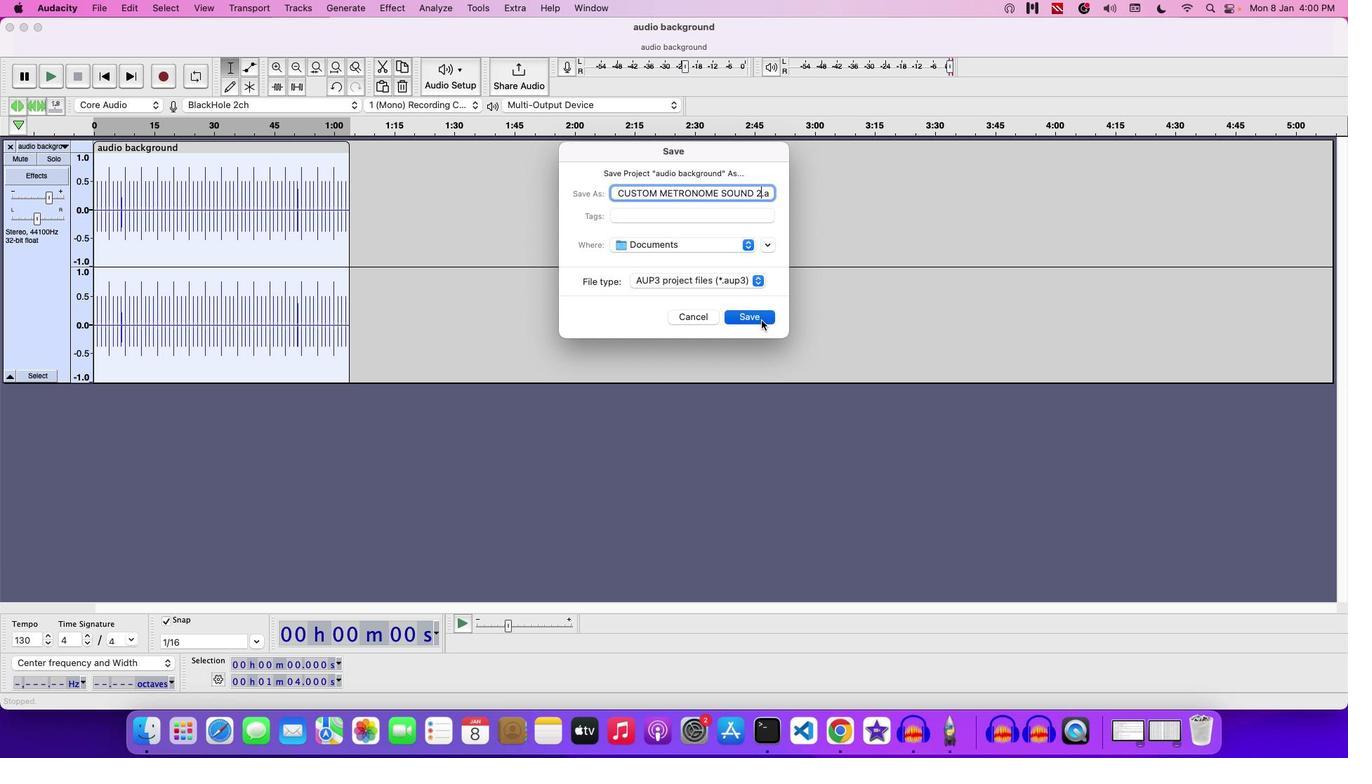 
